 Task: Look for space in Aurād, India from 2nd August, 2023 to 12th August, 2023 for 2 adults in price range Rs.5000 to Rs.10000. Place can be private room with 1  bedroom having 1 bed and 1 bathroom. Property type can be house, flat, guest house, hotel. Booking option can be shelf check-in. Required host language is English.
Action: Mouse moved to (564, 131)
Screenshot: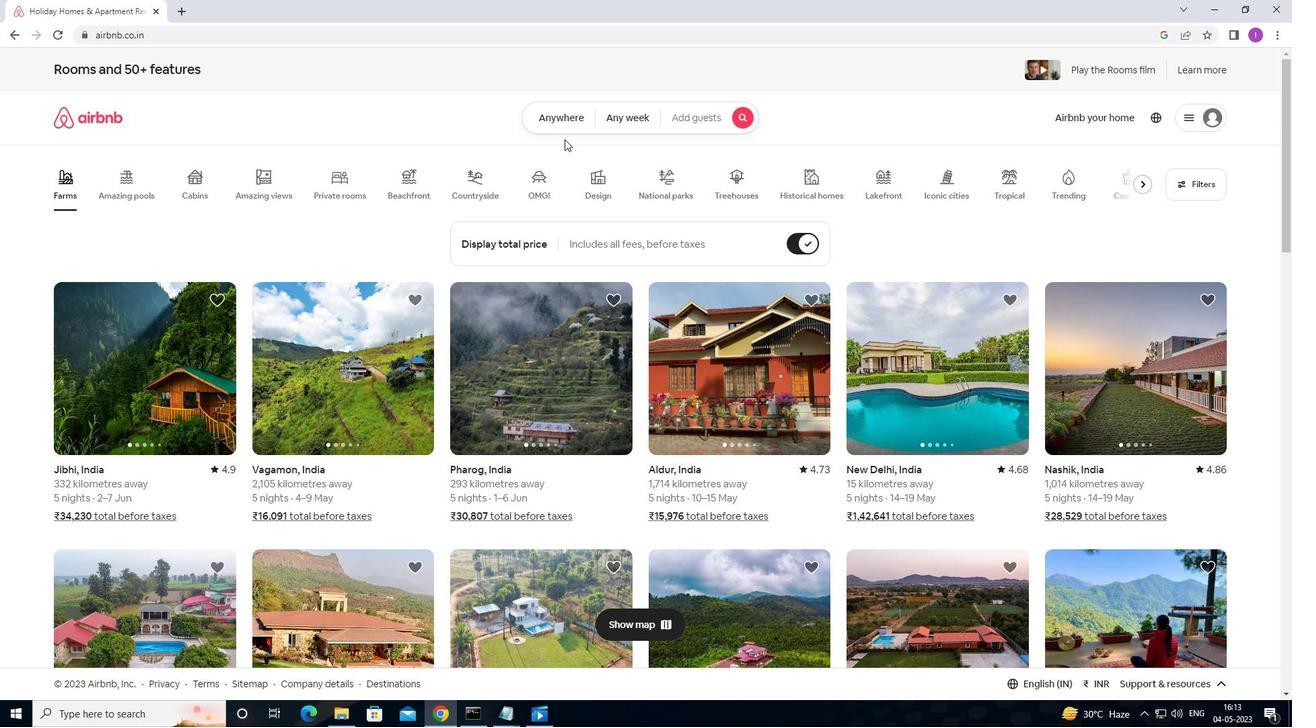 
Action: Mouse pressed left at (564, 131)
Screenshot: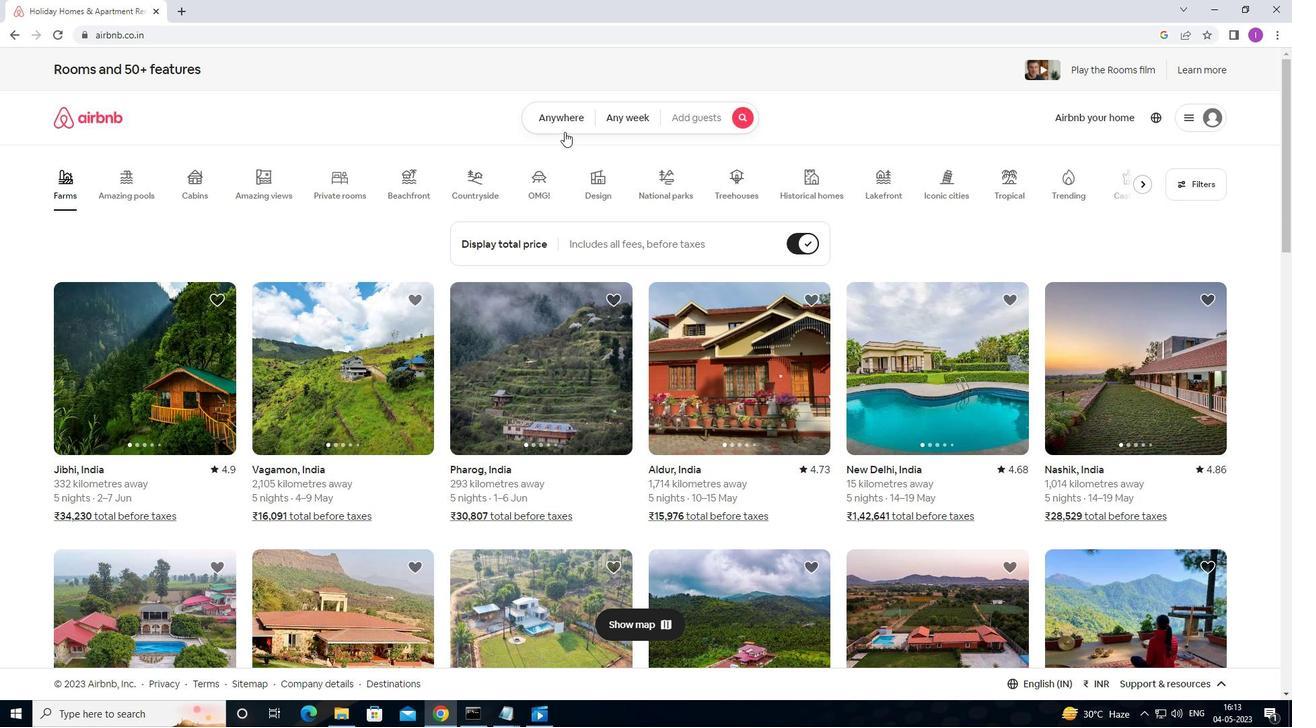 
Action: Mouse moved to (440, 172)
Screenshot: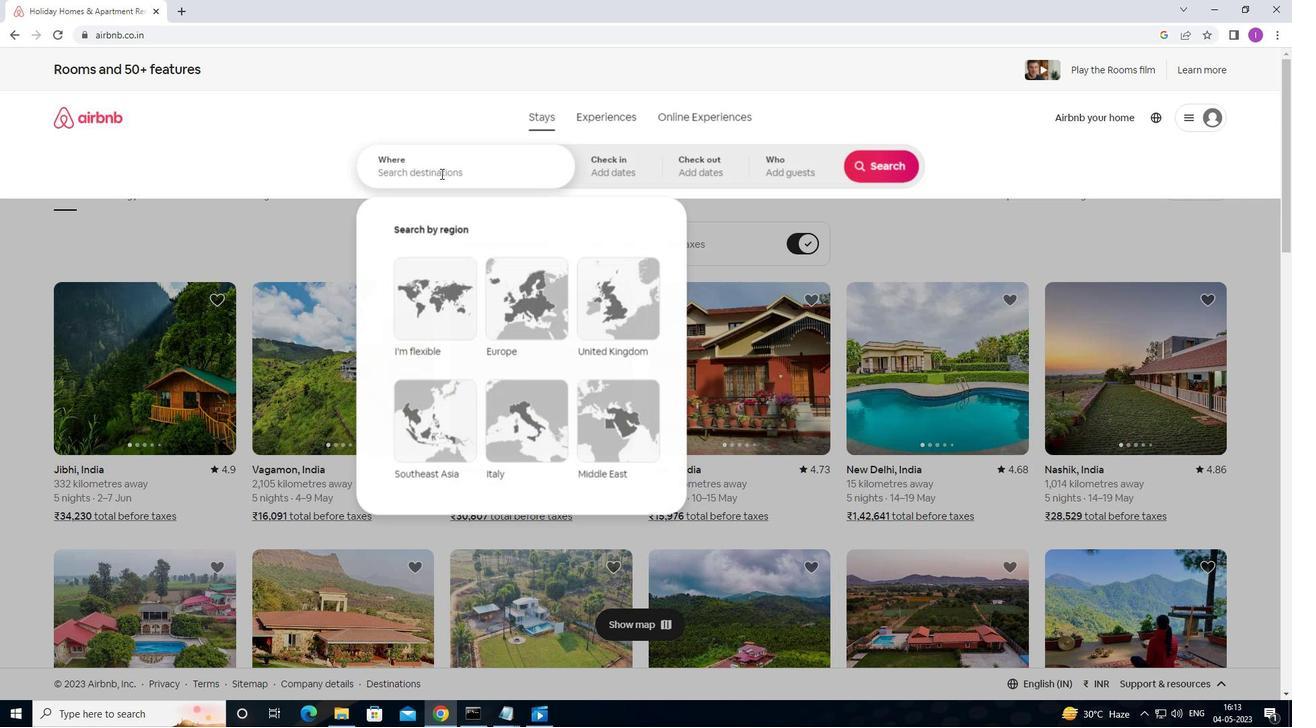 
Action: Mouse pressed left at (440, 172)
Screenshot: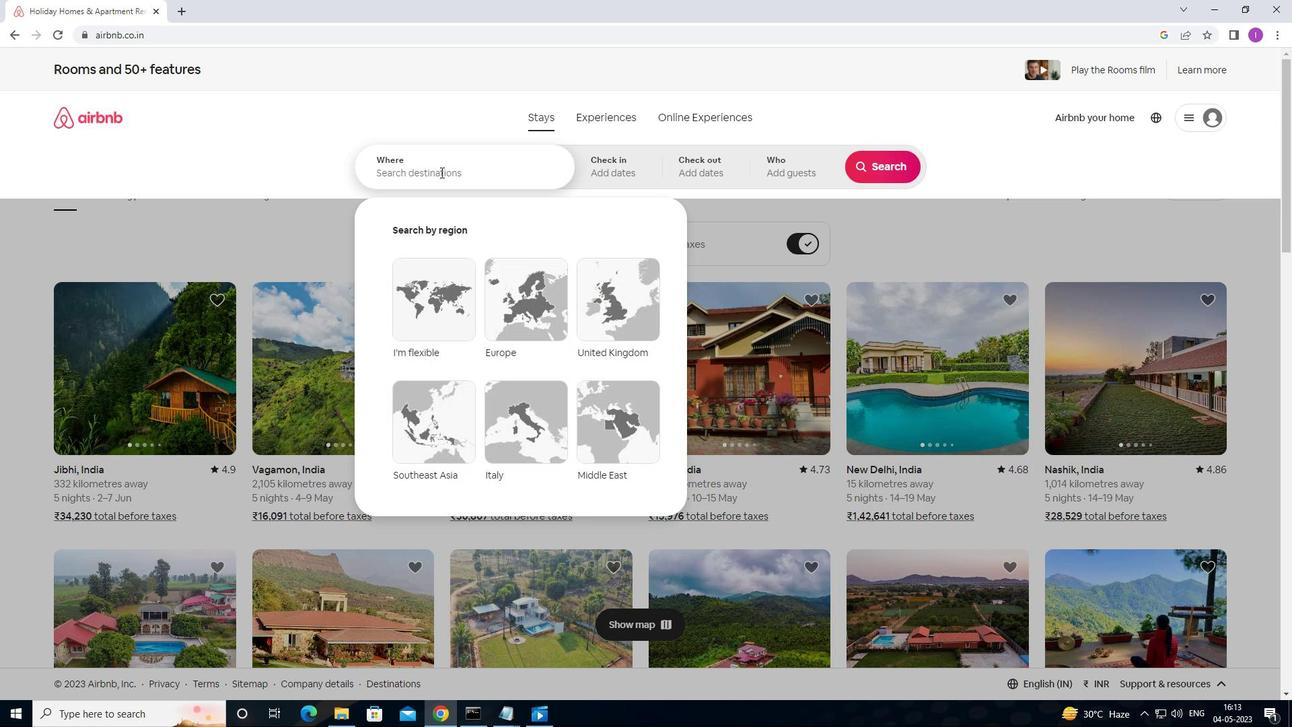 
Action: Key pressed <Key.shift>AURAD,<Key.shift>INDIA
Screenshot: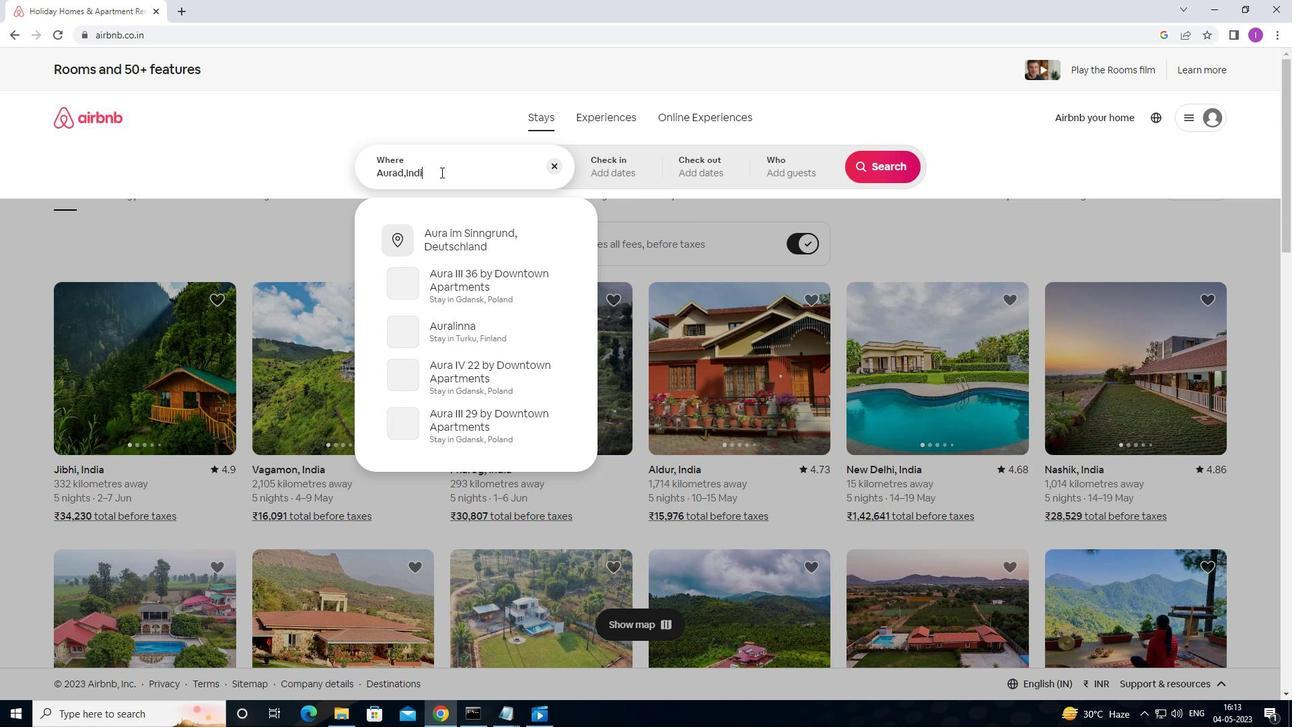 
Action: Mouse moved to (618, 178)
Screenshot: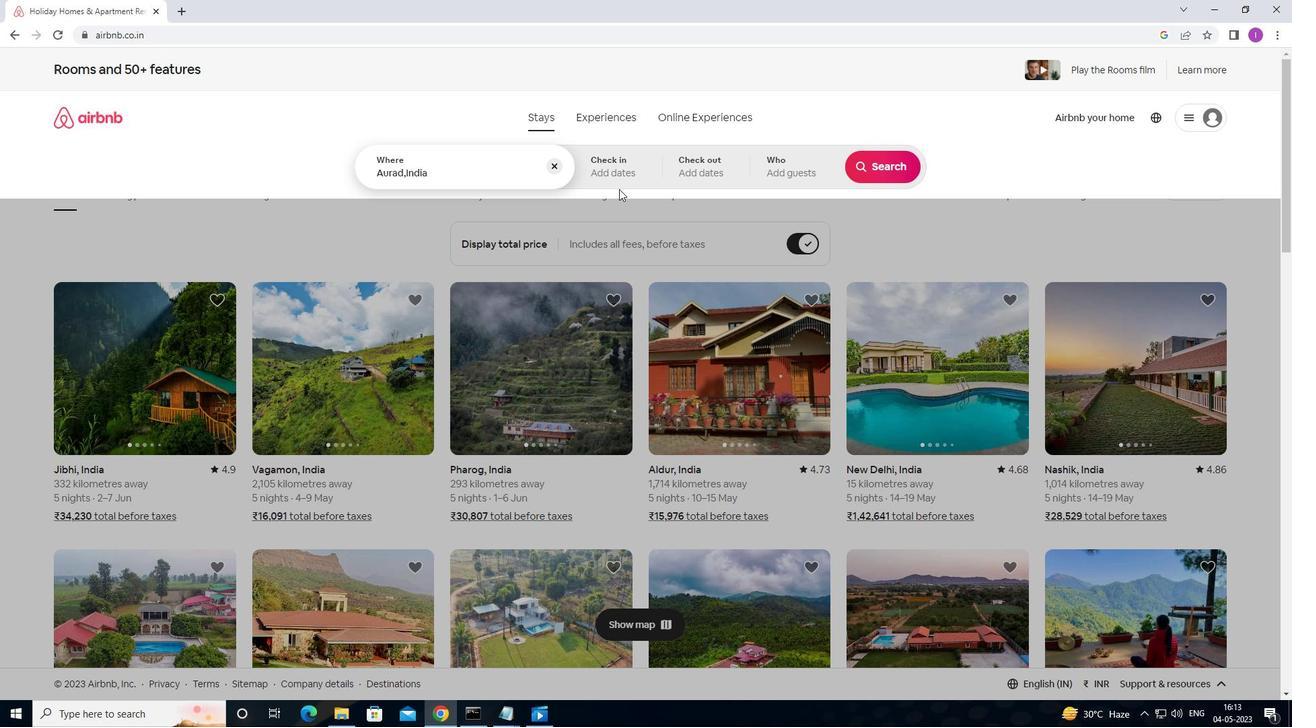 
Action: Mouse pressed left at (618, 178)
Screenshot: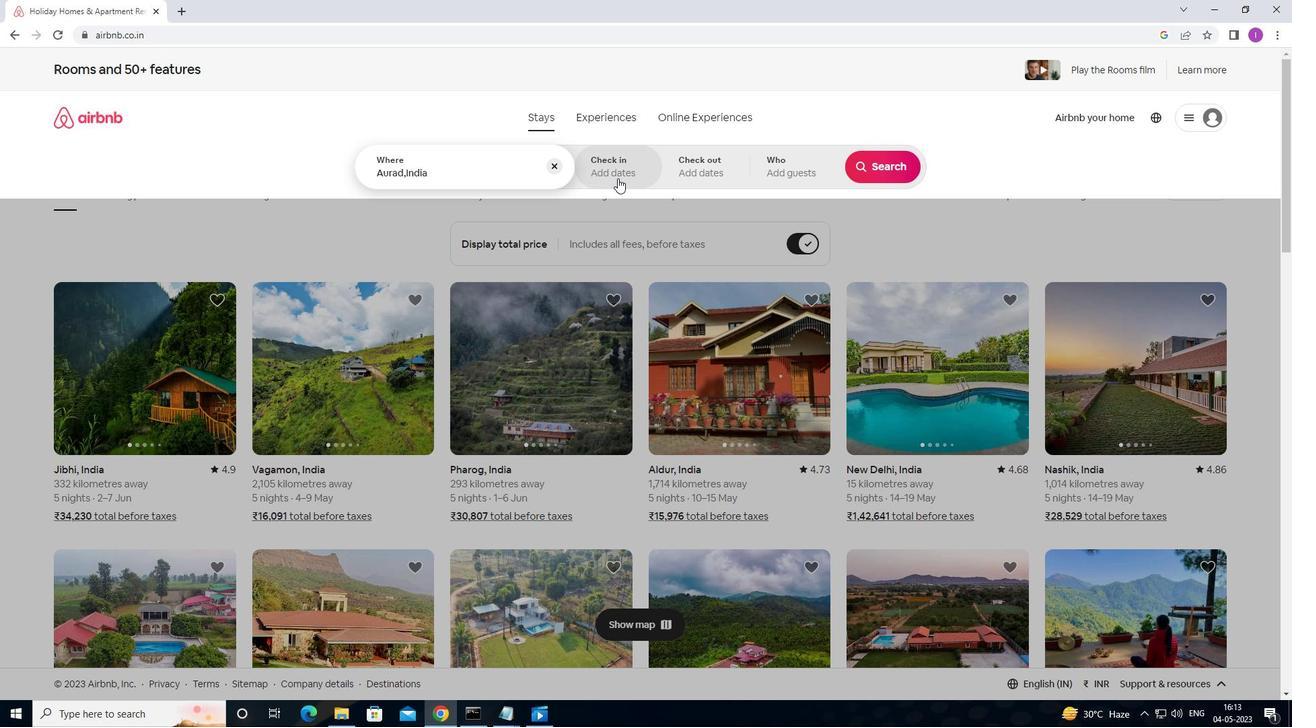 
Action: Mouse moved to (877, 273)
Screenshot: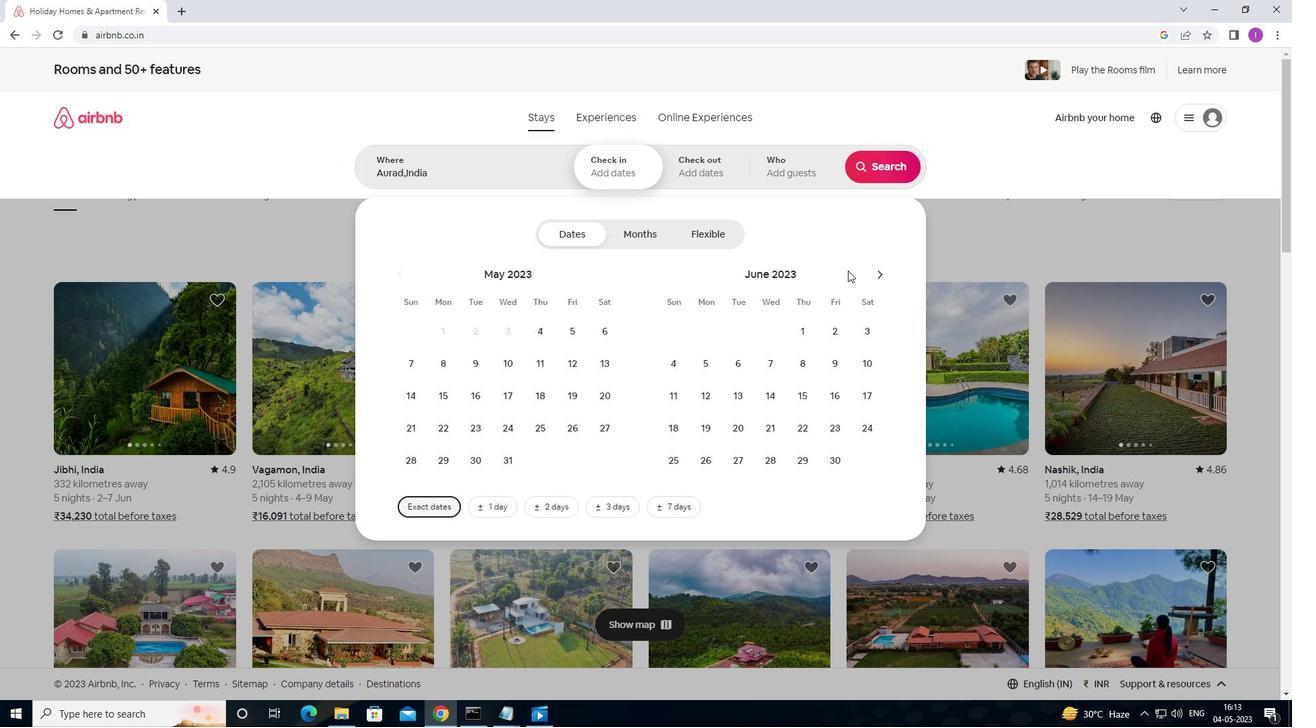 
Action: Mouse pressed left at (877, 273)
Screenshot: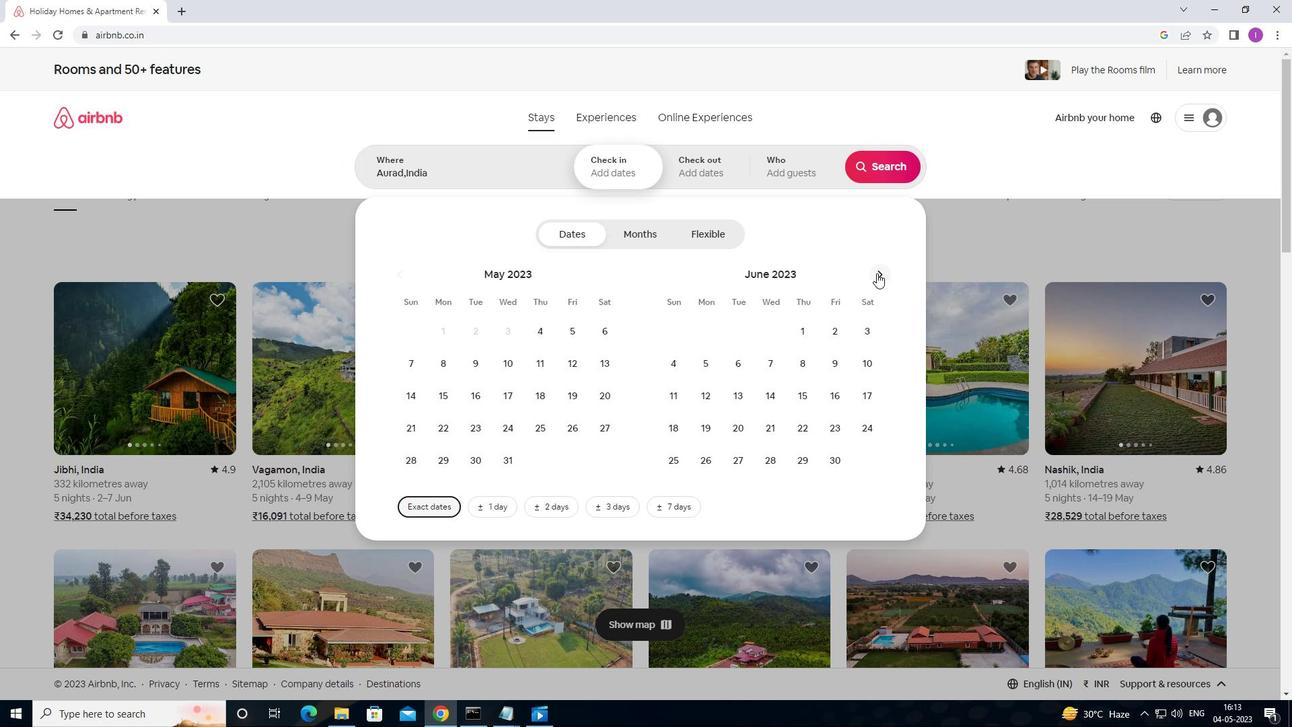 
Action: Mouse pressed left at (877, 273)
Screenshot: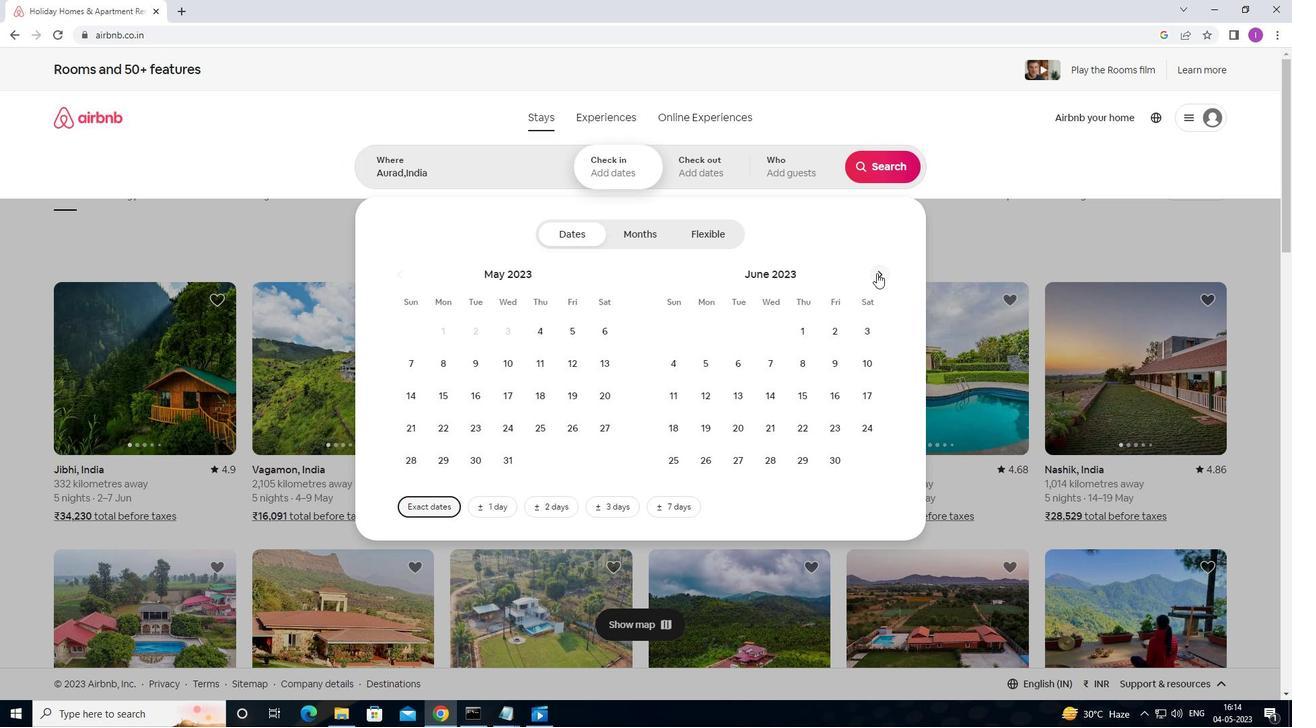 
Action: Mouse moved to (782, 333)
Screenshot: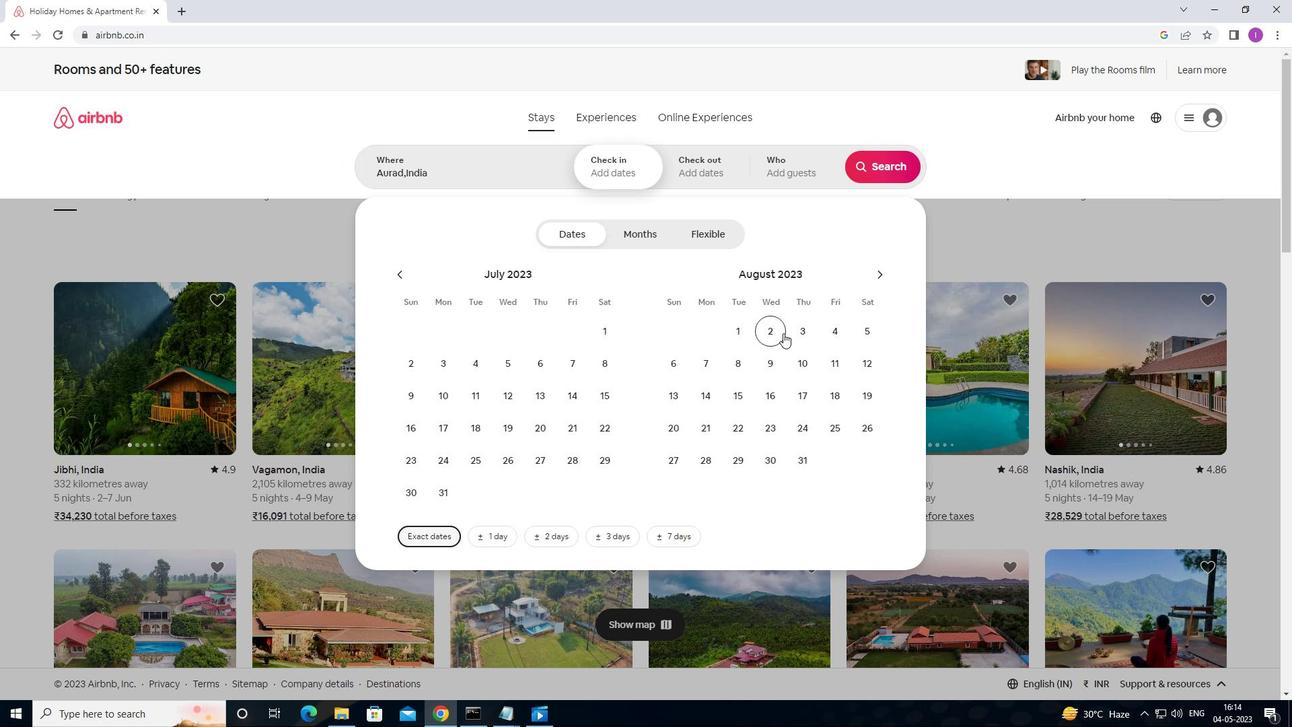 
Action: Mouse pressed left at (782, 333)
Screenshot: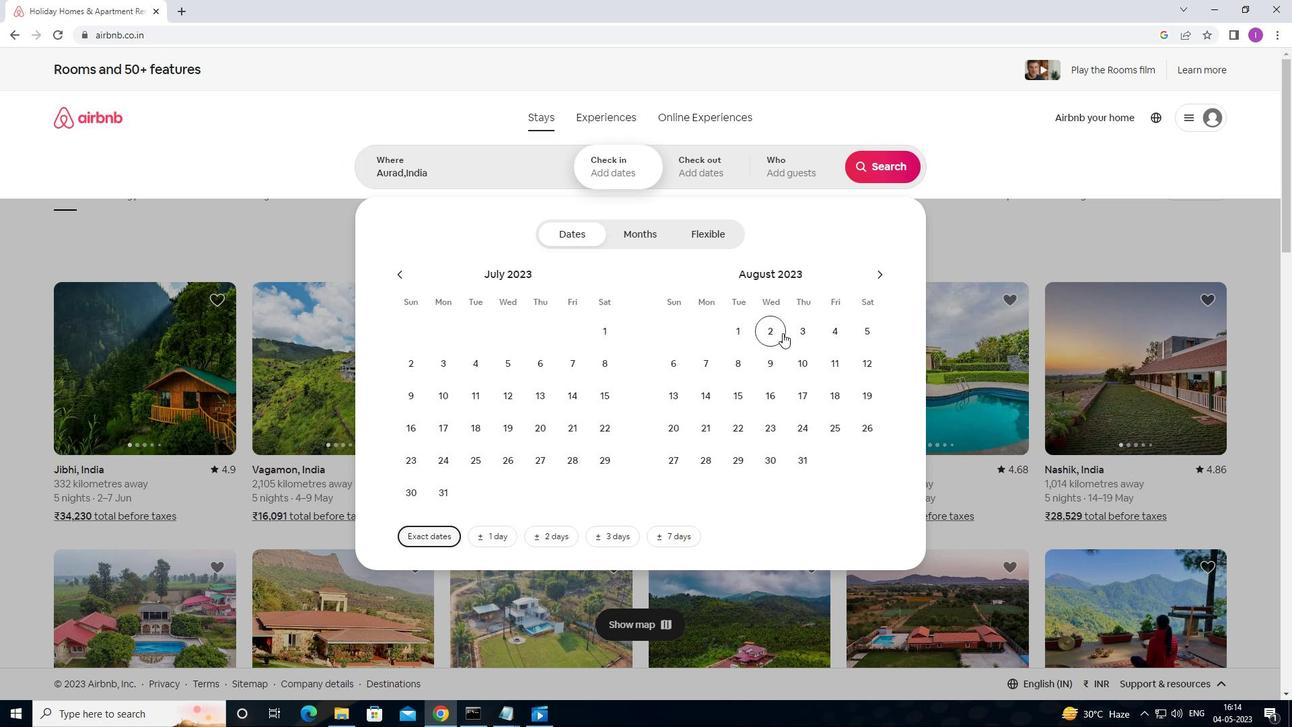 
Action: Mouse moved to (865, 364)
Screenshot: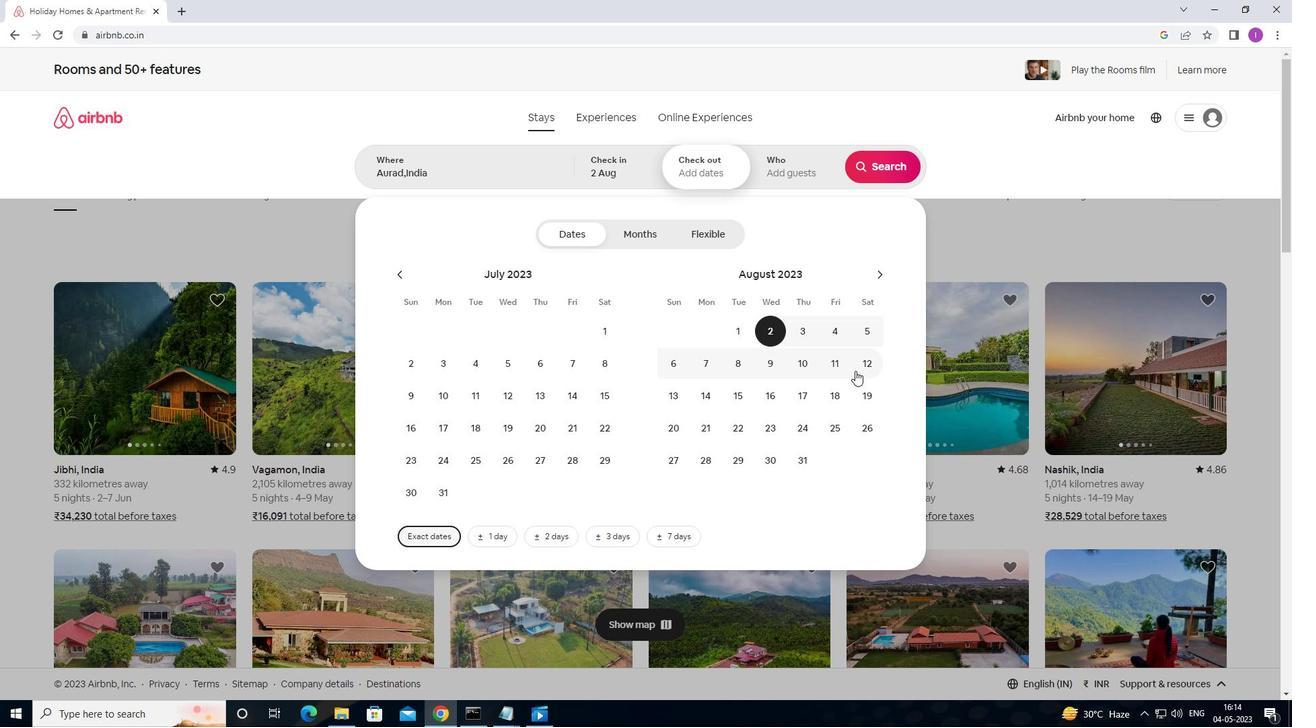 
Action: Mouse pressed left at (865, 364)
Screenshot: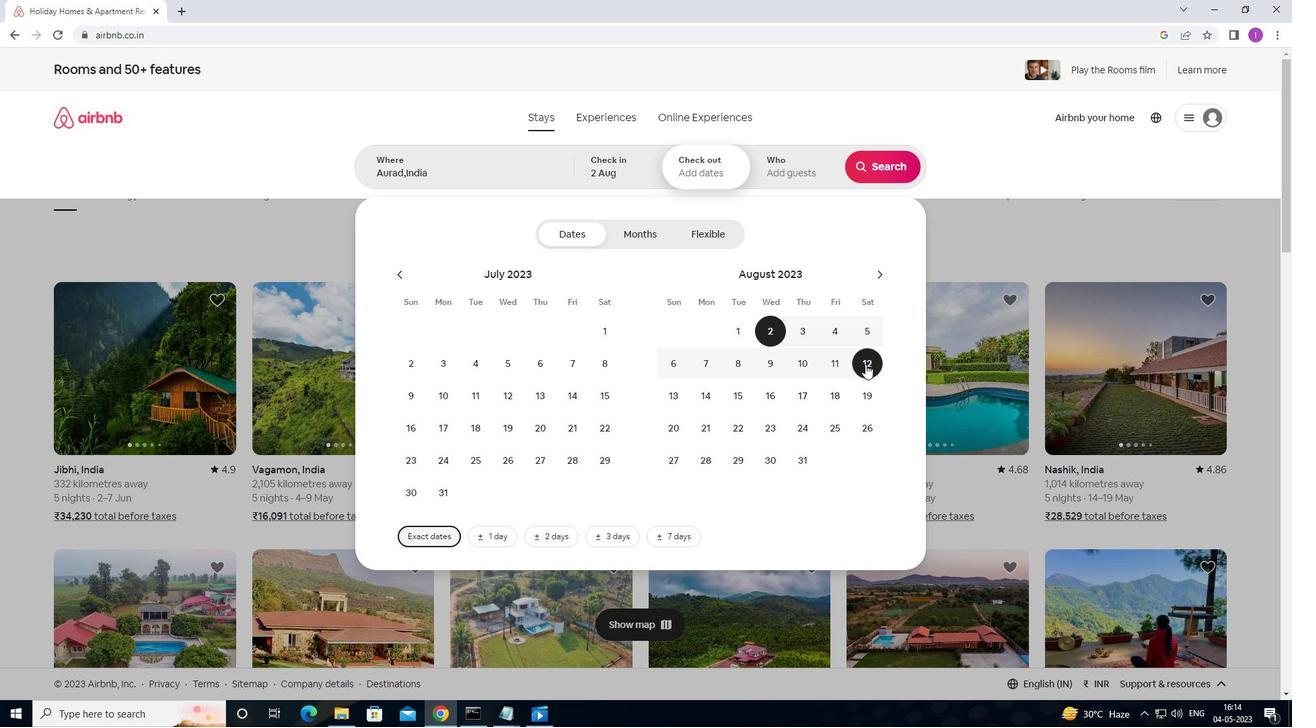 
Action: Mouse moved to (791, 178)
Screenshot: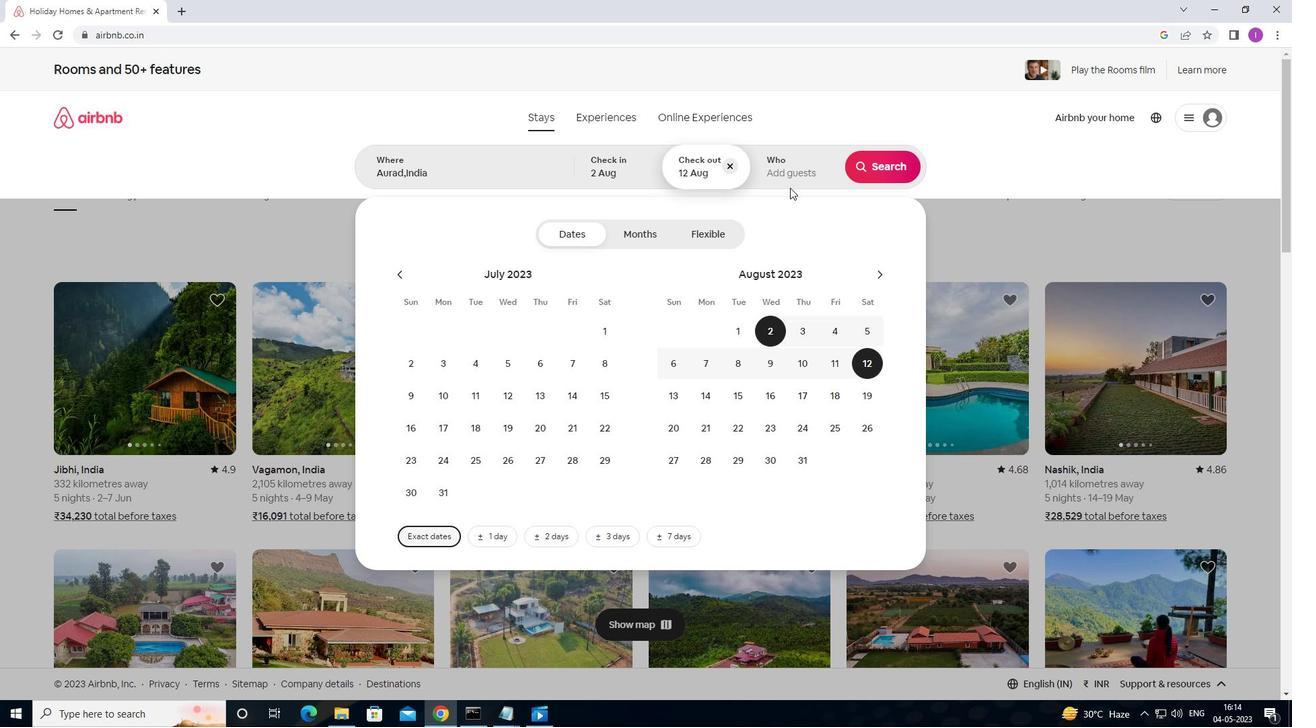 
Action: Mouse pressed left at (791, 178)
Screenshot: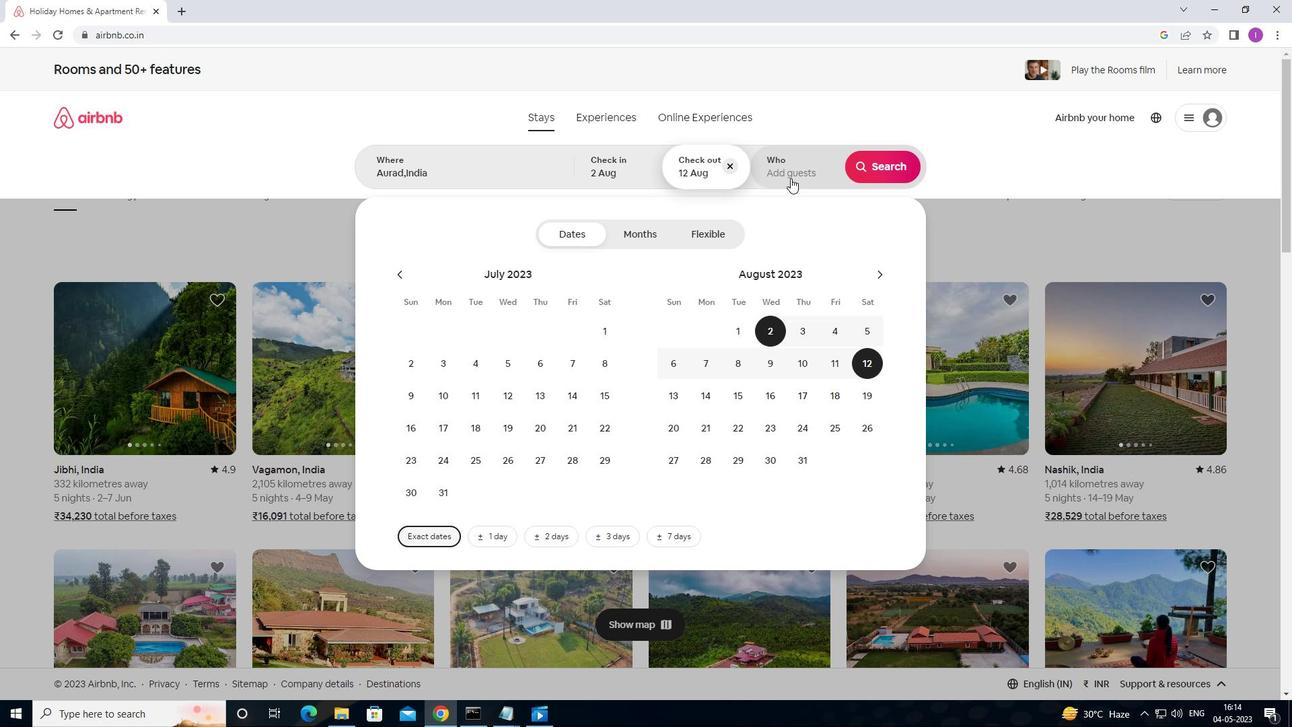 
Action: Mouse moved to (887, 243)
Screenshot: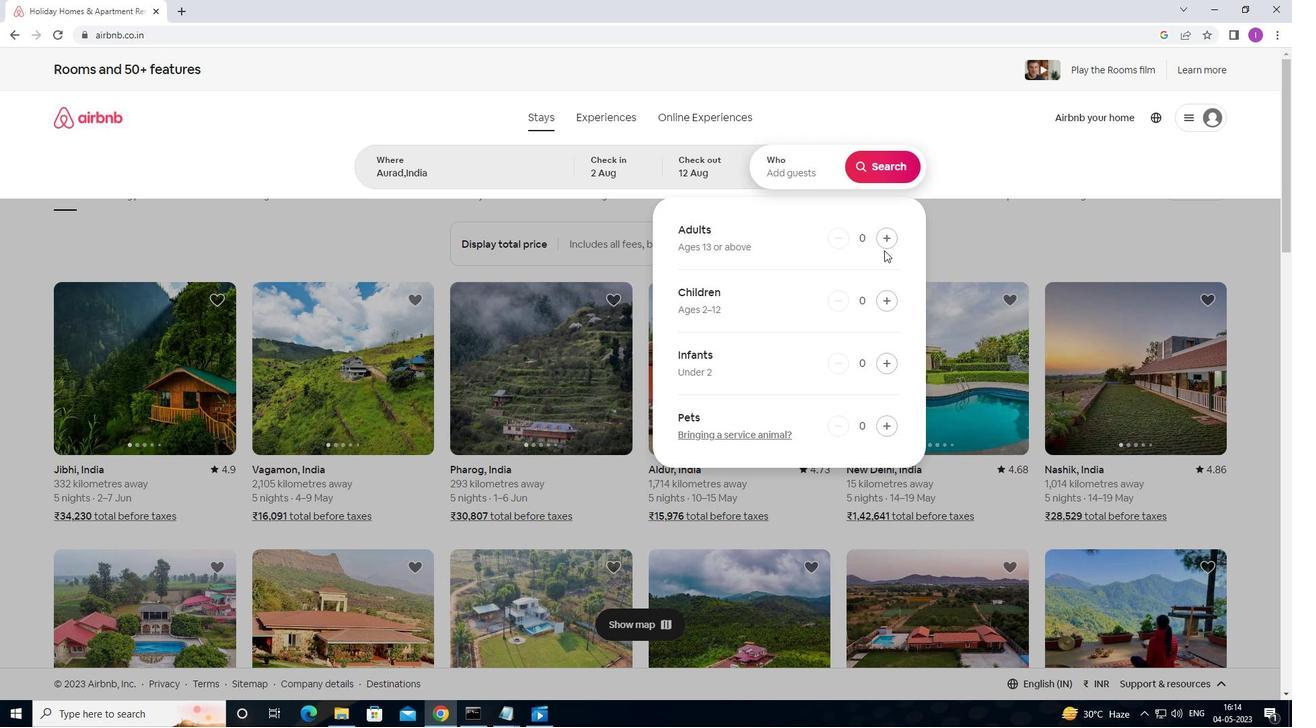 
Action: Mouse pressed left at (887, 243)
Screenshot: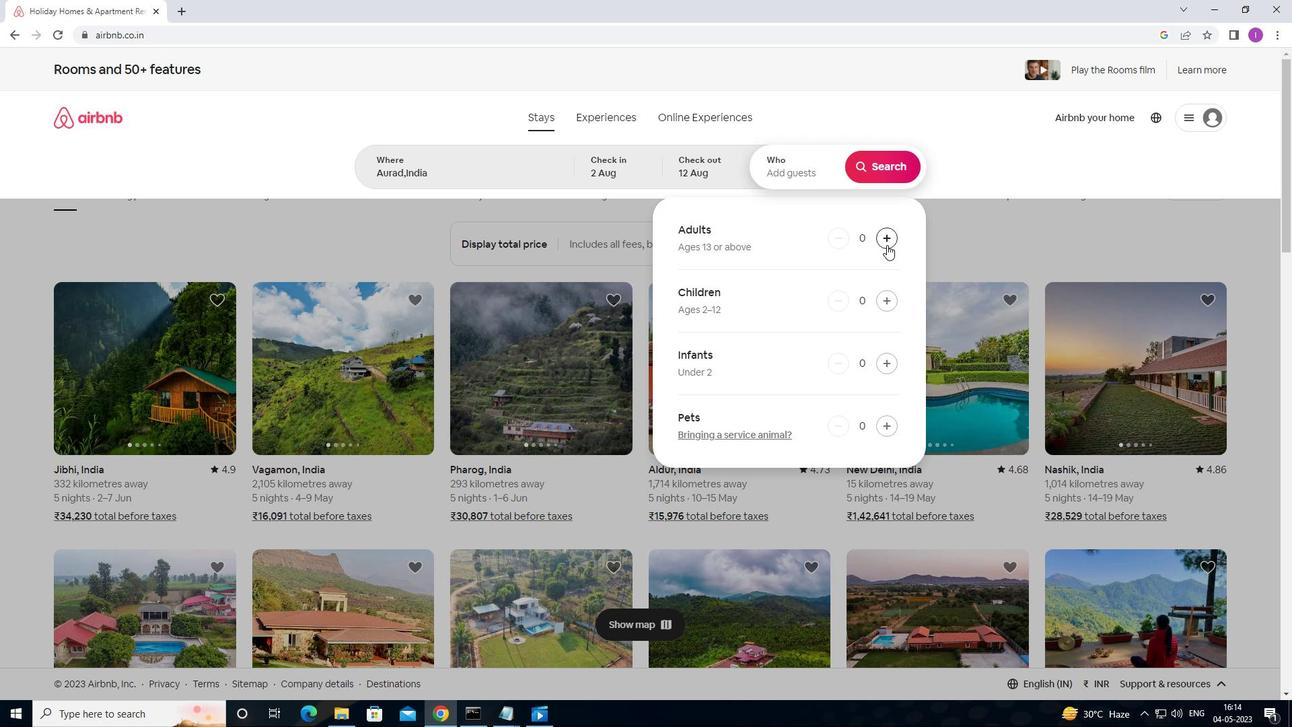 
Action: Mouse pressed left at (887, 243)
Screenshot: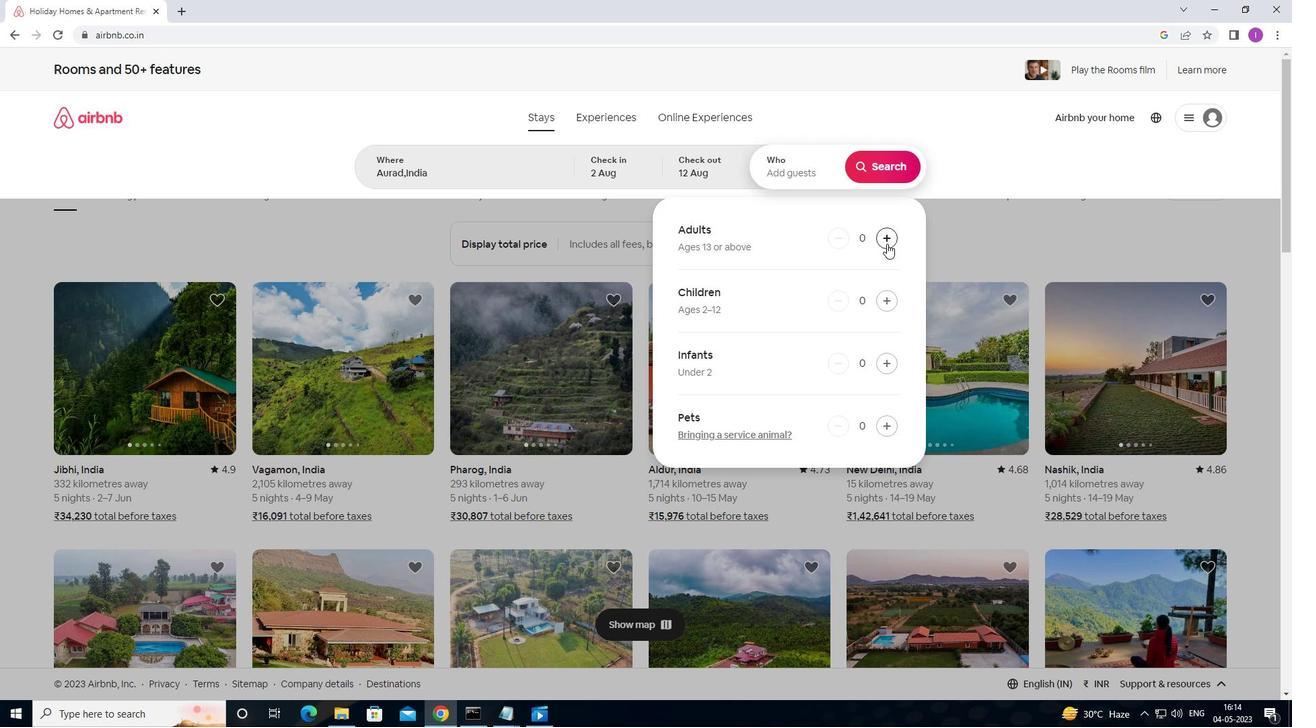 
Action: Mouse moved to (881, 171)
Screenshot: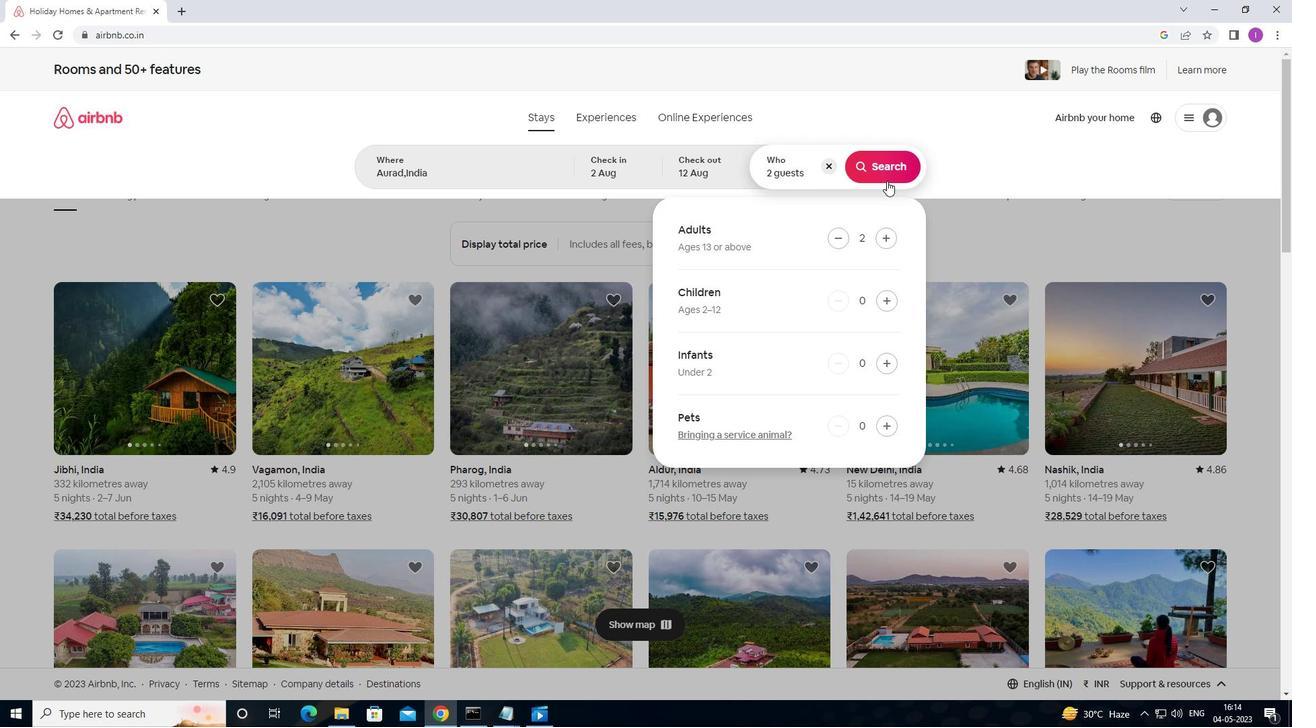 
Action: Mouse pressed left at (881, 171)
Screenshot: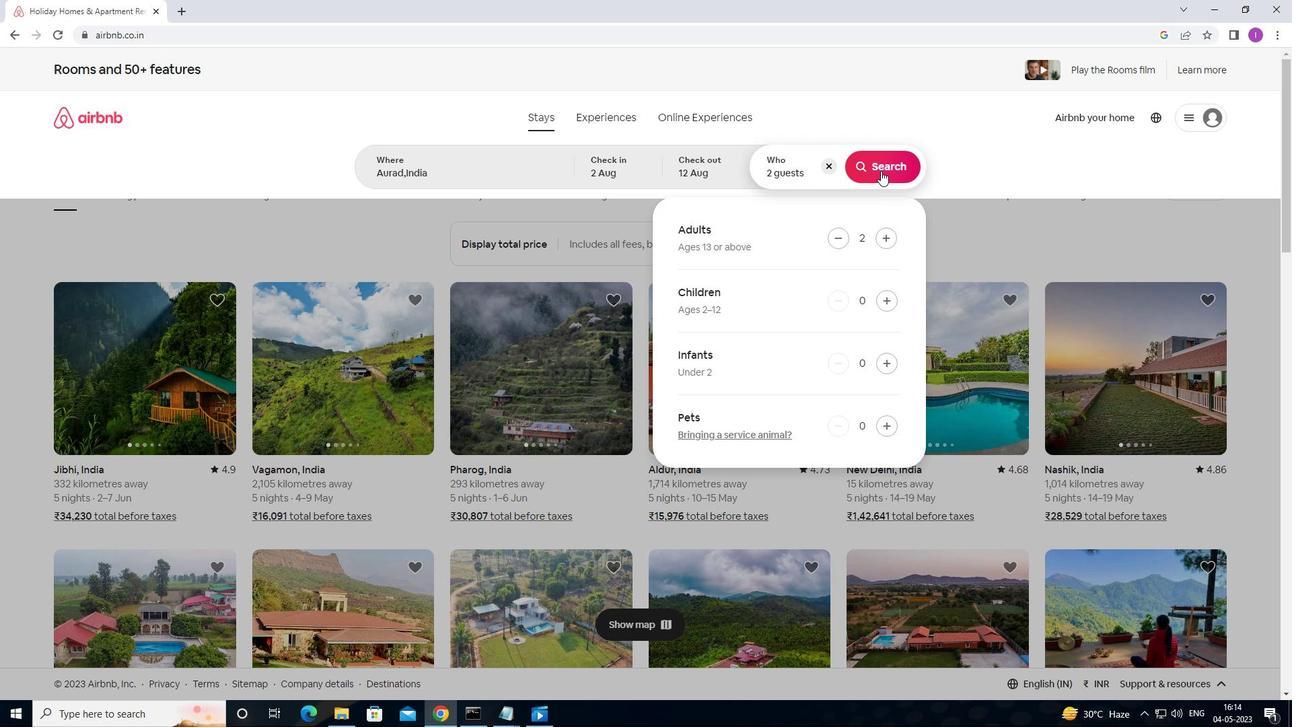 
Action: Mouse moved to (1223, 131)
Screenshot: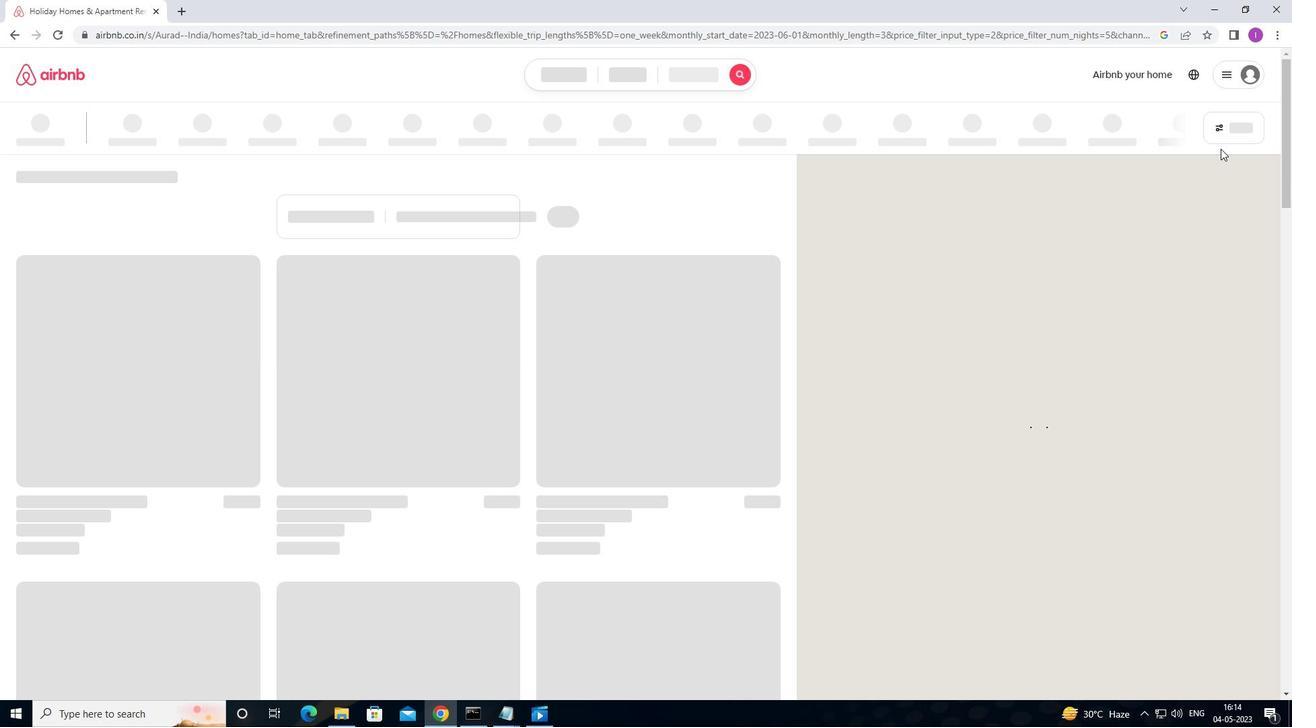 
Action: Mouse pressed left at (1223, 131)
Screenshot: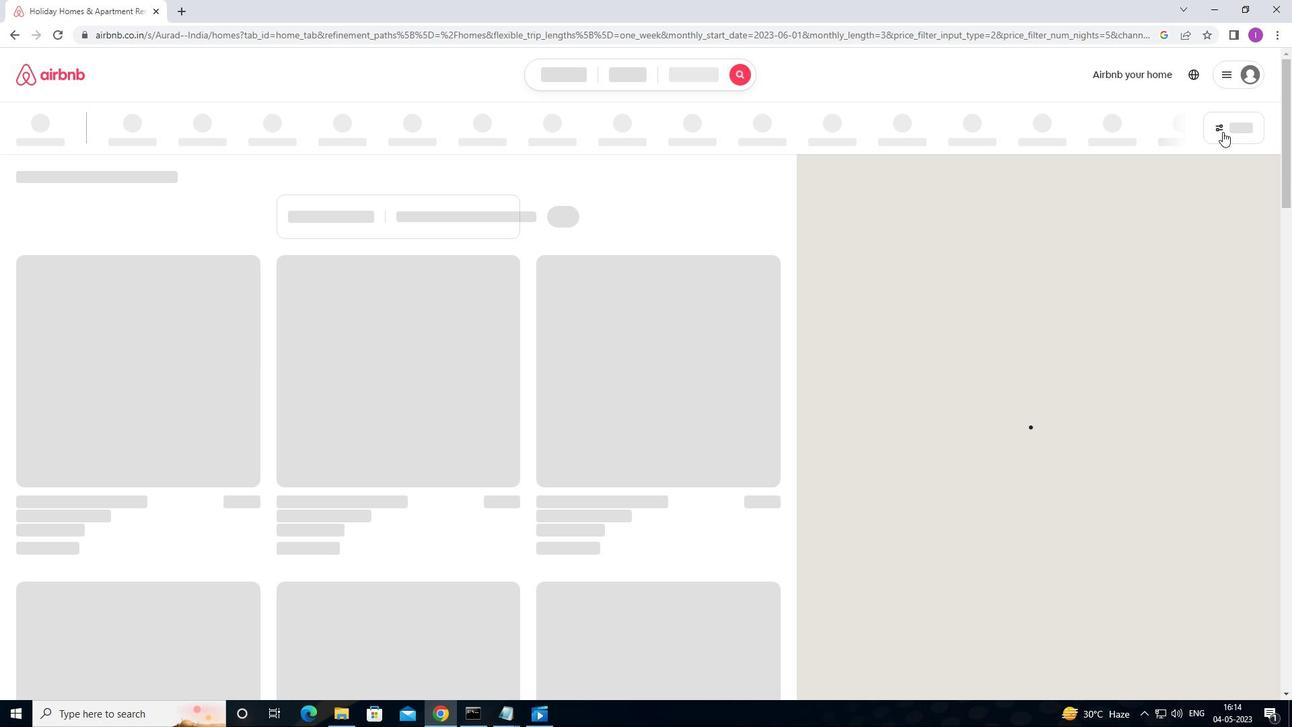 
Action: Mouse moved to (505, 300)
Screenshot: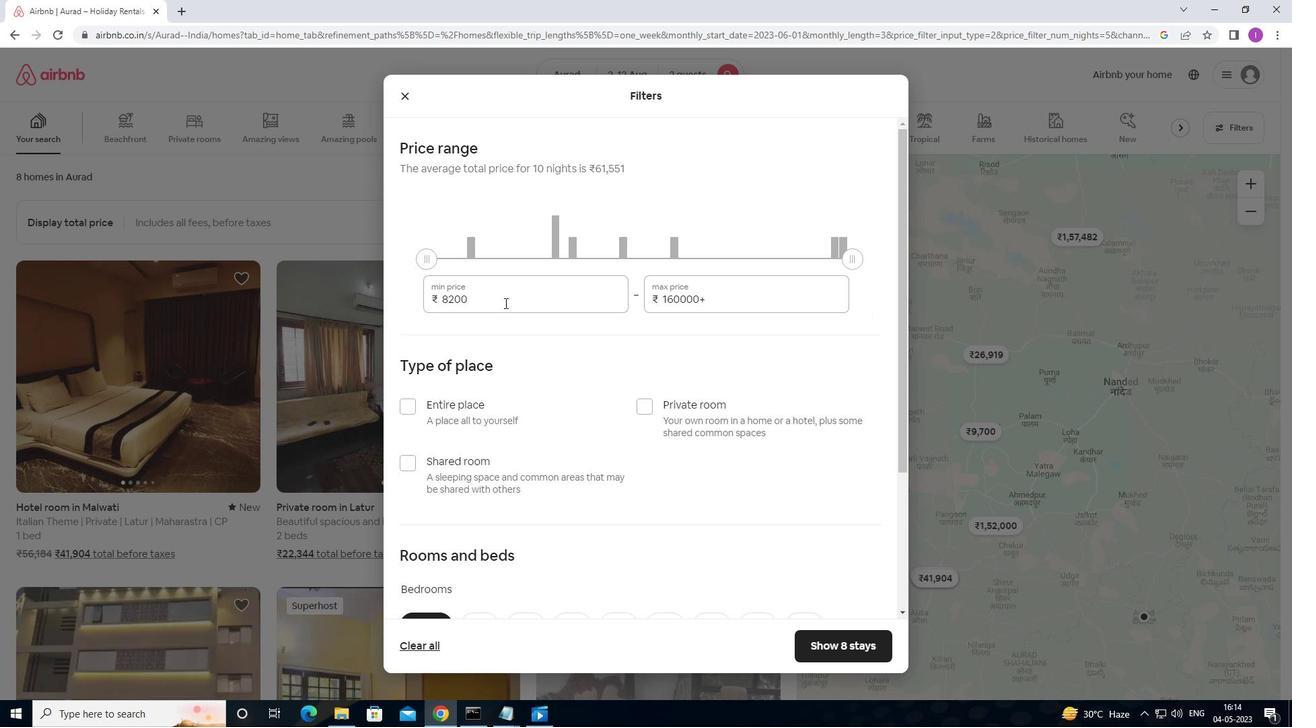 
Action: Mouse pressed left at (505, 300)
Screenshot: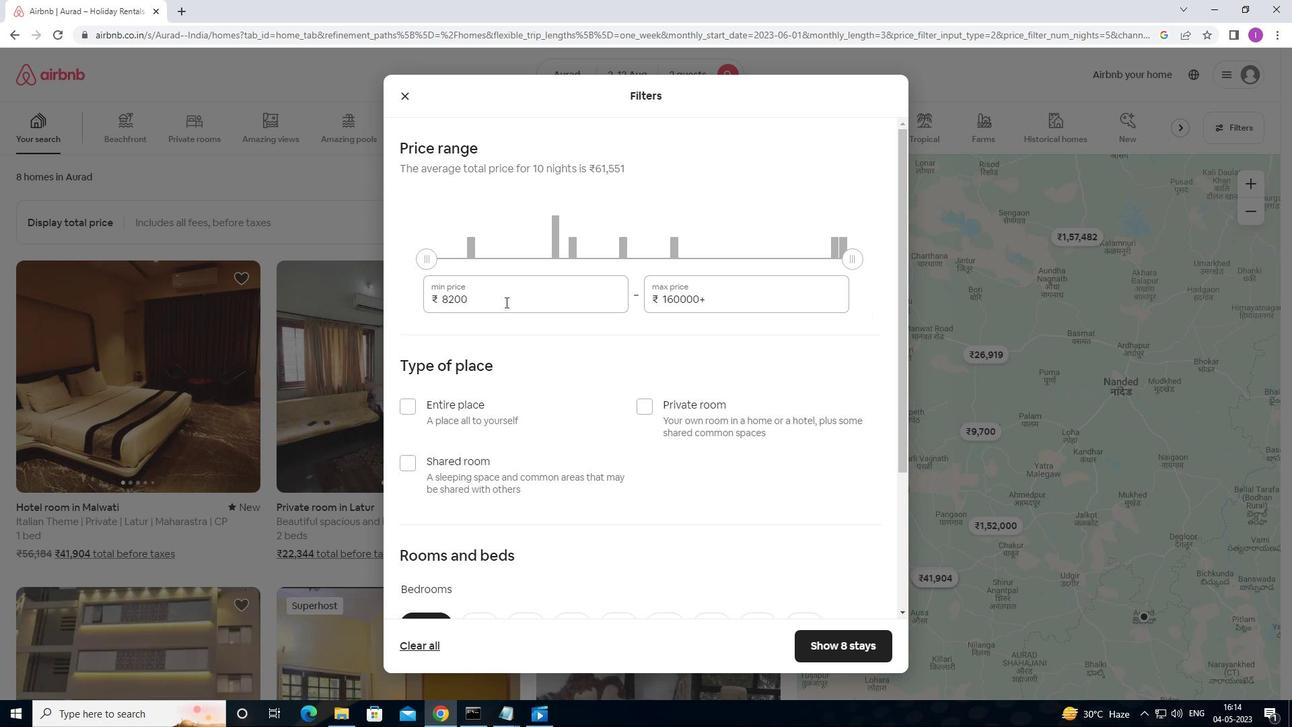 
Action: Mouse moved to (413, 323)
Screenshot: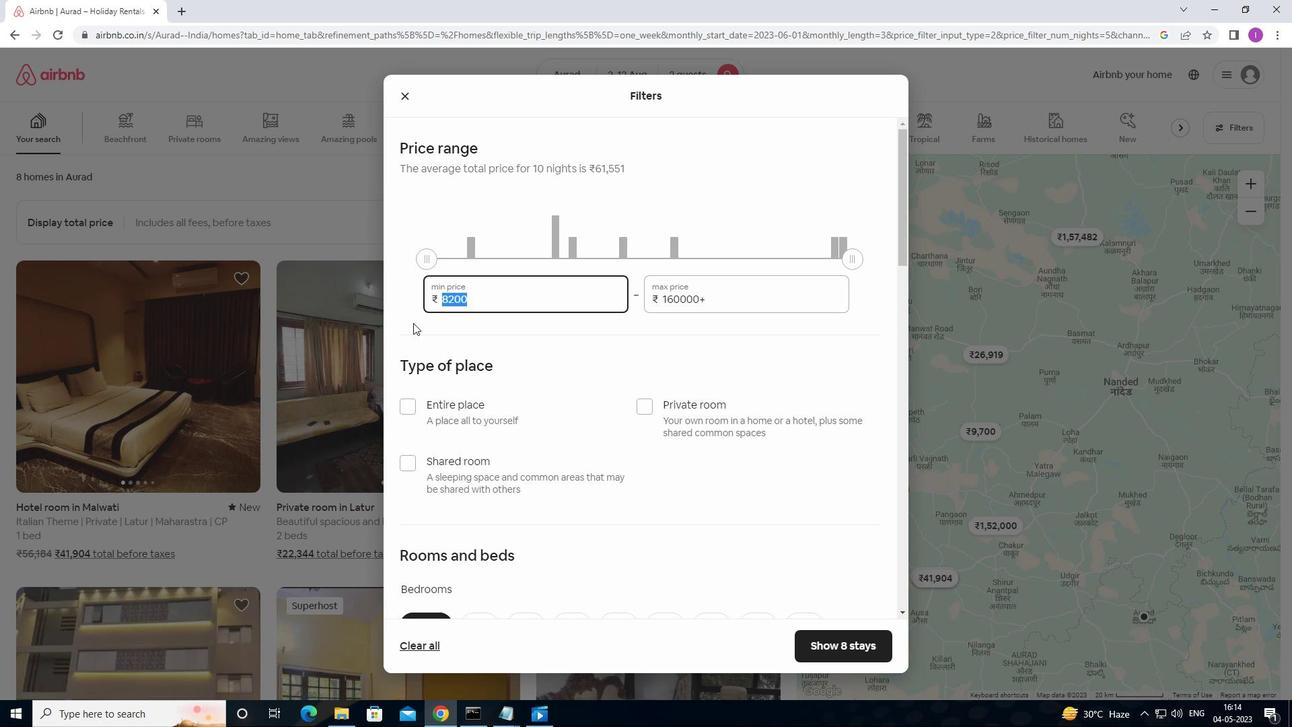 
Action: Key pressed 5000
Screenshot: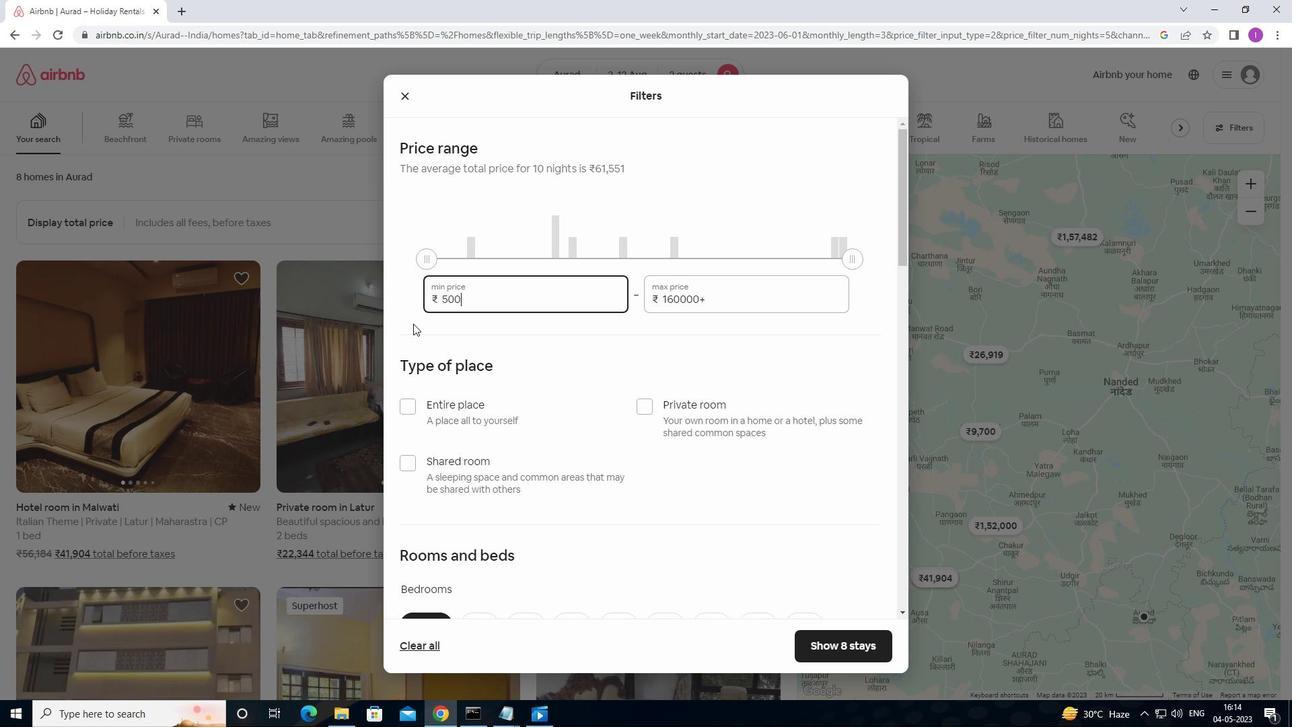 
Action: Mouse moved to (719, 297)
Screenshot: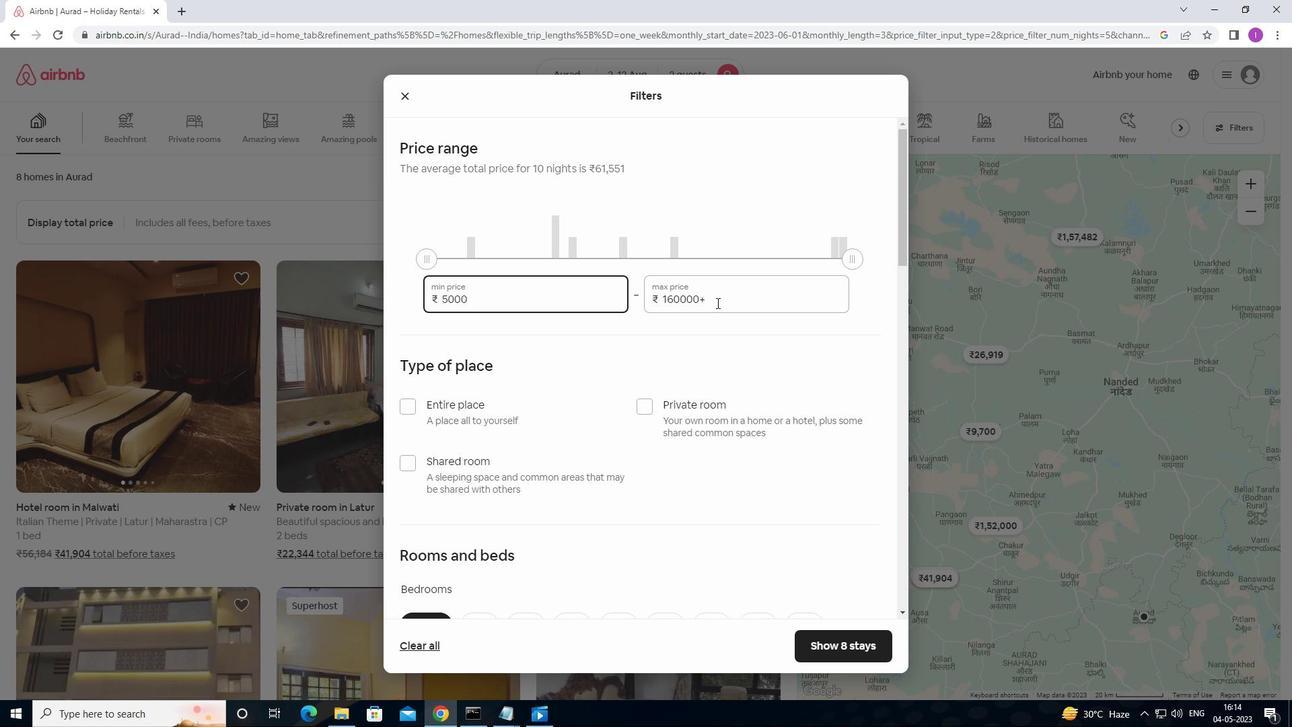 
Action: Mouse pressed left at (719, 297)
Screenshot: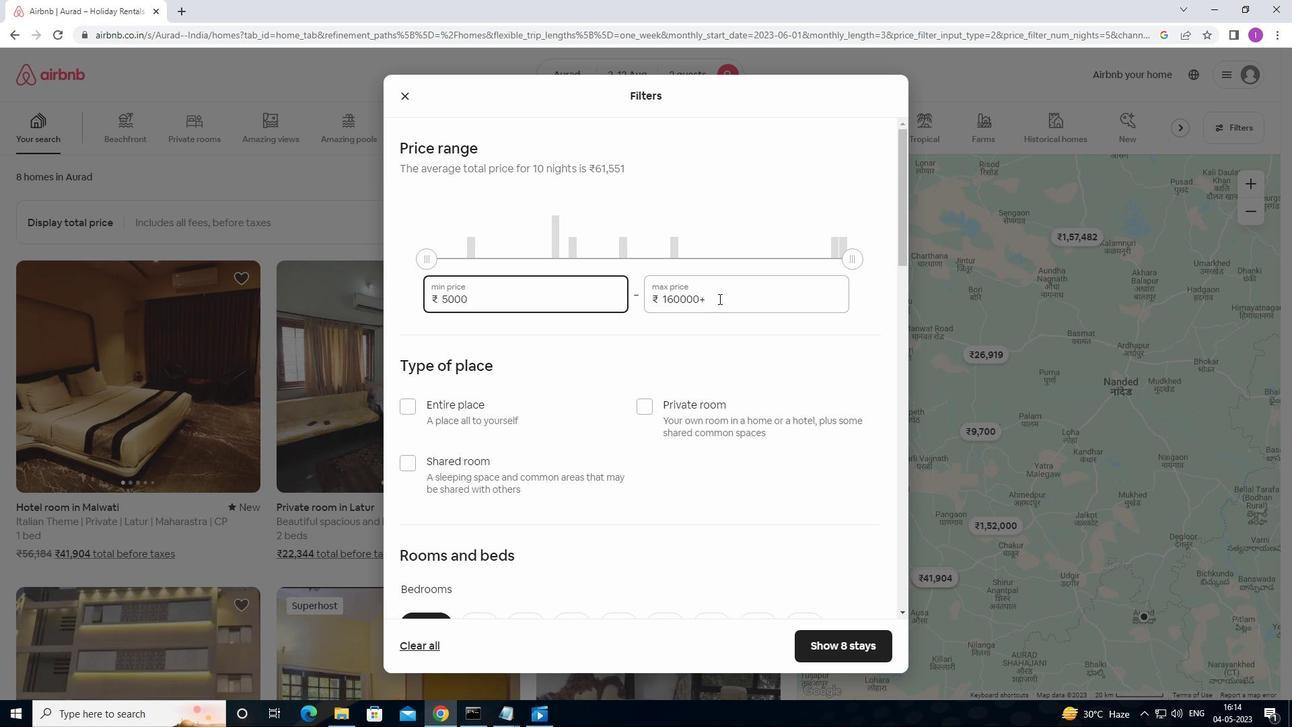 
Action: Mouse moved to (622, 307)
Screenshot: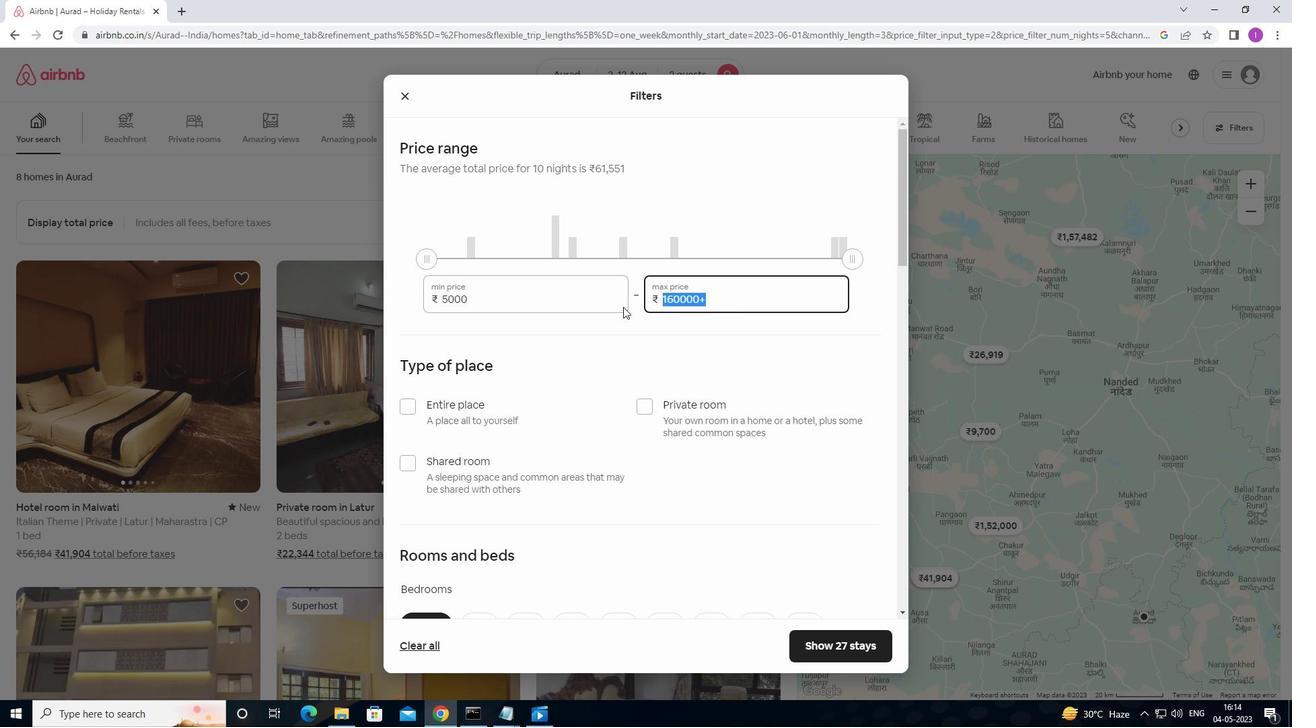 
Action: Key pressed 1
Screenshot: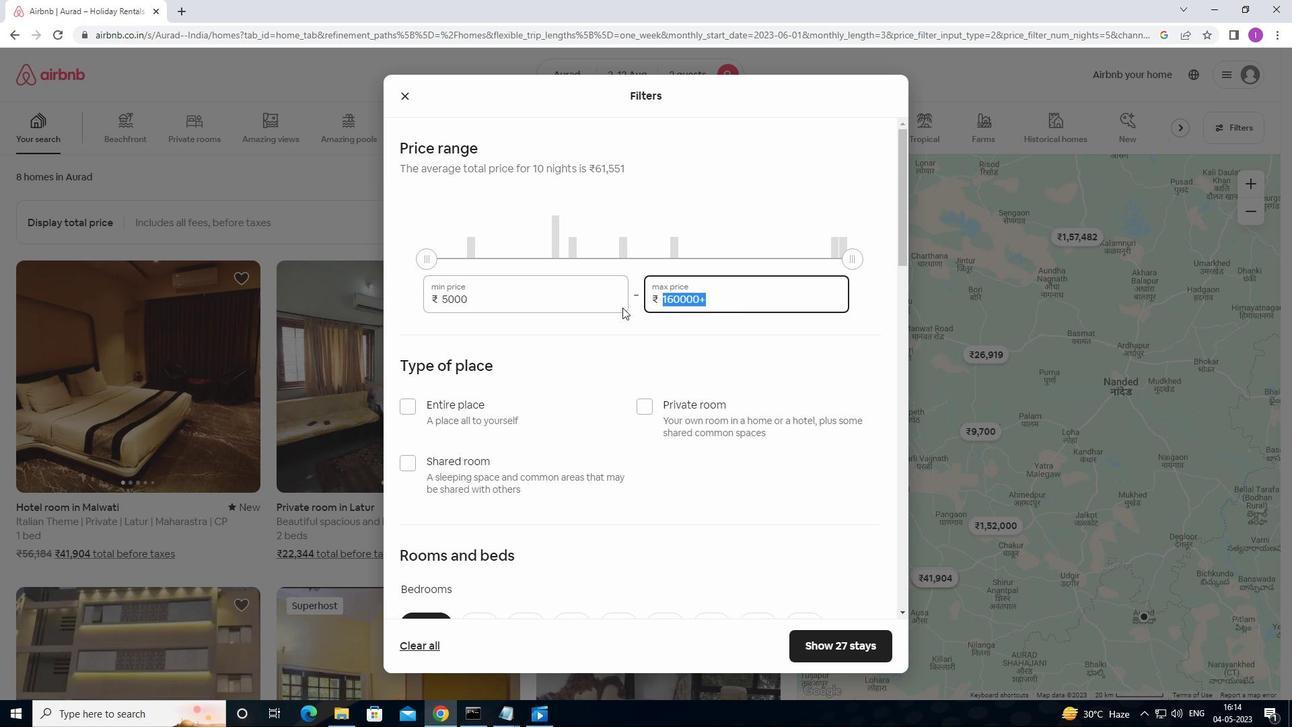 
Action: Mouse moved to (619, 311)
Screenshot: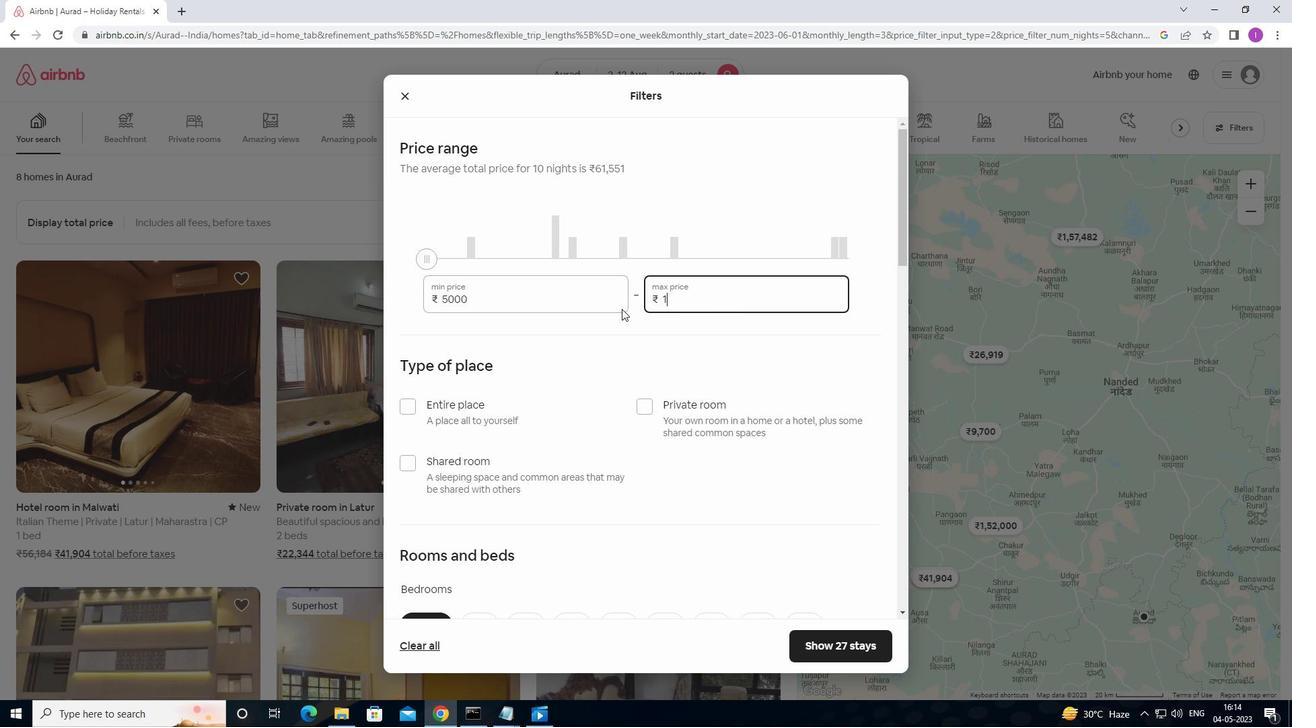
Action: Key pressed 0
Screenshot: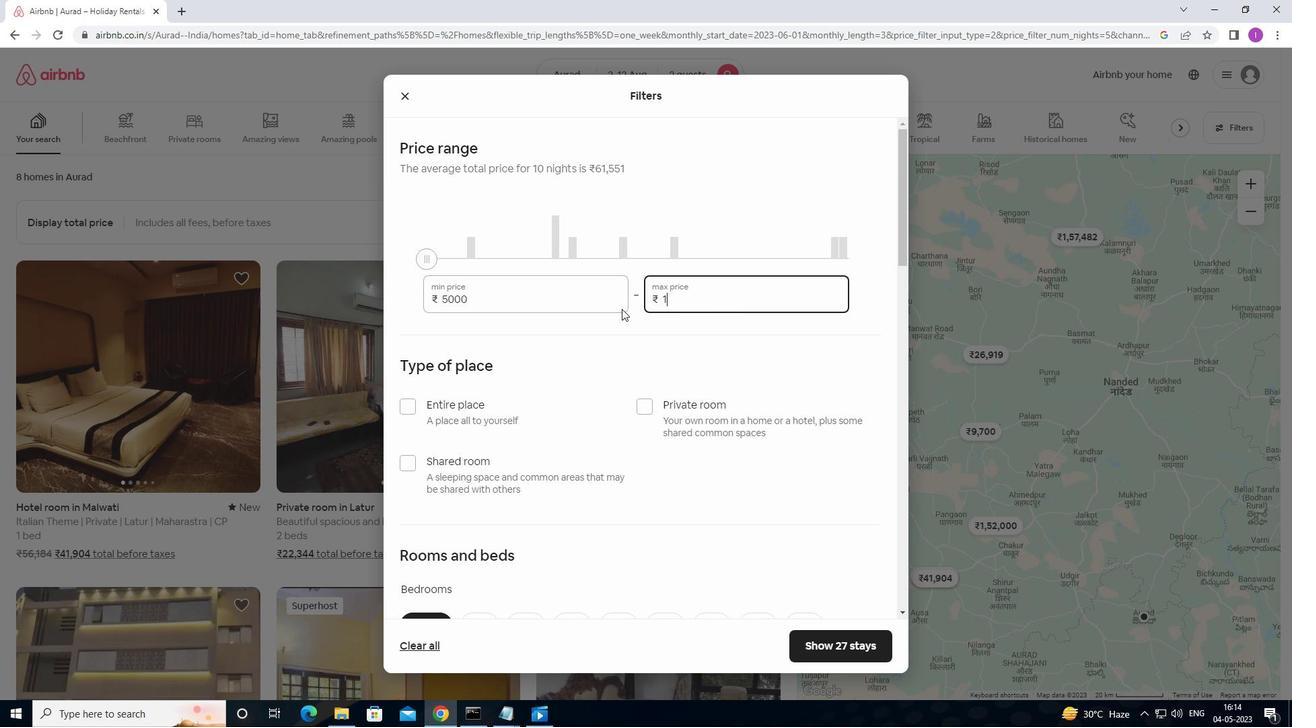 
Action: Mouse moved to (618, 312)
Screenshot: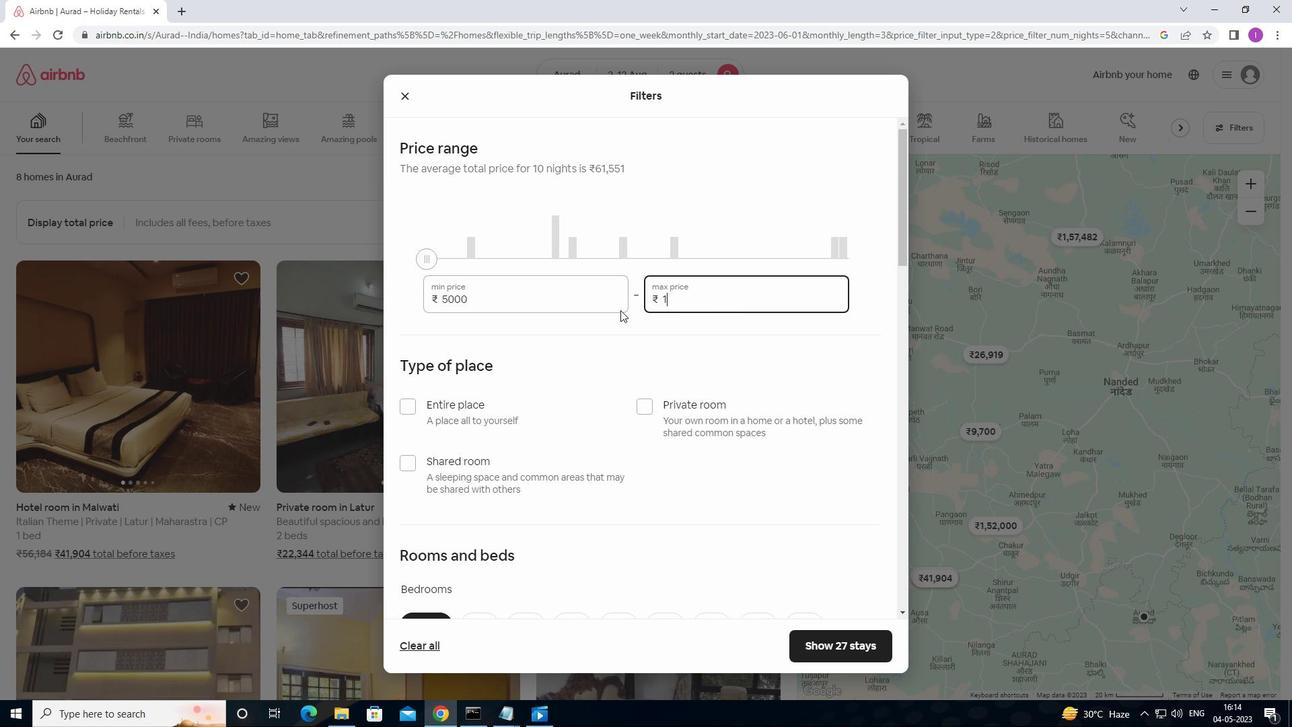 
Action: Key pressed 00
Screenshot: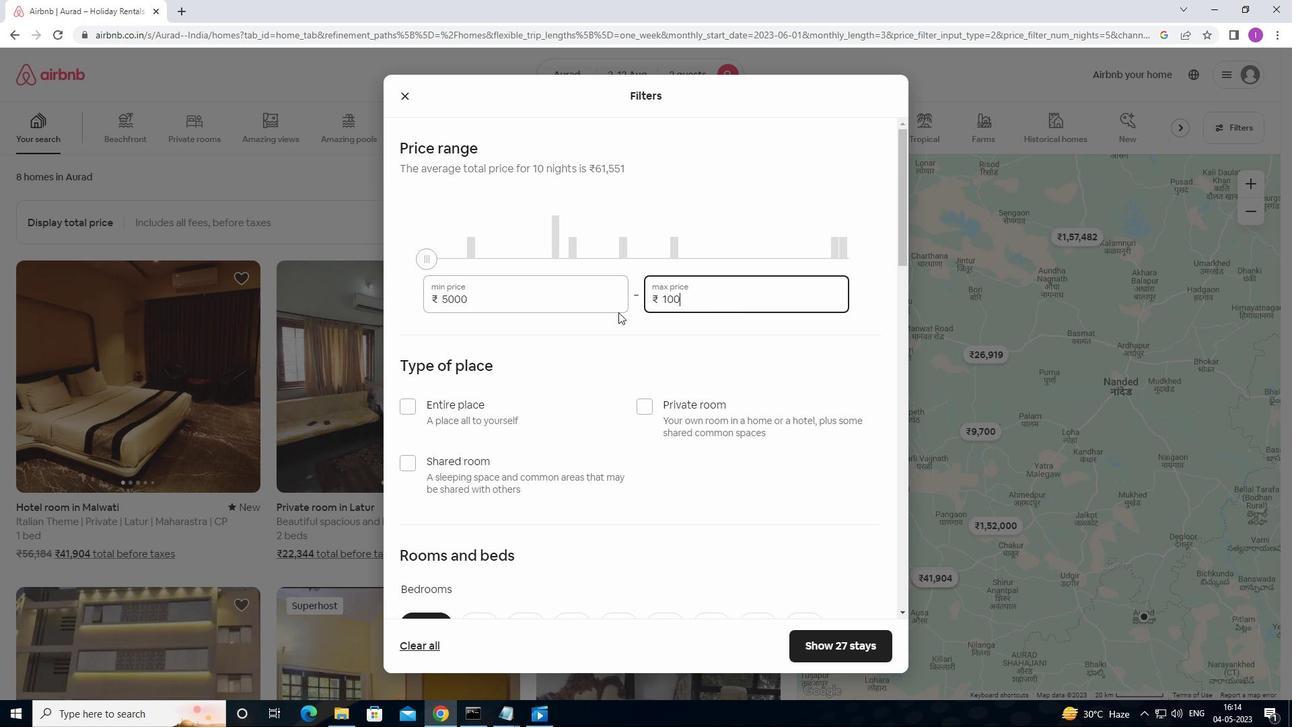 
Action: Mouse moved to (618, 313)
Screenshot: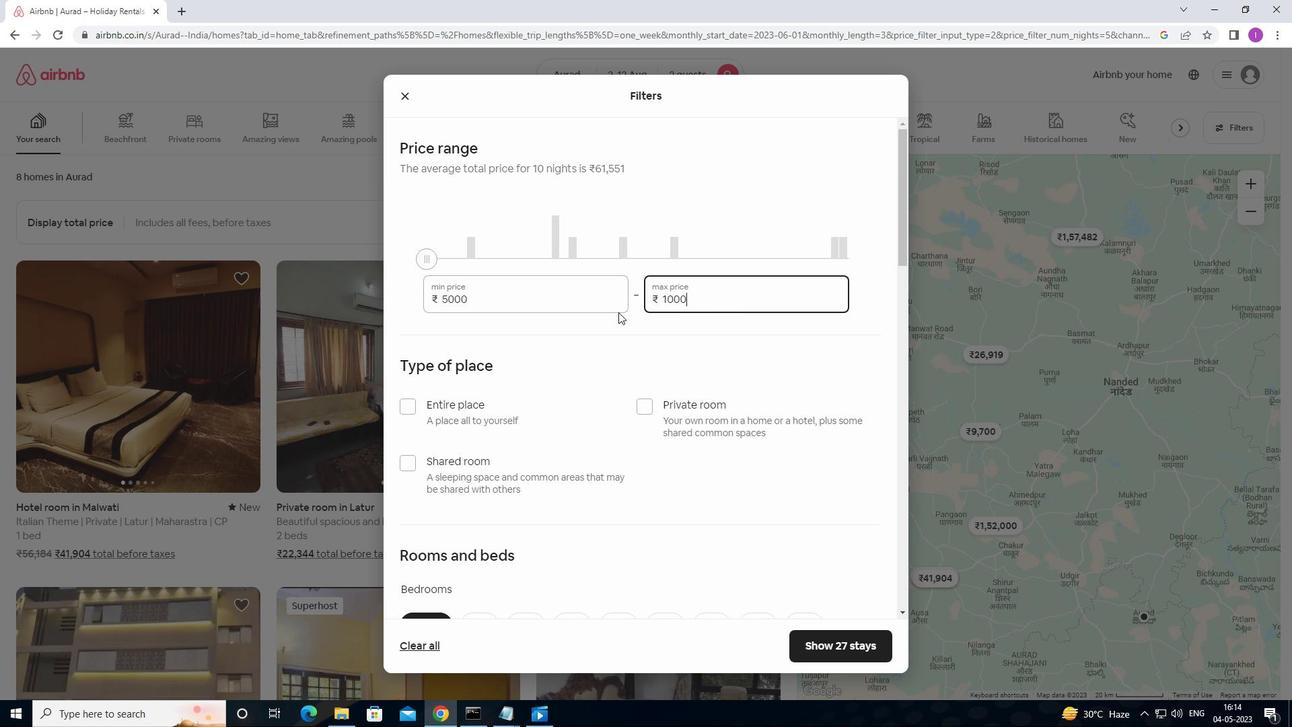 
Action: Key pressed 0
Screenshot: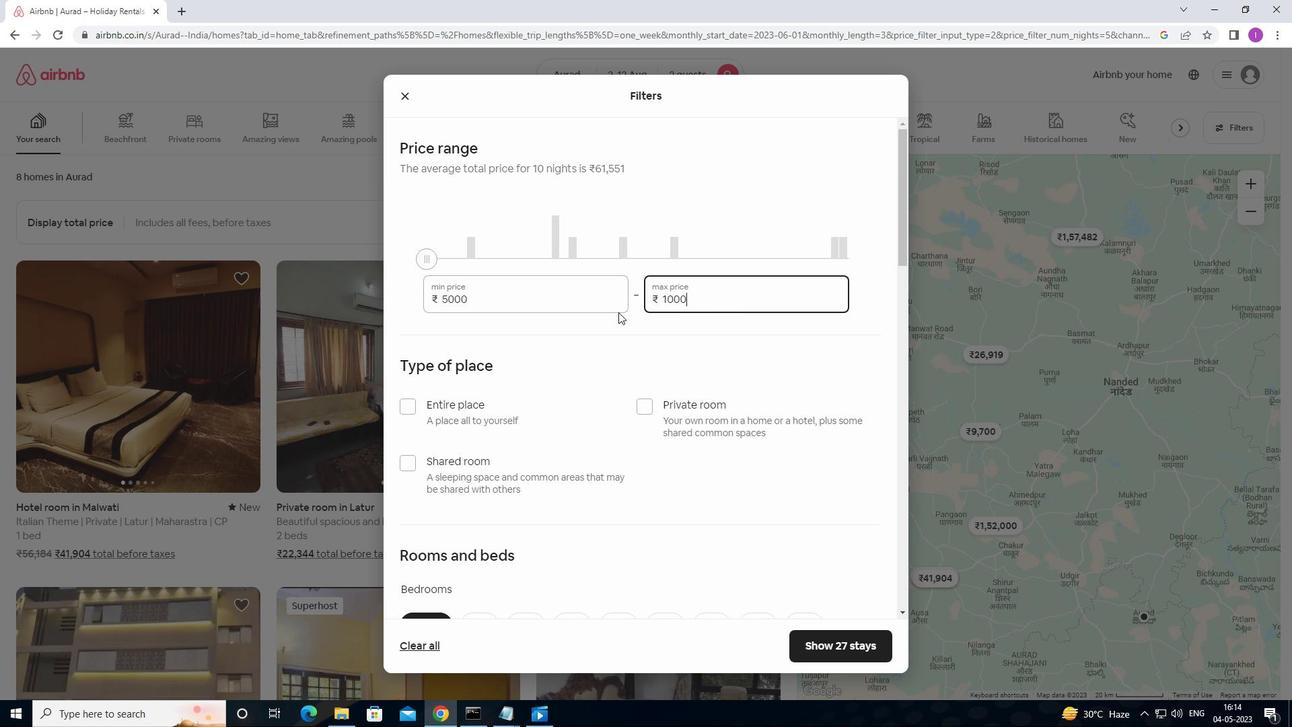 
Action: Mouse moved to (607, 328)
Screenshot: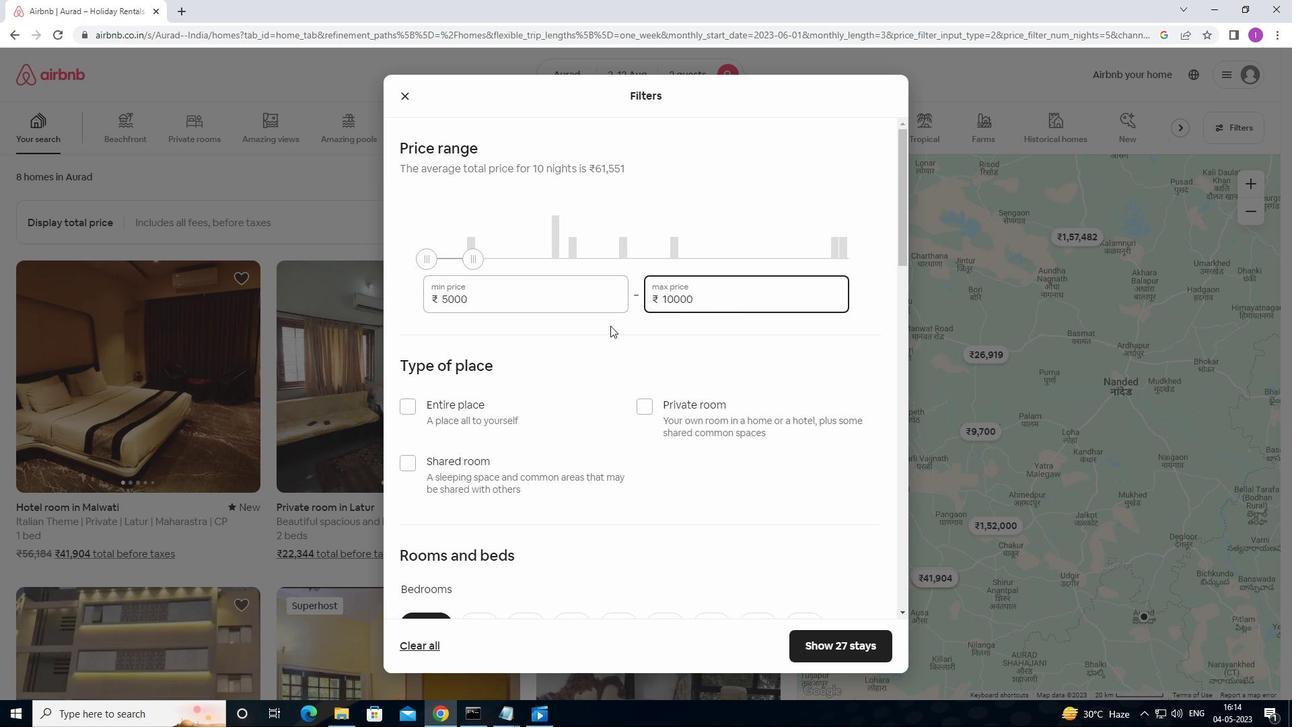 
Action: Mouse scrolled (607, 327) with delta (0, 0)
Screenshot: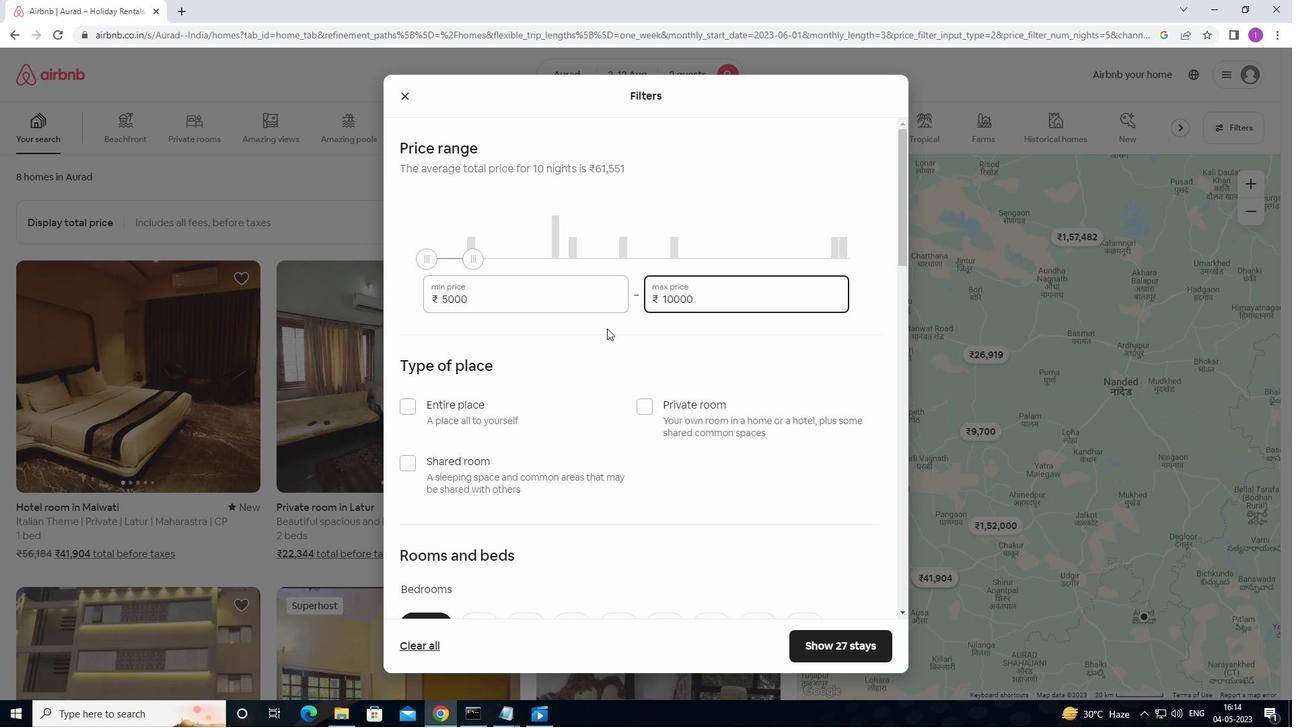 
Action: Mouse scrolled (607, 327) with delta (0, 0)
Screenshot: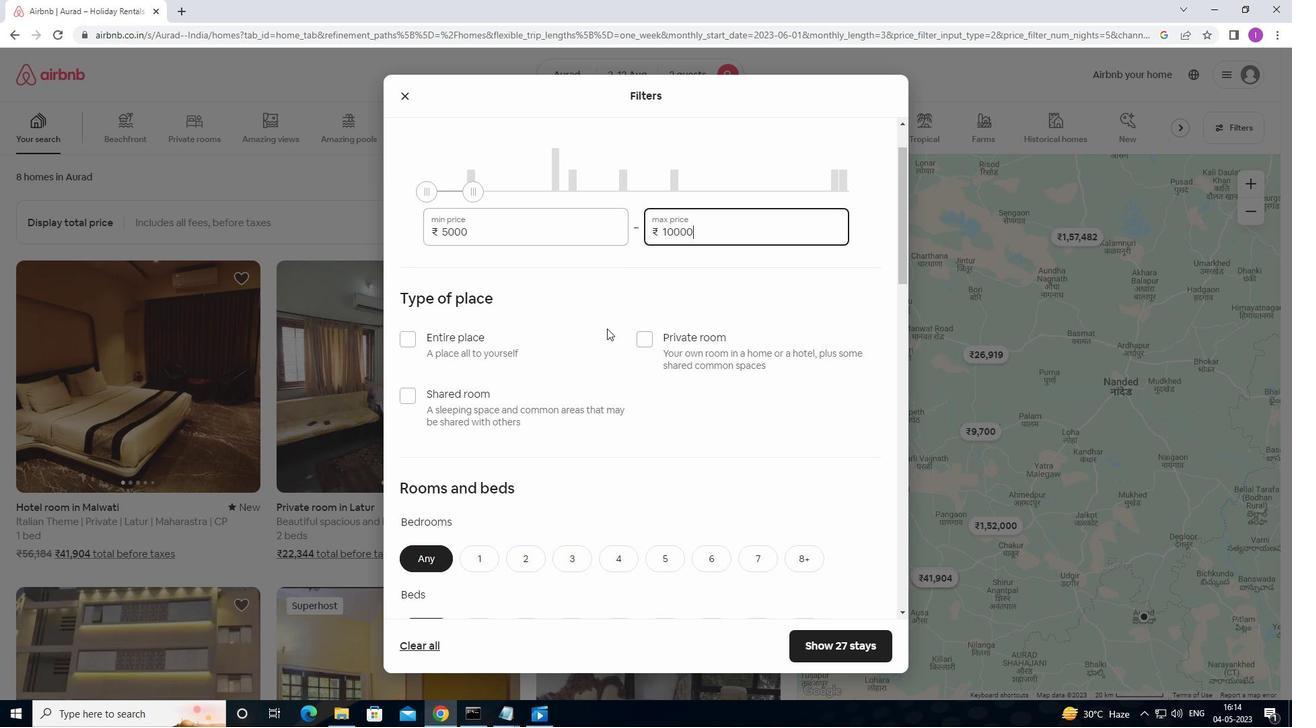 
Action: Mouse moved to (647, 275)
Screenshot: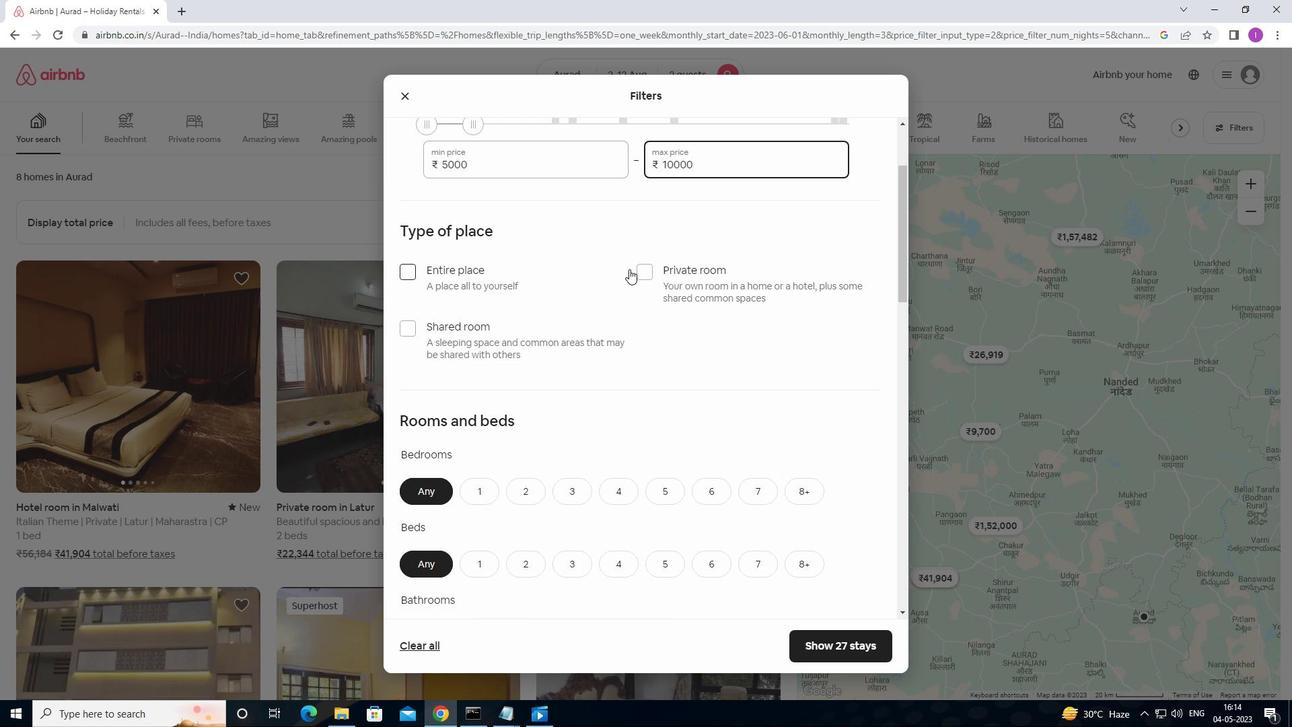 
Action: Mouse pressed left at (647, 275)
Screenshot: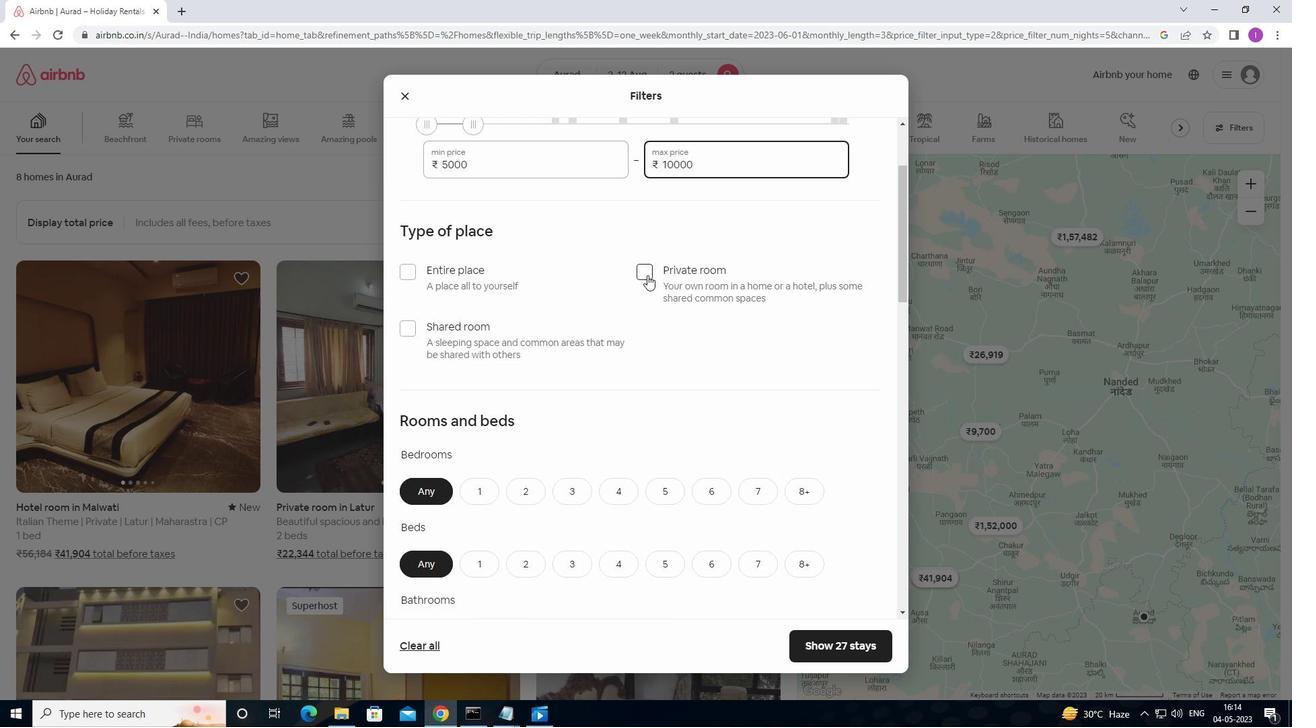 
Action: Mouse moved to (627, 311)
Screenshot: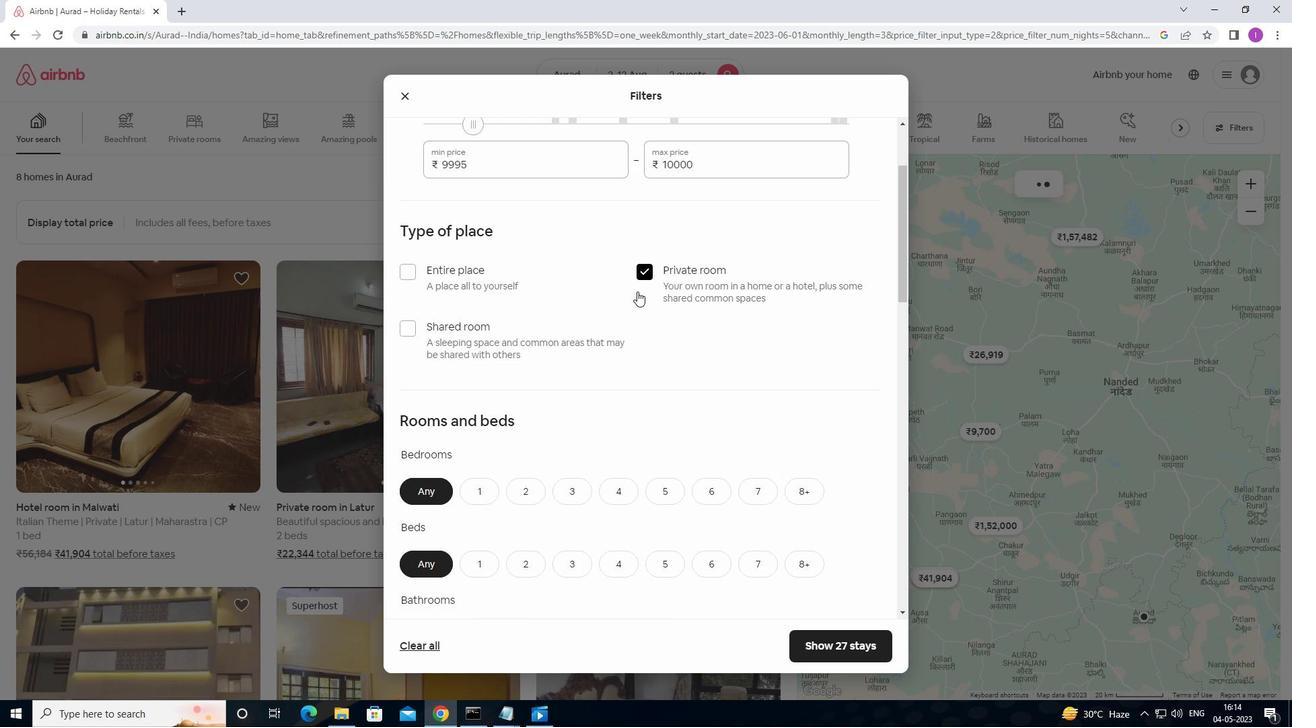 
Action: Mouse scrolled (627, 311) with delta (0, 0)
Screenshot: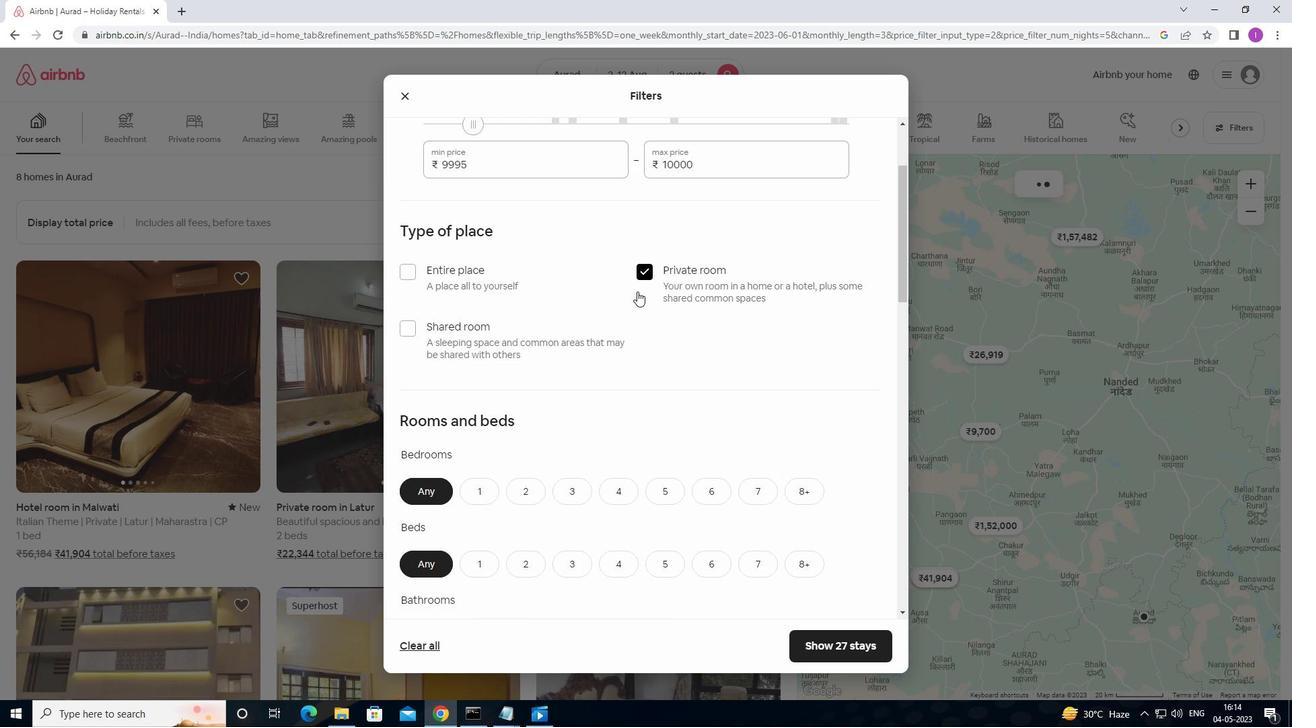
Action: Mouse moved to (626, 314)
Screenshot: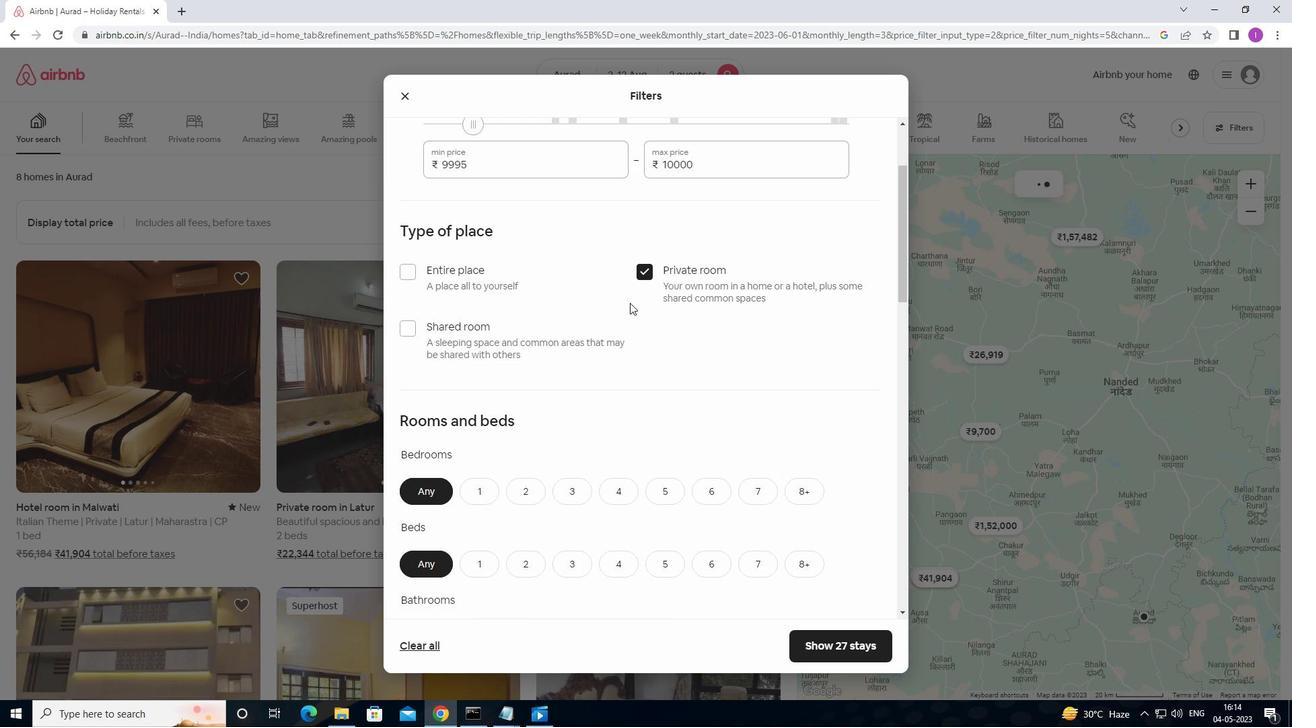 
Action: Mouse scrolled (626, 313) with delta (0, 0)
Screenshot: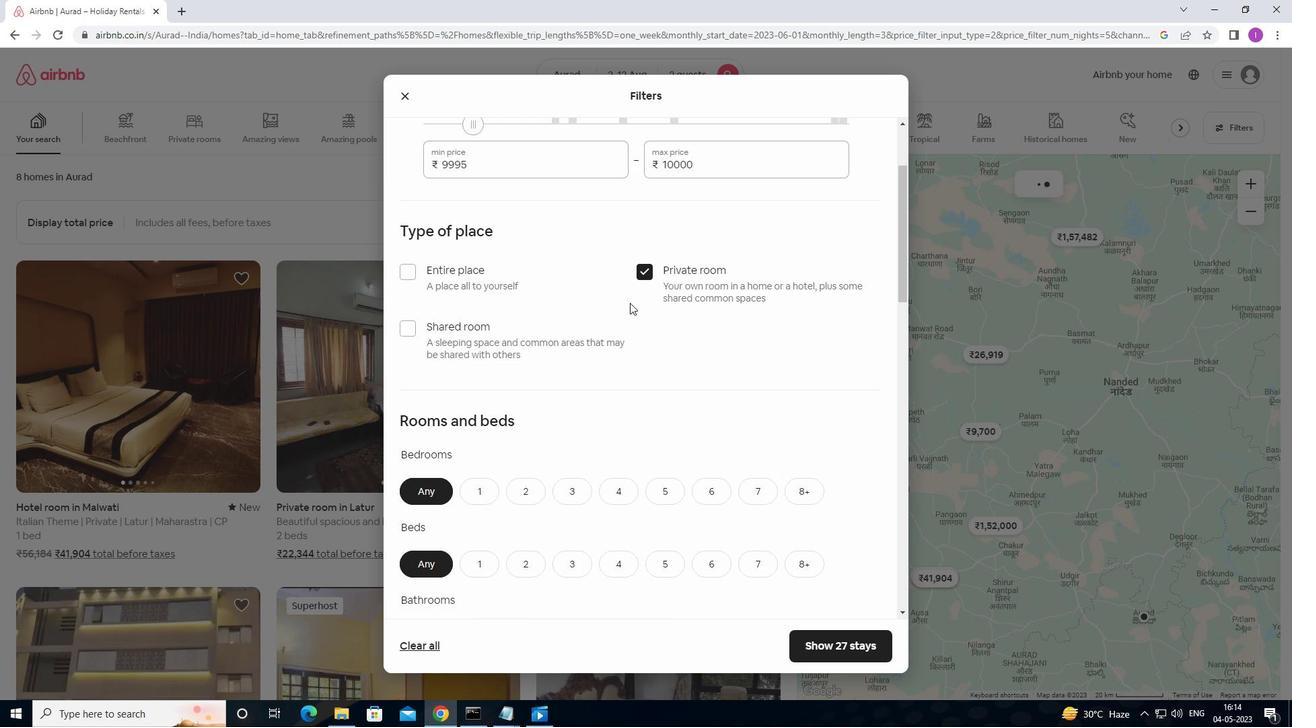 
Action: Mouse moved to (624, 315)
Screenshot: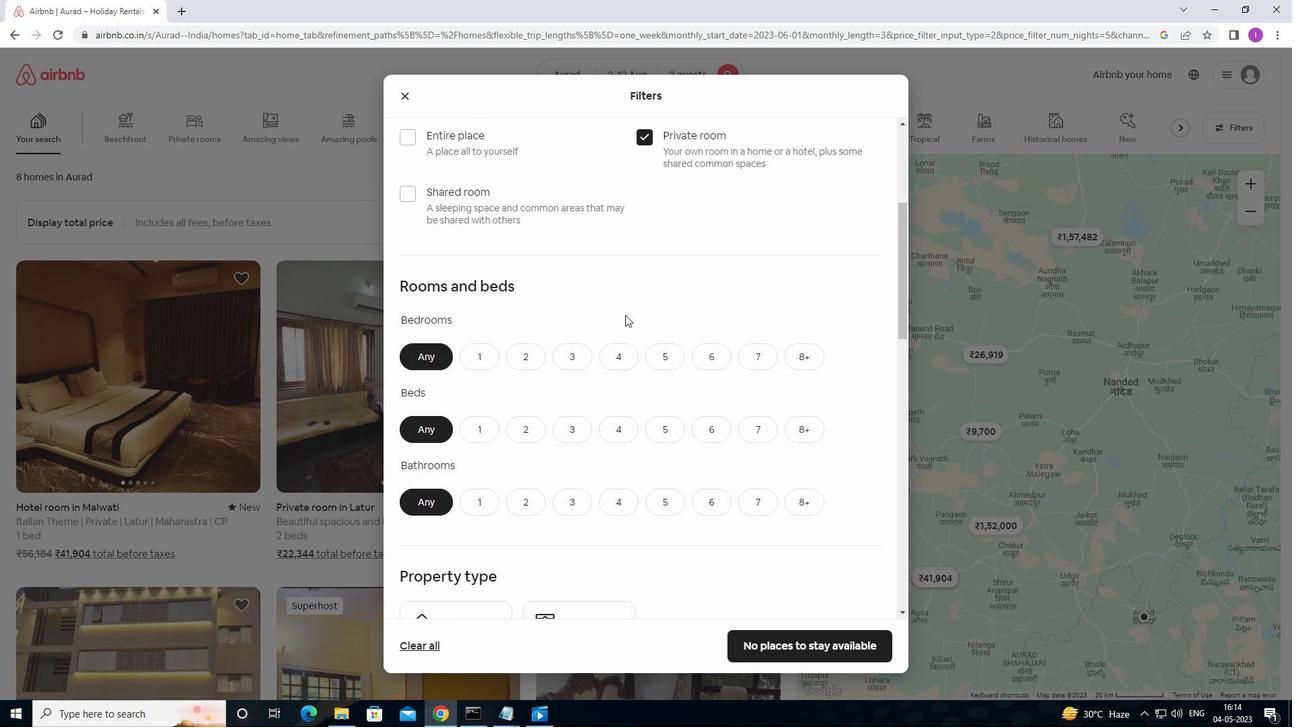 
Action: Mouse scrolled (624, 314) with delta (0, 0)
Screenshot: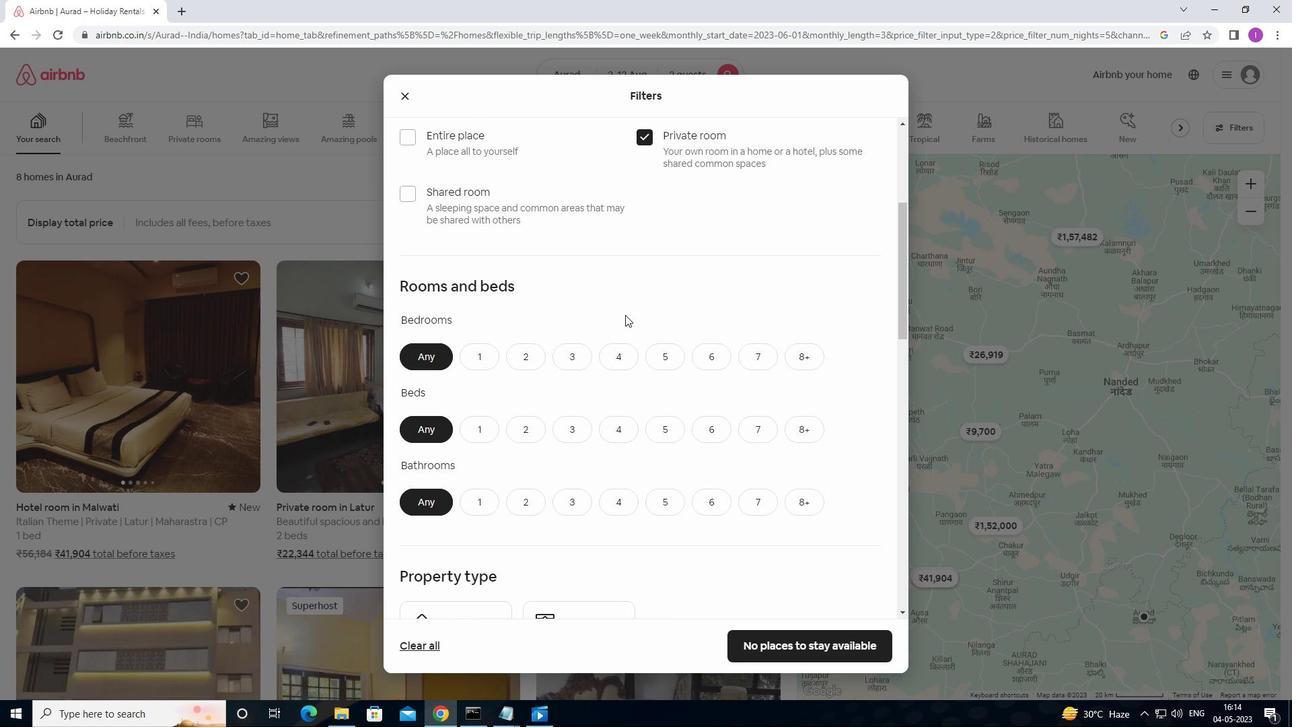 
Action: Mouse moved to (473, 291)
Screenshot: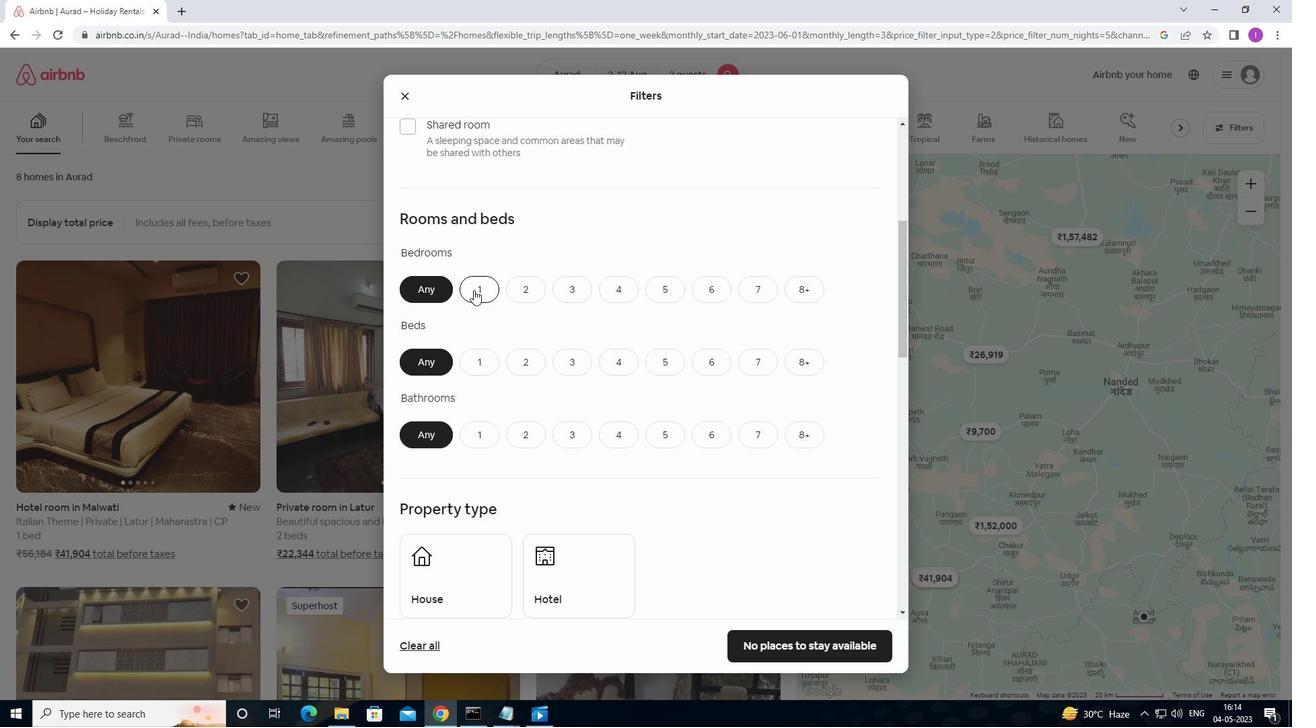 
Action: Mouse pressed left at (473, 291)
Screenshot: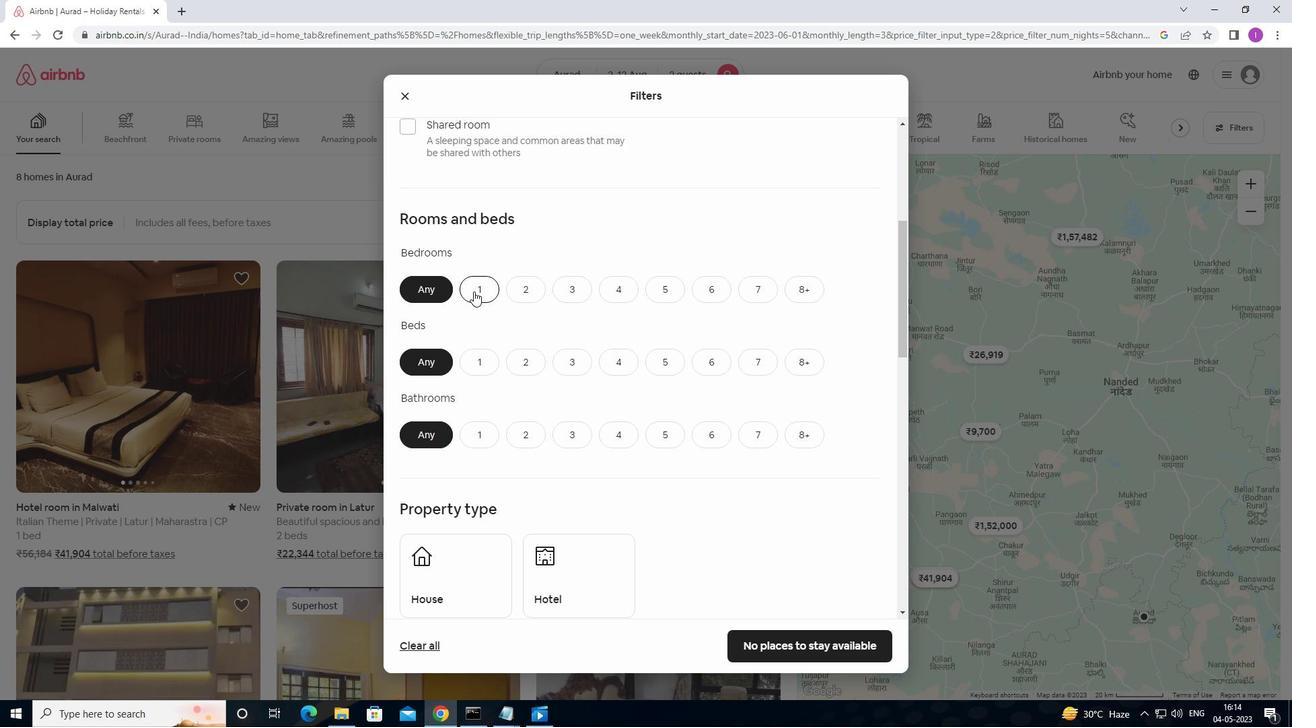 
Action: Mouse moved to (477, 367)
Screenshot: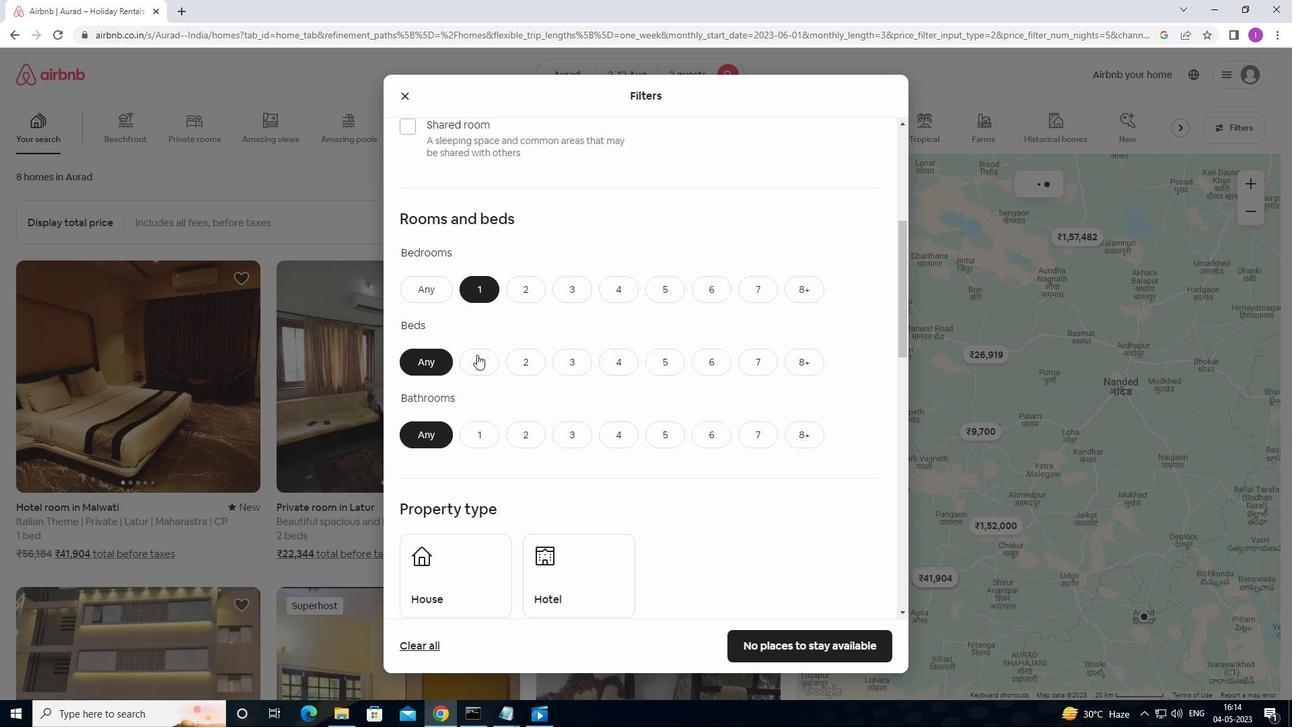 
Action: Mouse pressed left at (477, 367)
Screenshot: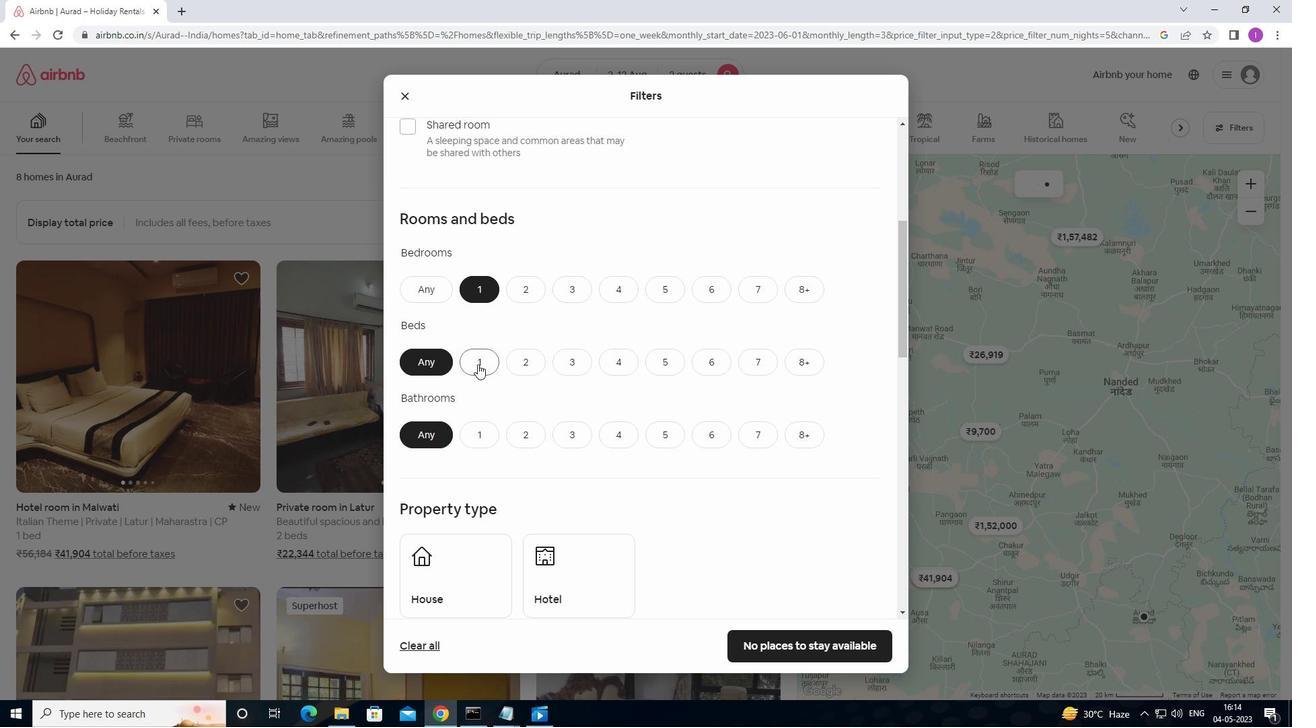 
Action: Mouse moved to (478, 432)
Screenshot: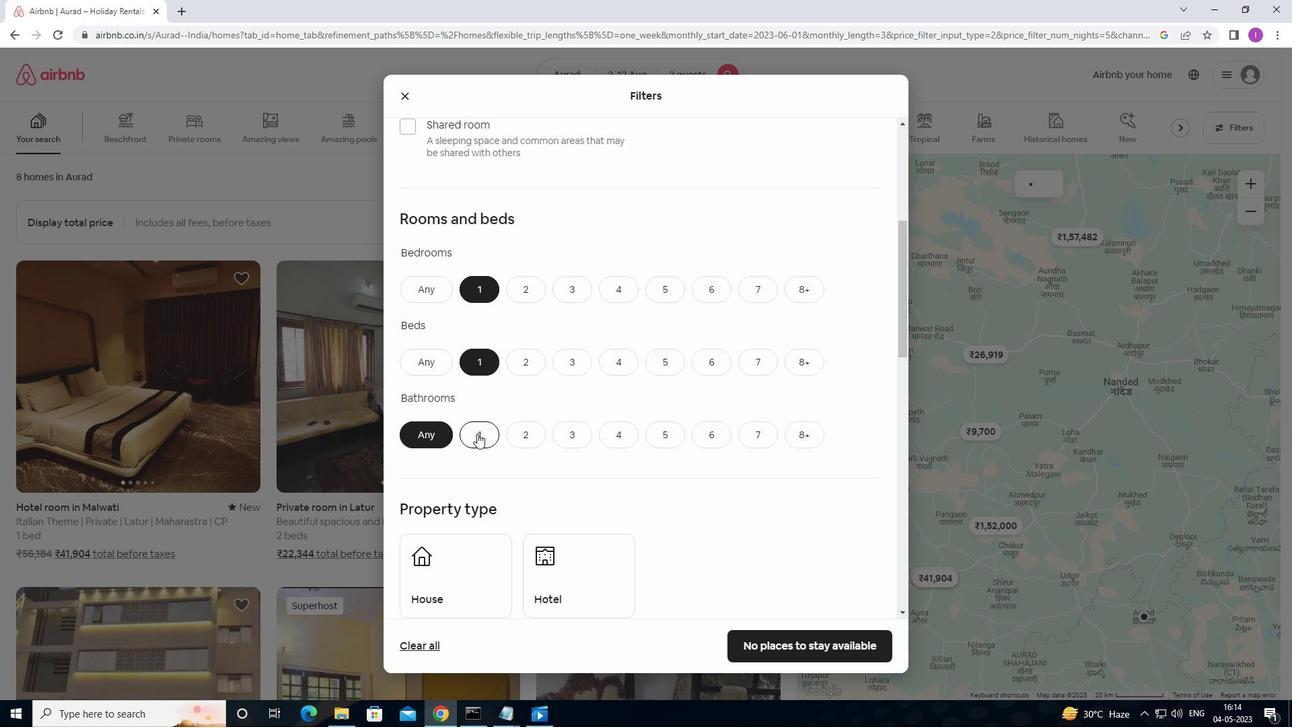 
Action: Mouse pressed left at (478, 432)
Screenshot: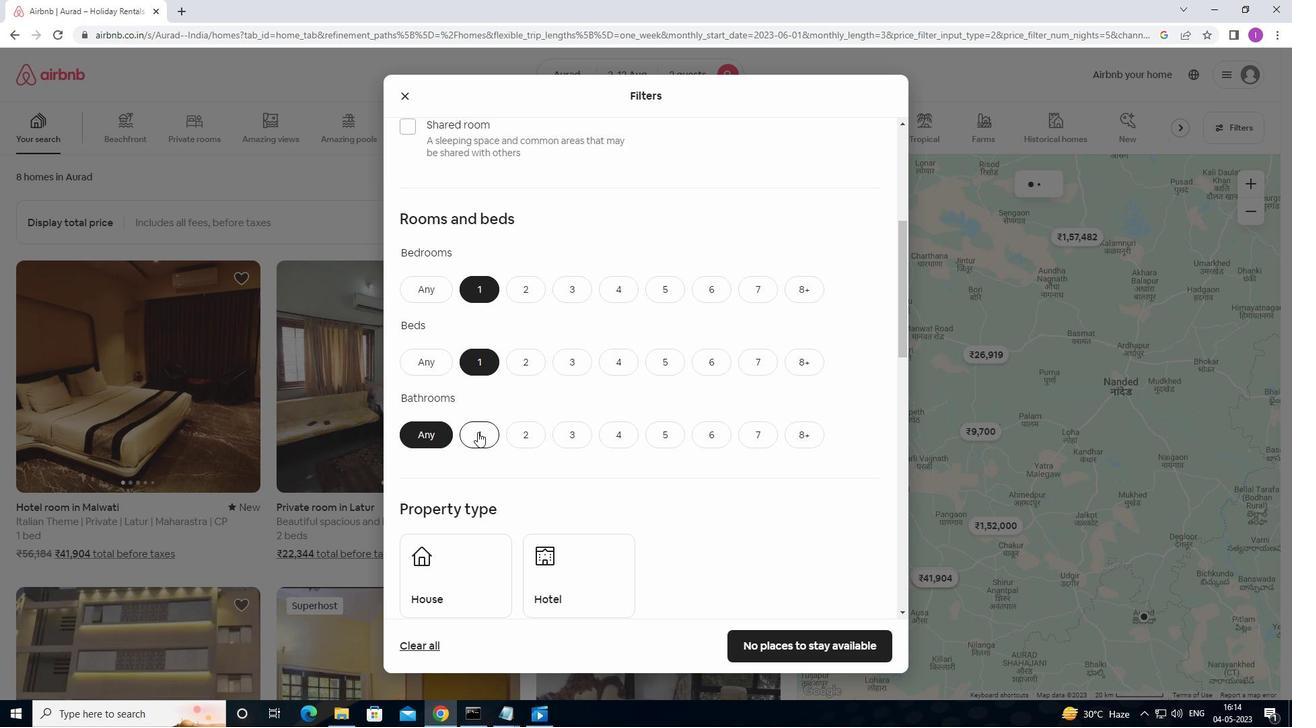 
Action: Mouse moved to (487, 424)
Screenshot: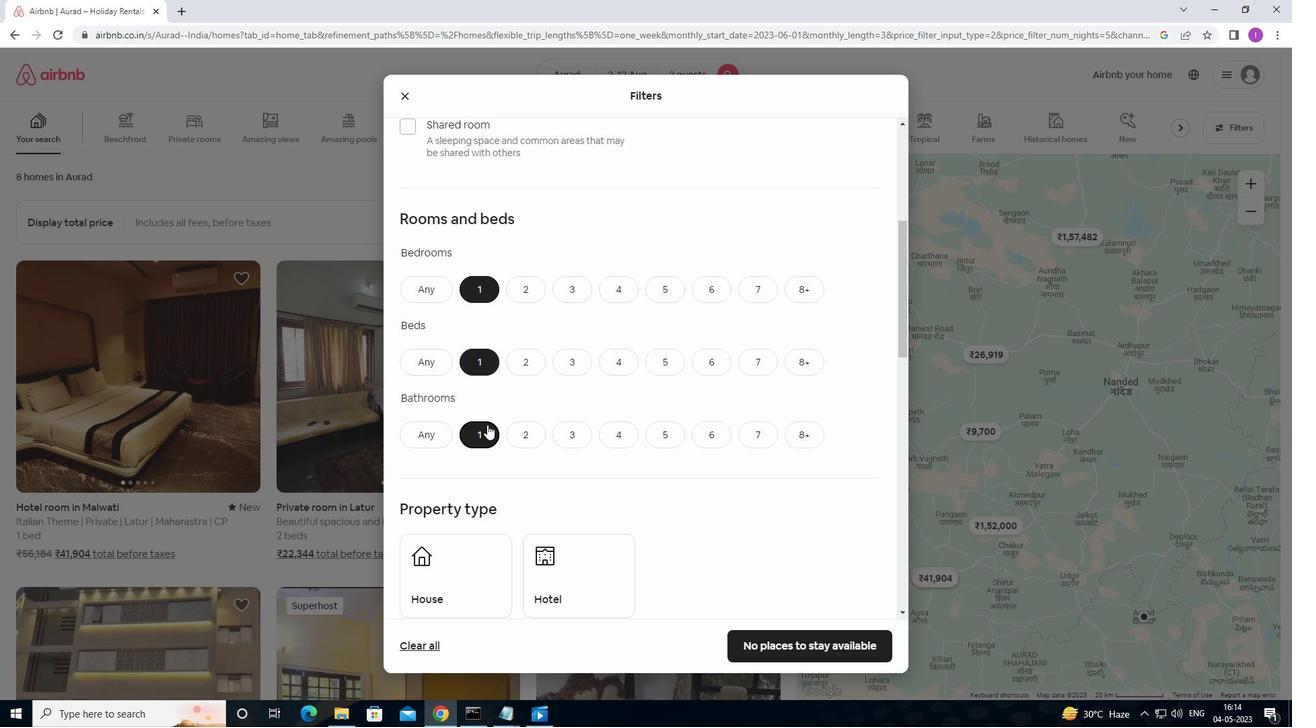 
Action: Mouse scrolled (487, 423) with delta (0, 0)
Screenshot: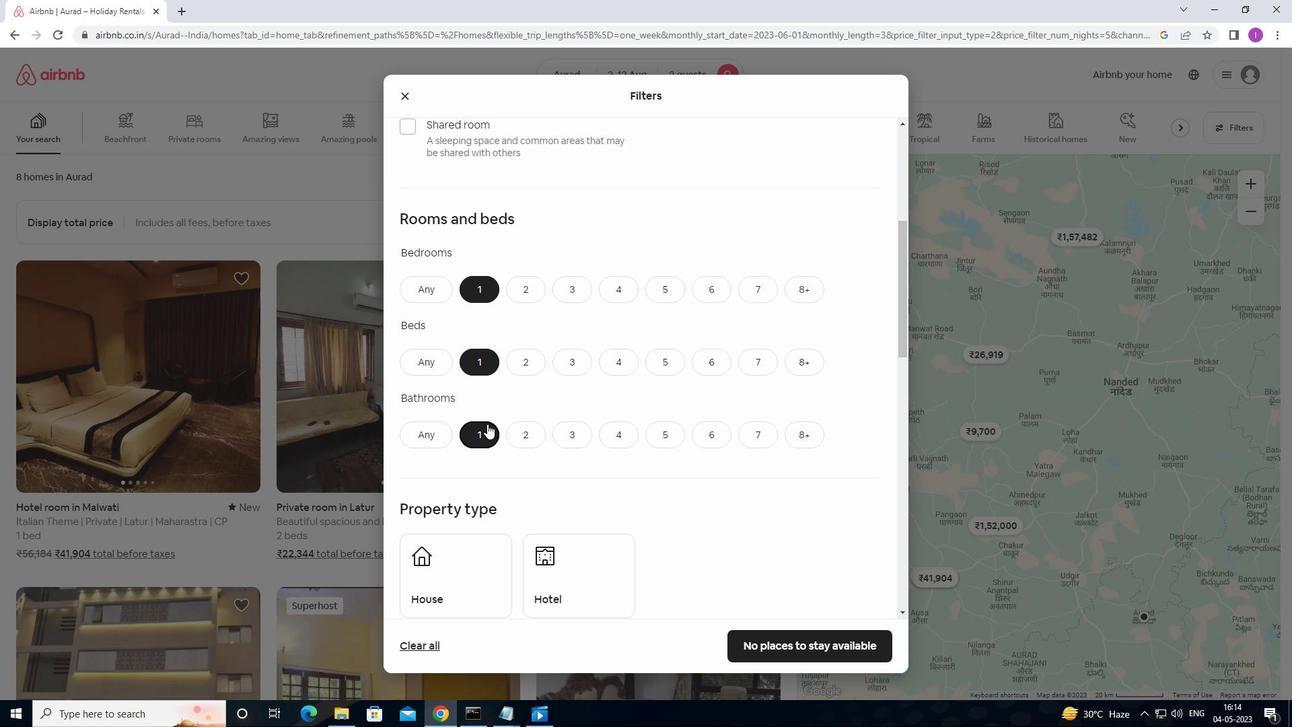 
Action: Mouse moved to (487, 422)
Screenshot: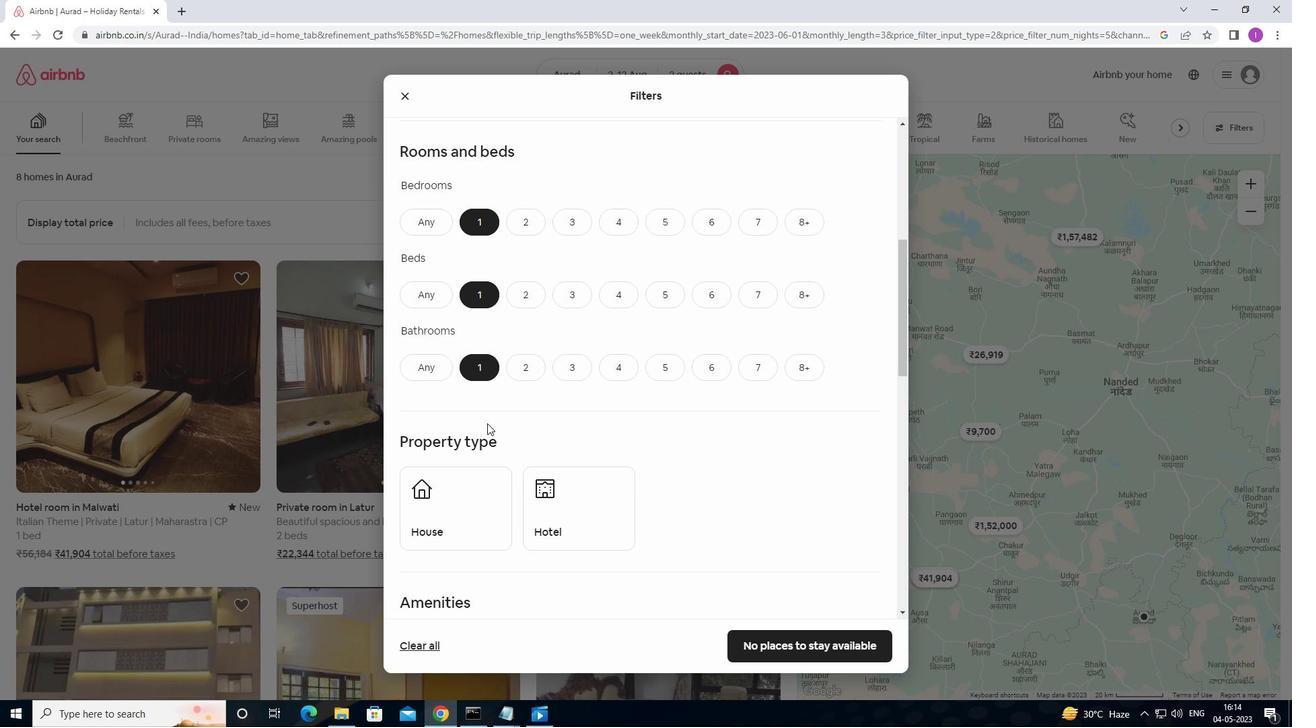
Action: Mouse scrolled (487, 422) with delta (0, 0)
Screenshot: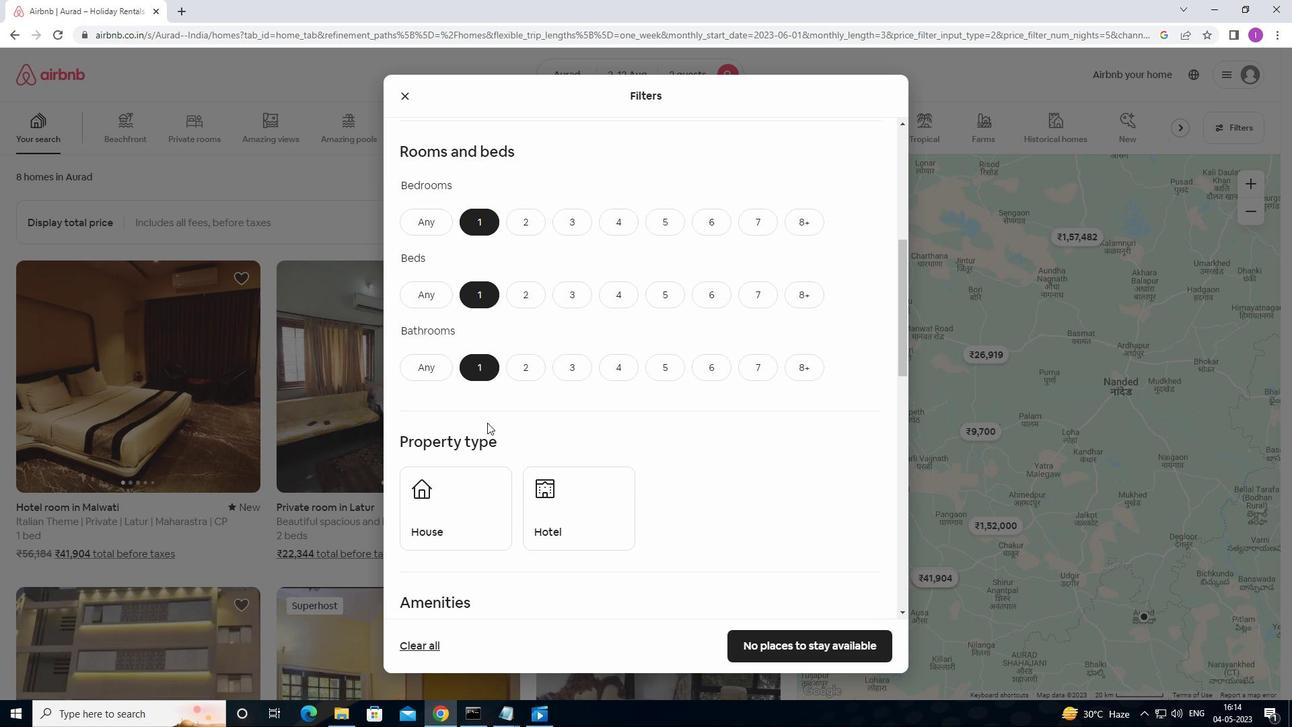 
Action: Mouse moved to (457, 430)
Screenshot: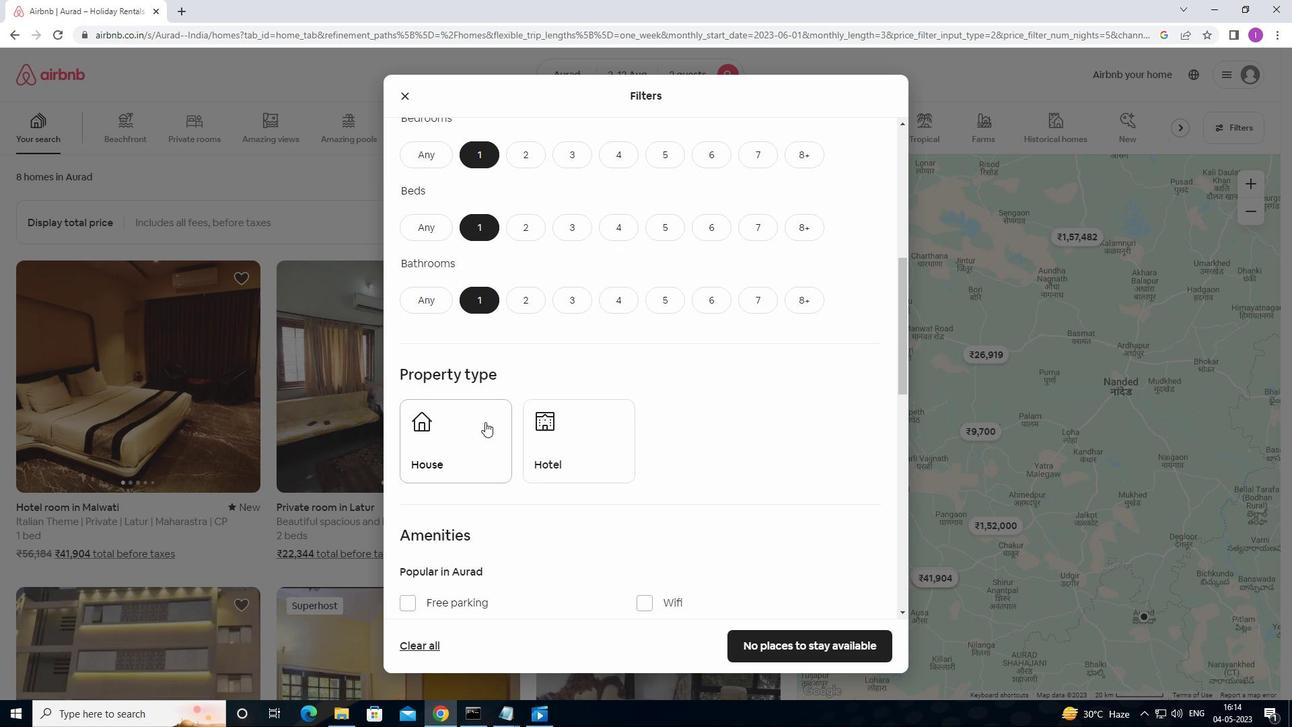 
Action: Mouse pressed left at (457, 430)
Screenshot: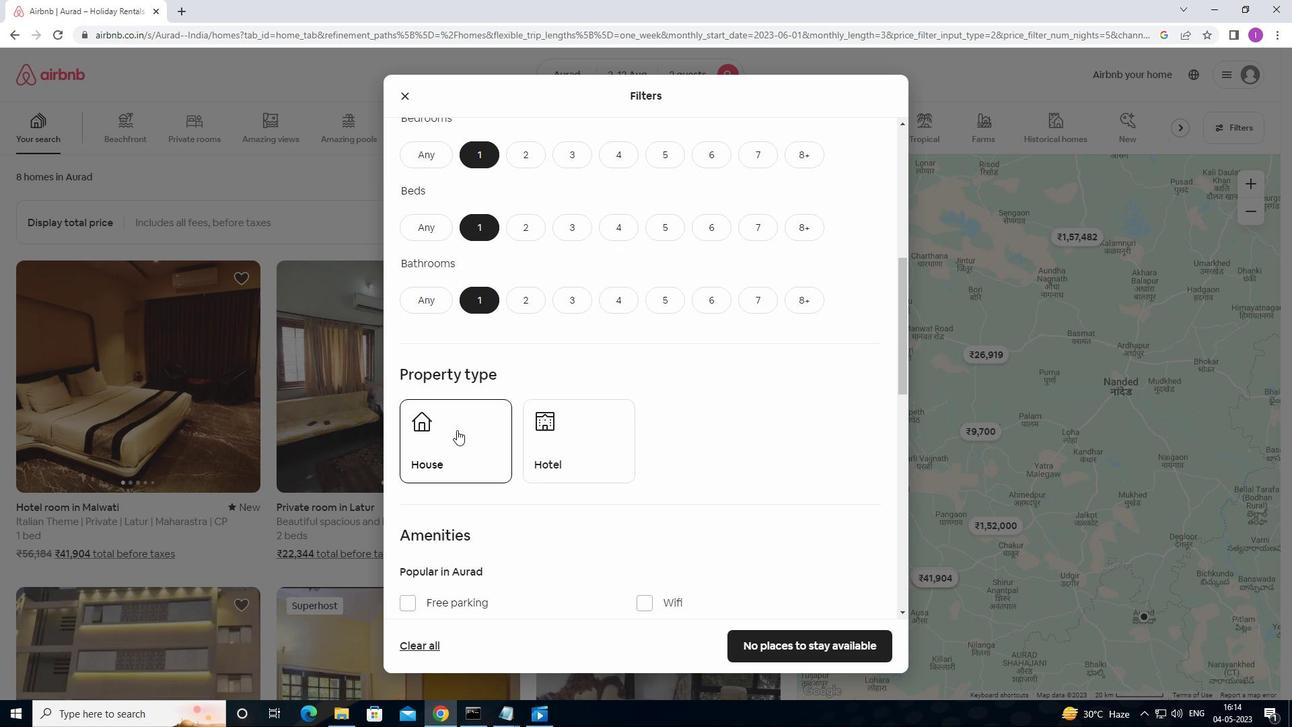 
Action: Mouse moved to (558, 440)
Screenshot: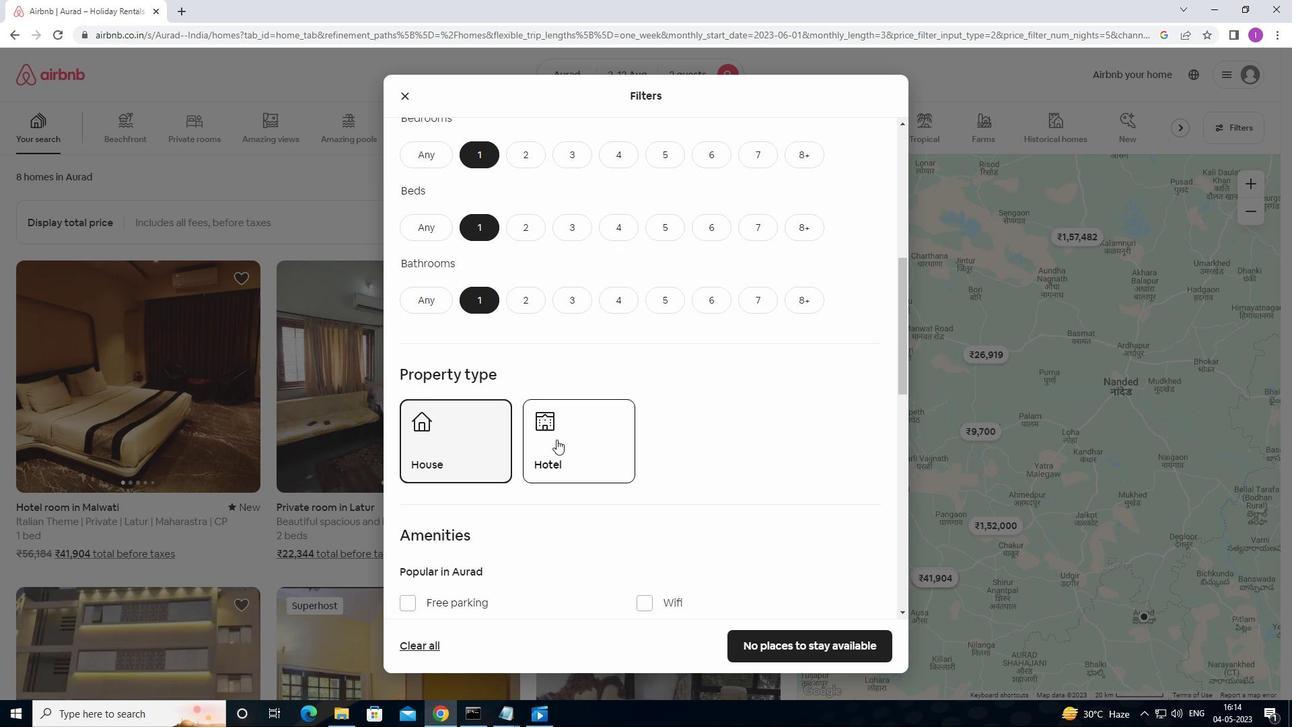 
Action: Mouse pressed left at (558, 440)
Screenshot: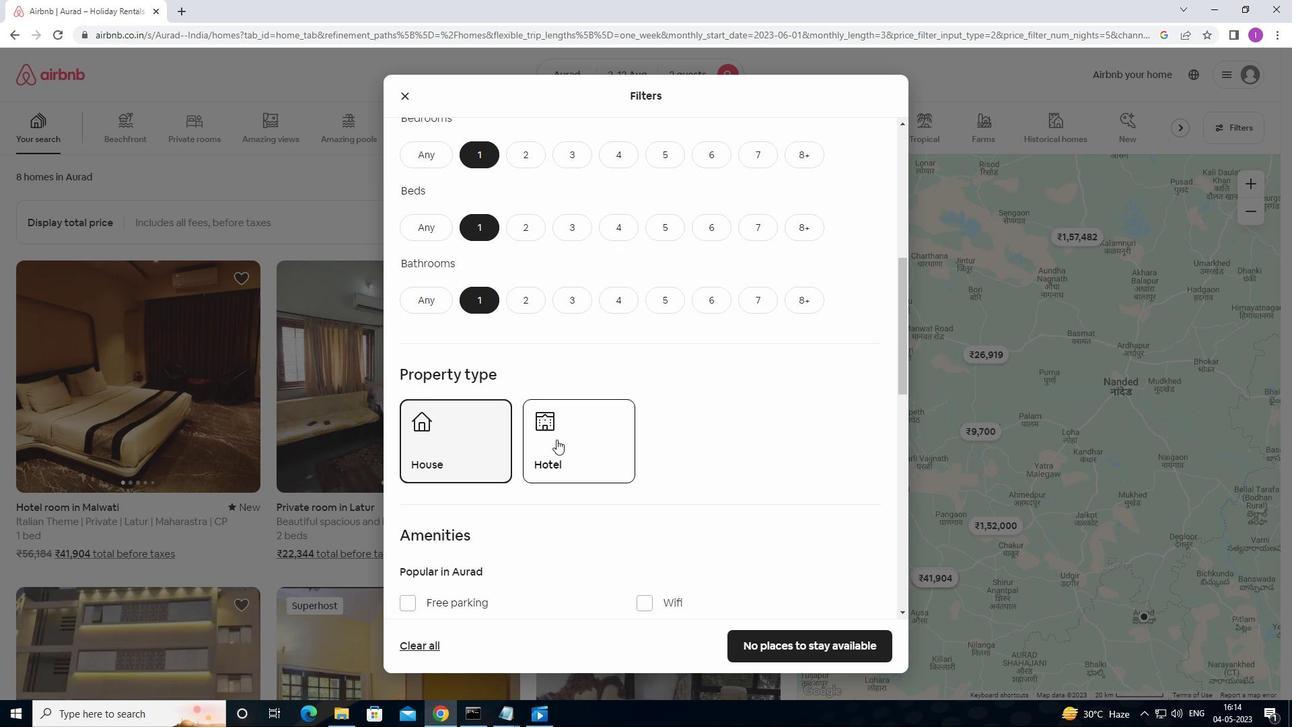 
Action: Mouse moved to (559, 453)
Screenshot: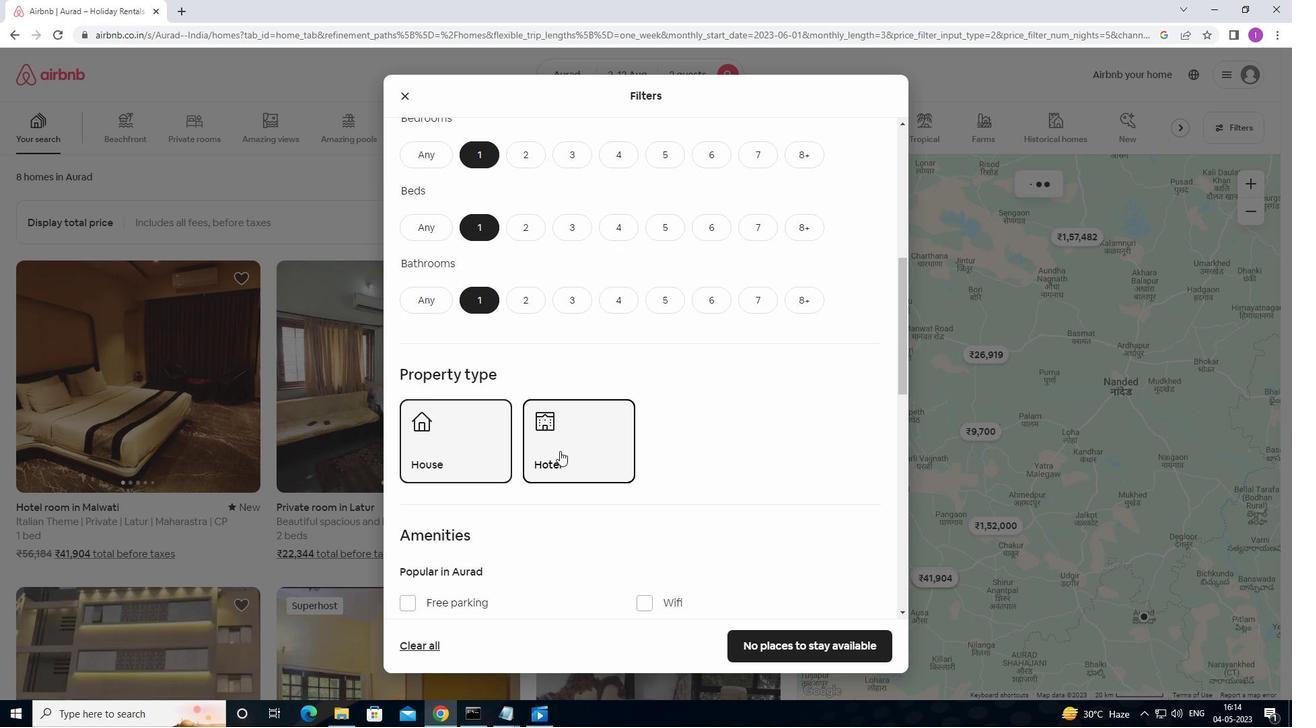
Action: Mouse scrolled (559, 453) with delta (0, 0)
Screenshot: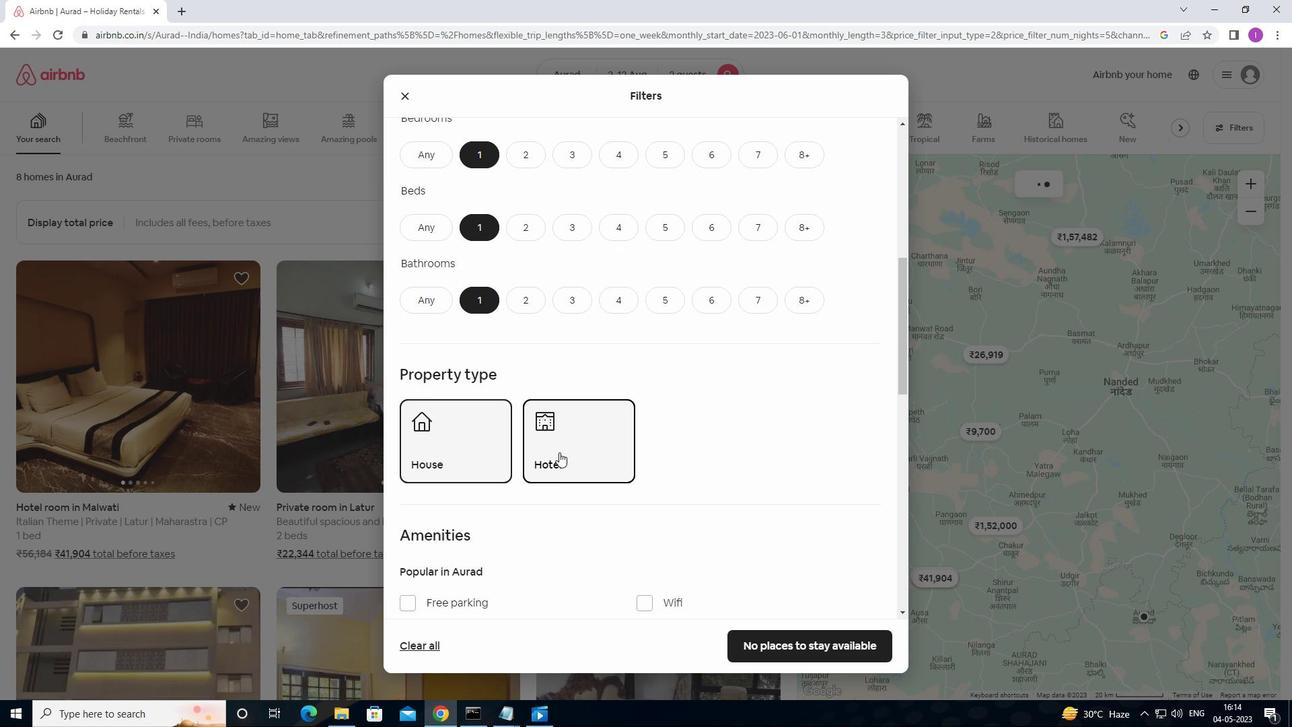 
Action: Mouse scrolled (559, 453) with delta (0, 0)
Screenshot: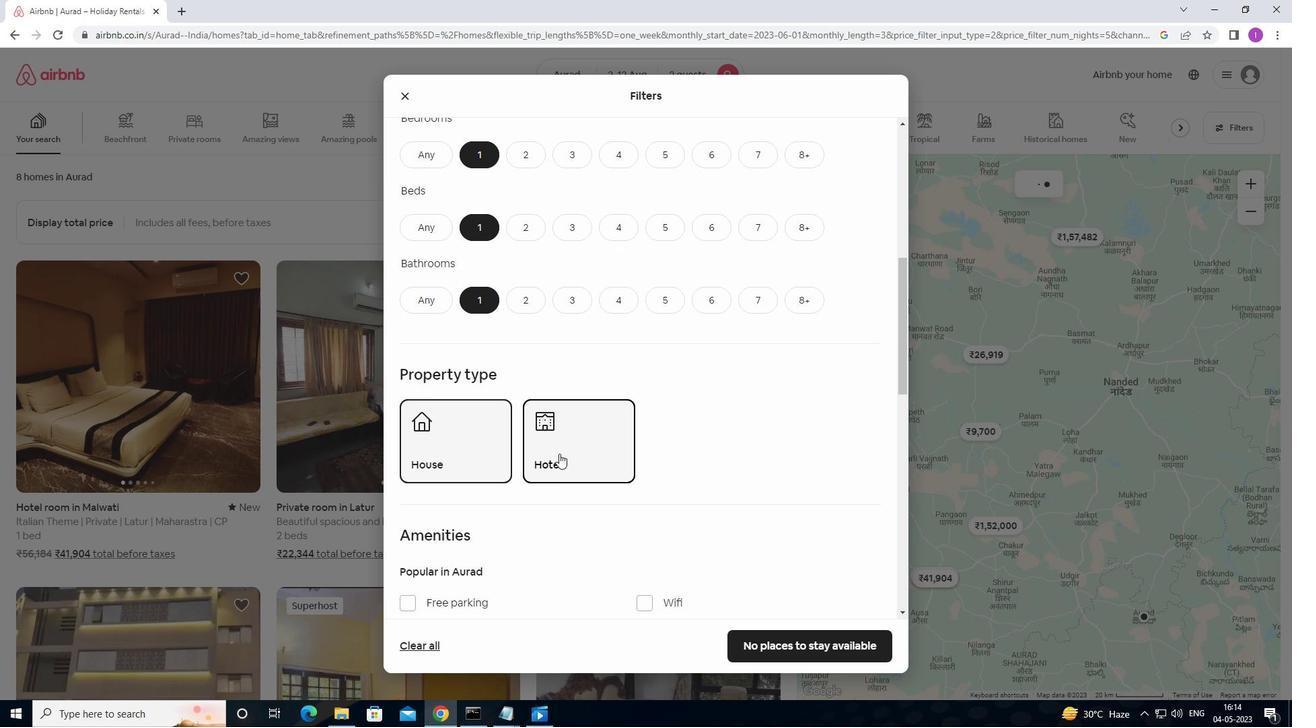 
Action: Mouse moved to (584, 457)
Screenshot: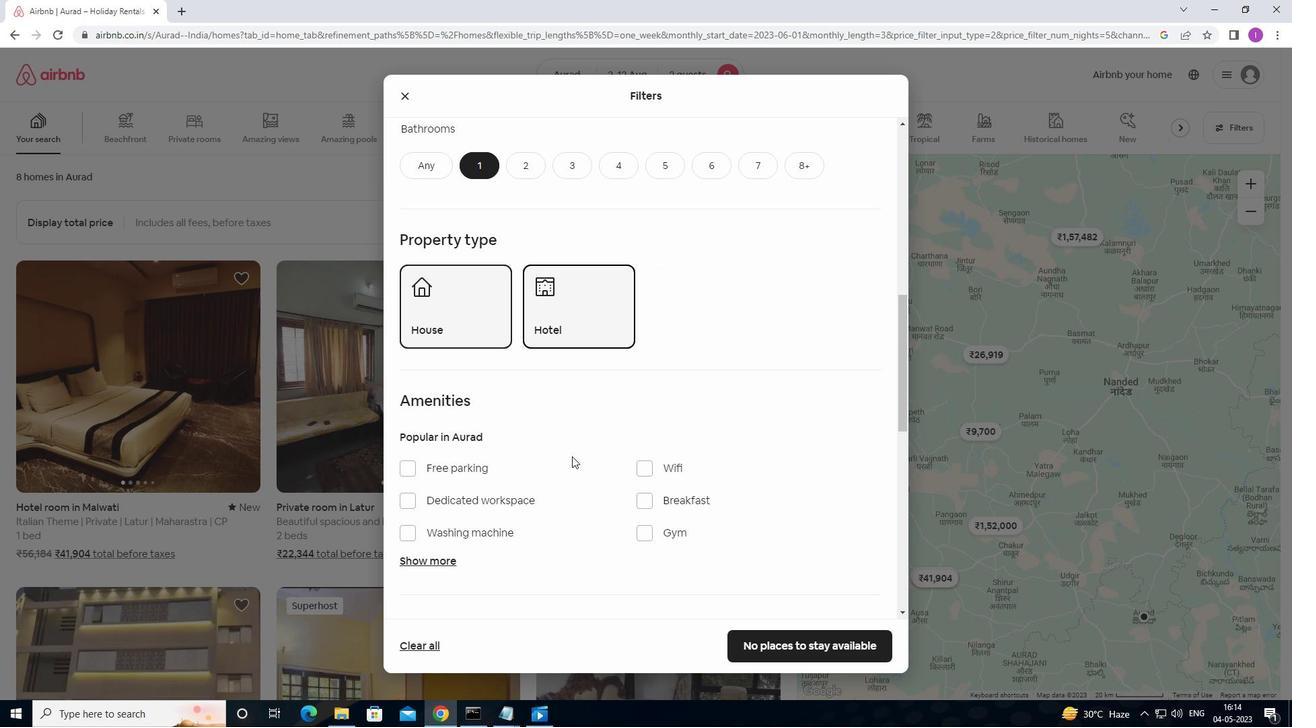 
Action: Mouse scrolled (584, 457) with delta (0, 0)
Screenshot: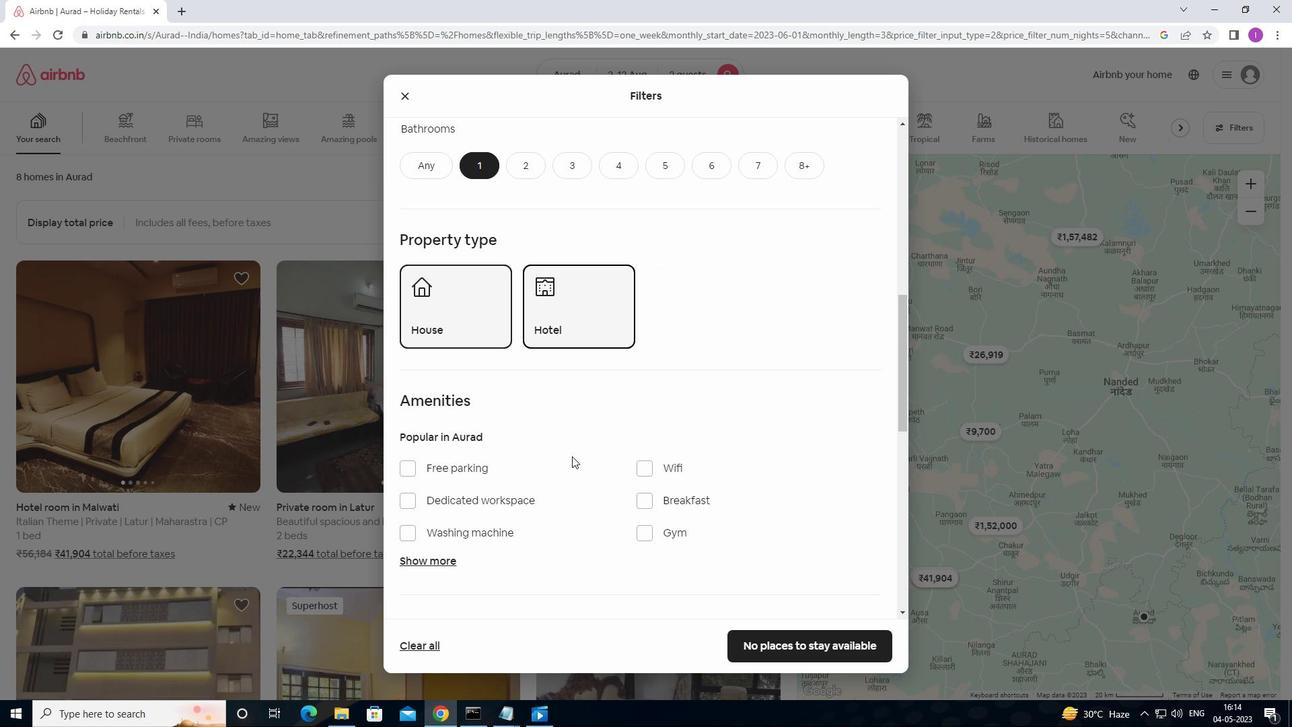 
Action: Mouse scrolled (584, 457) with delta (0, 0)
Screenshot: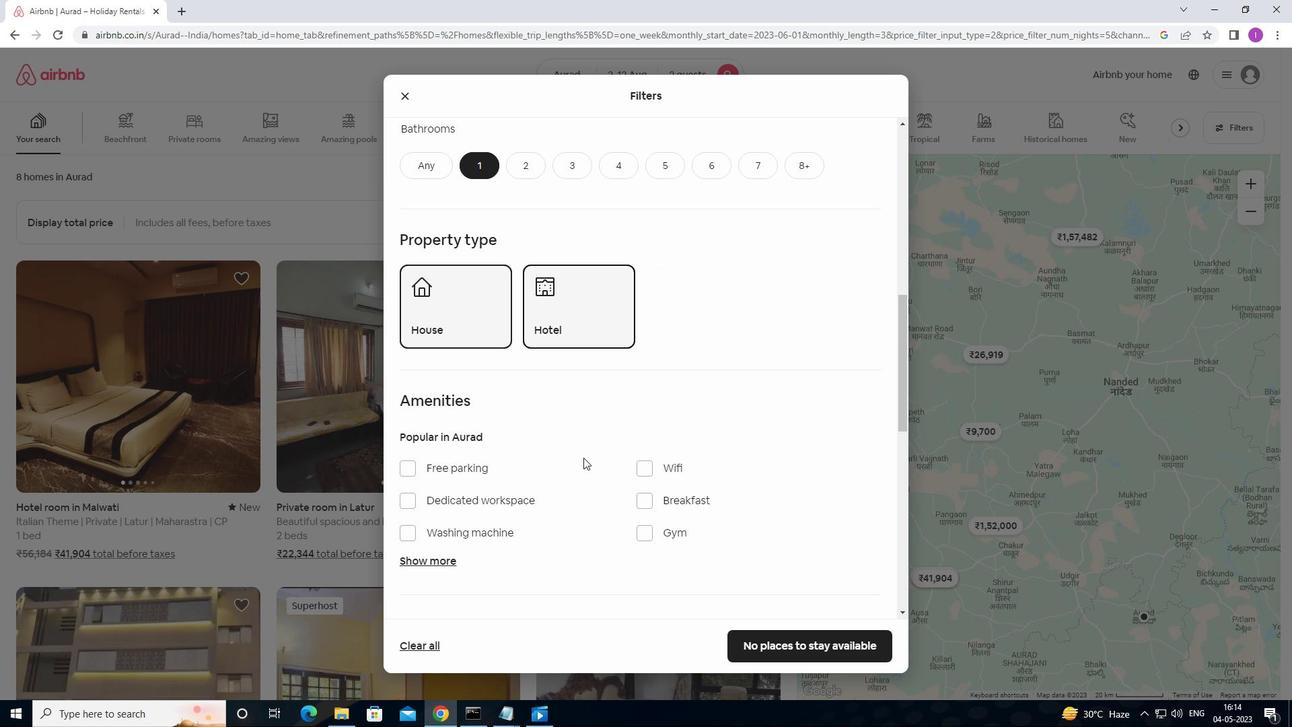 
Action: Mouse moved to (585, 458)
Screenshot: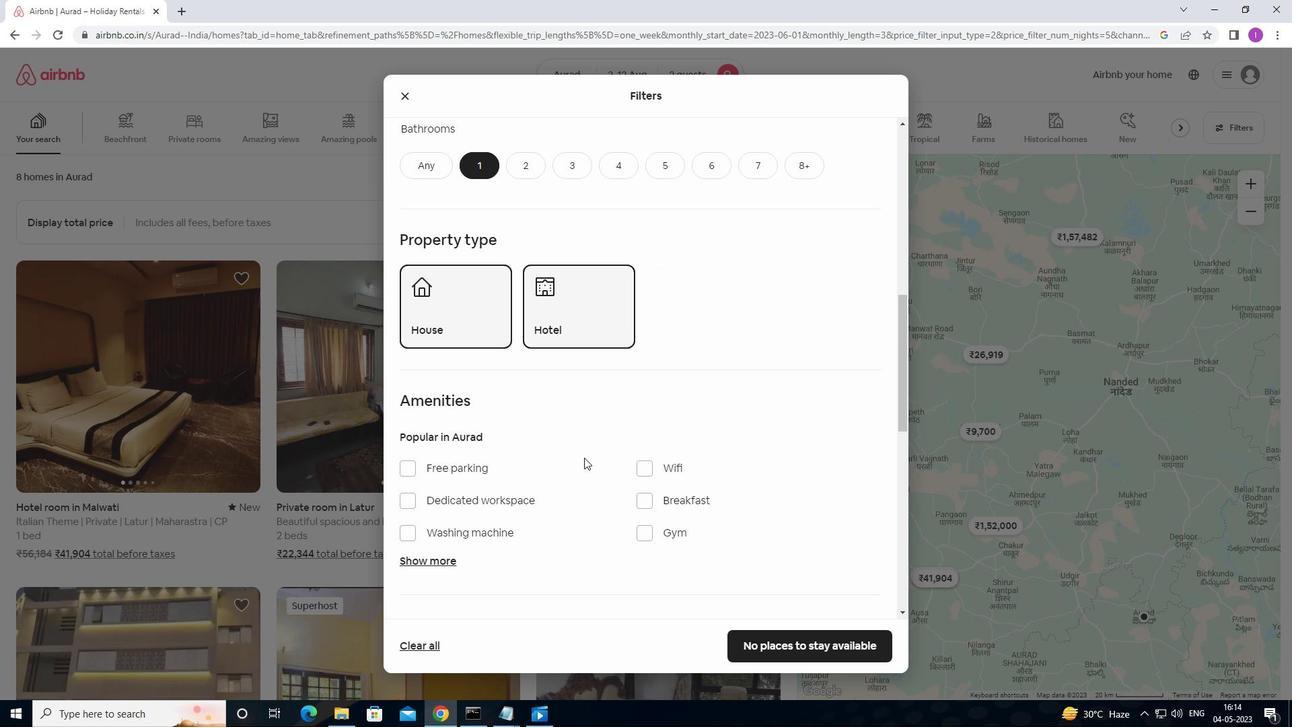 
Action: Mouse scrolled (585, 457) with delta (0, 0)
Screenshot: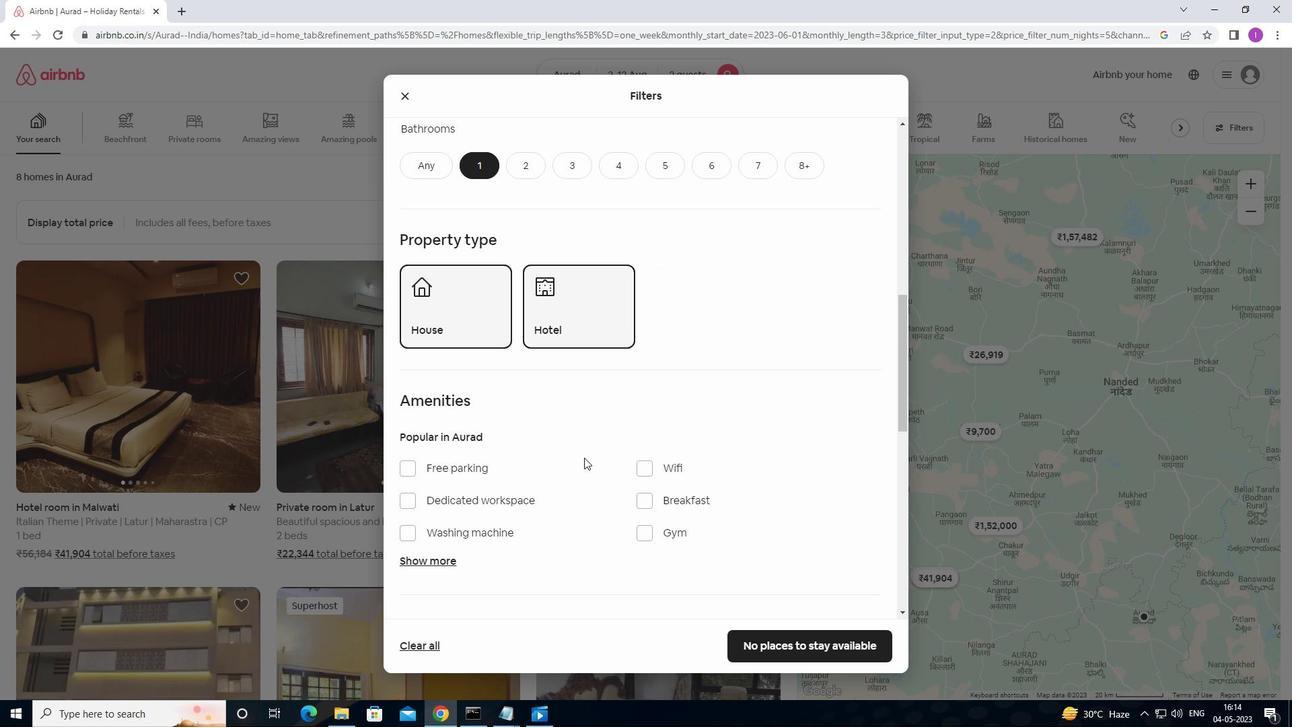 
Action: Mouse moved to (731, 517)
Screenshot: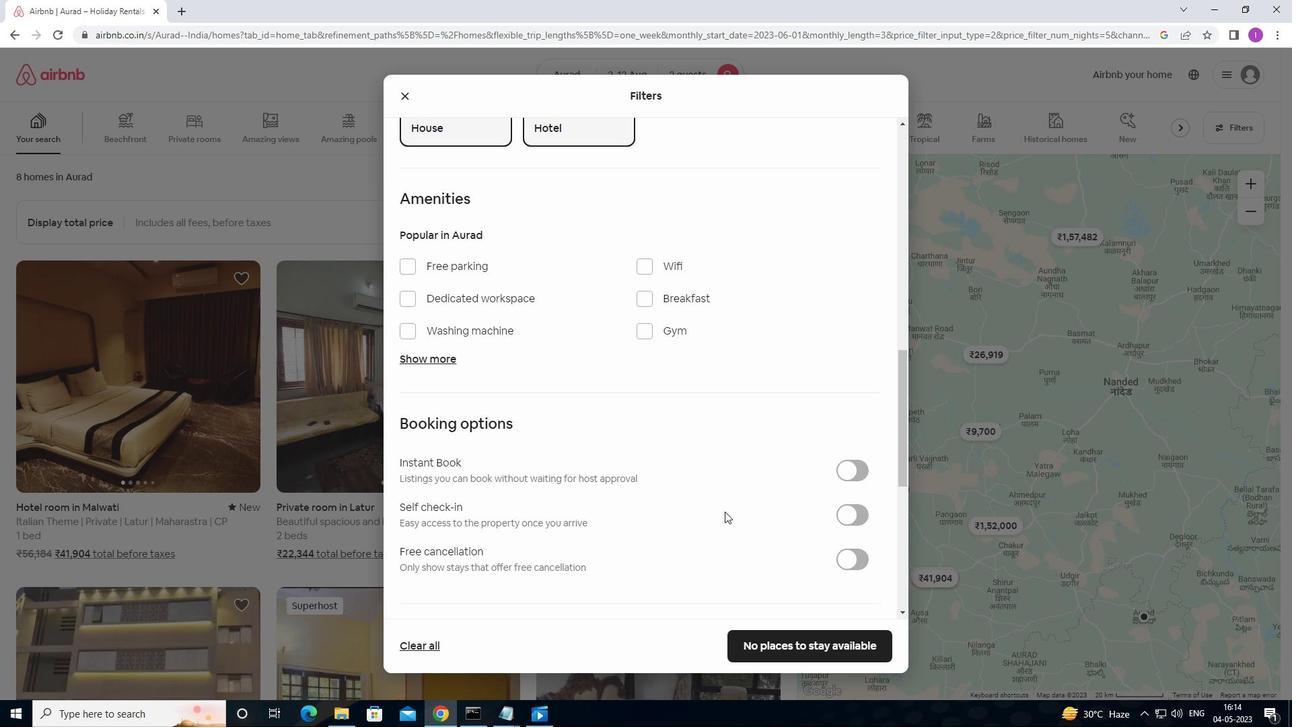 
Action: Mouse scrolled (731, 517) with delta (0, 0)
Screenshot: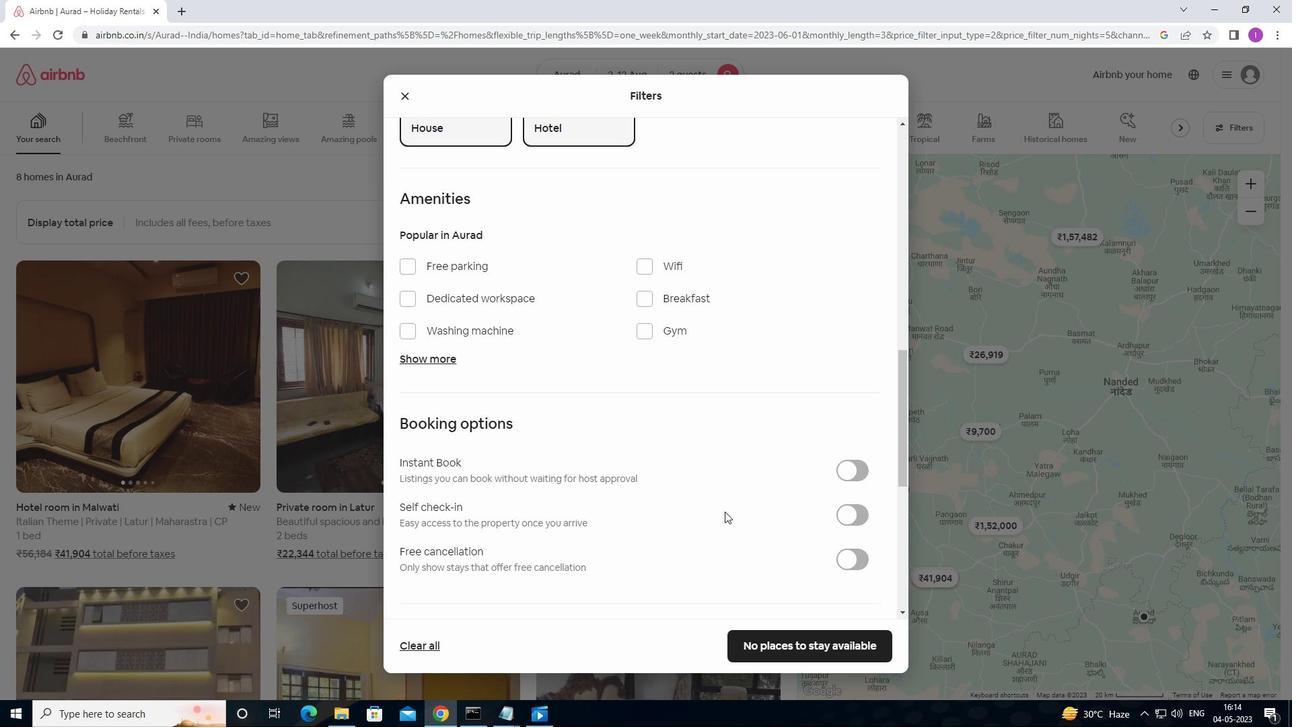 
Action: Mouse moved to (850, 449)
Screenshot: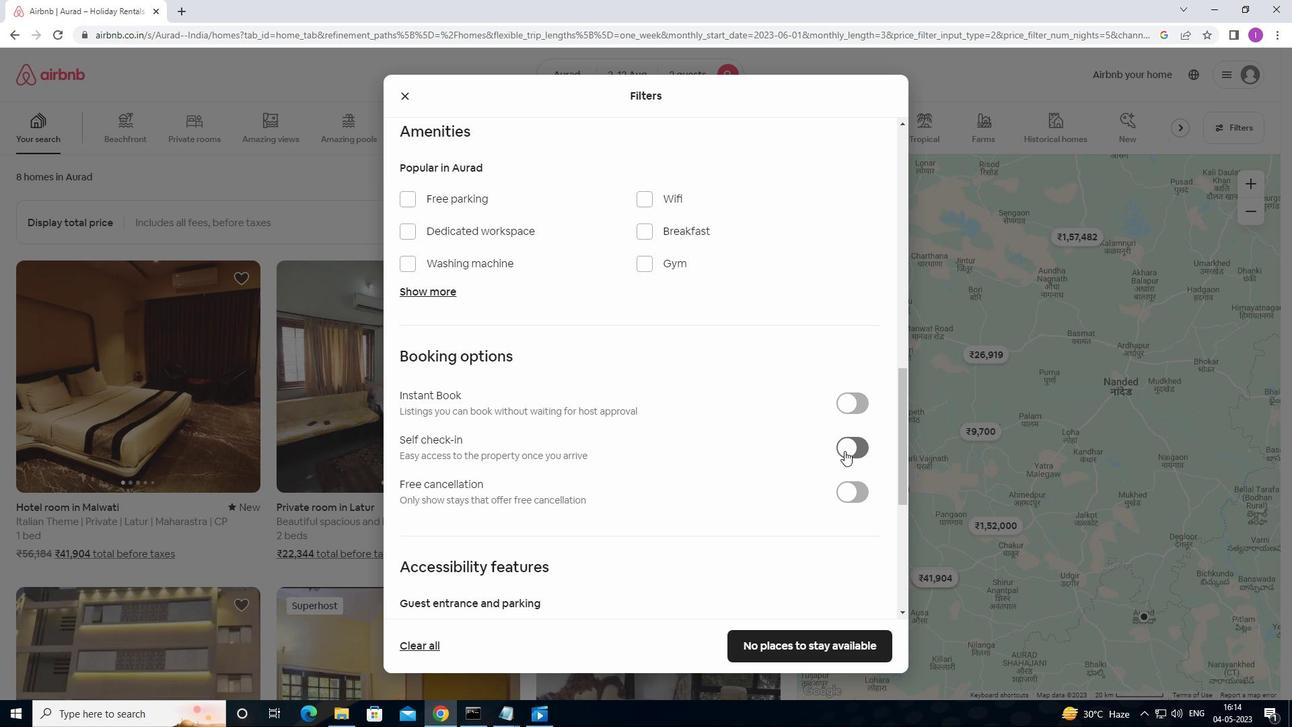 
Action: Mouse pressed left at (850, 449)
Screenshot: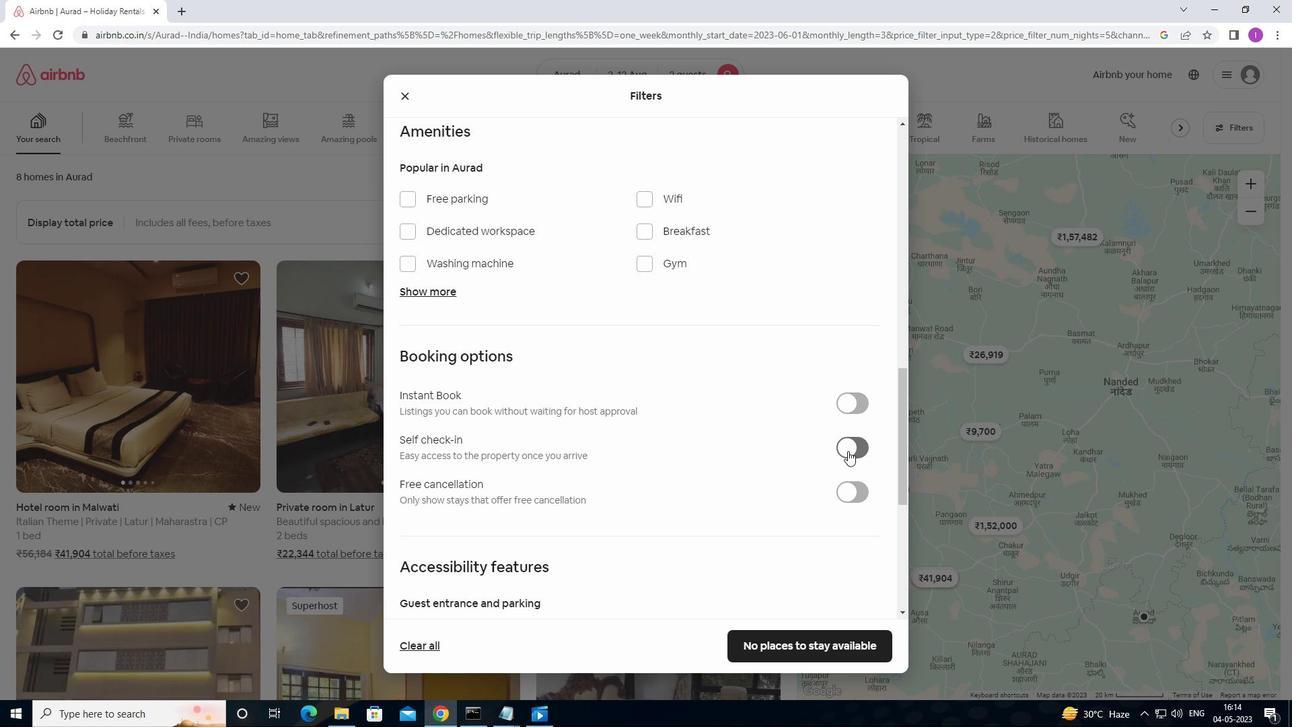 
Action: Mouse moved to (589, 591)
Screenshot: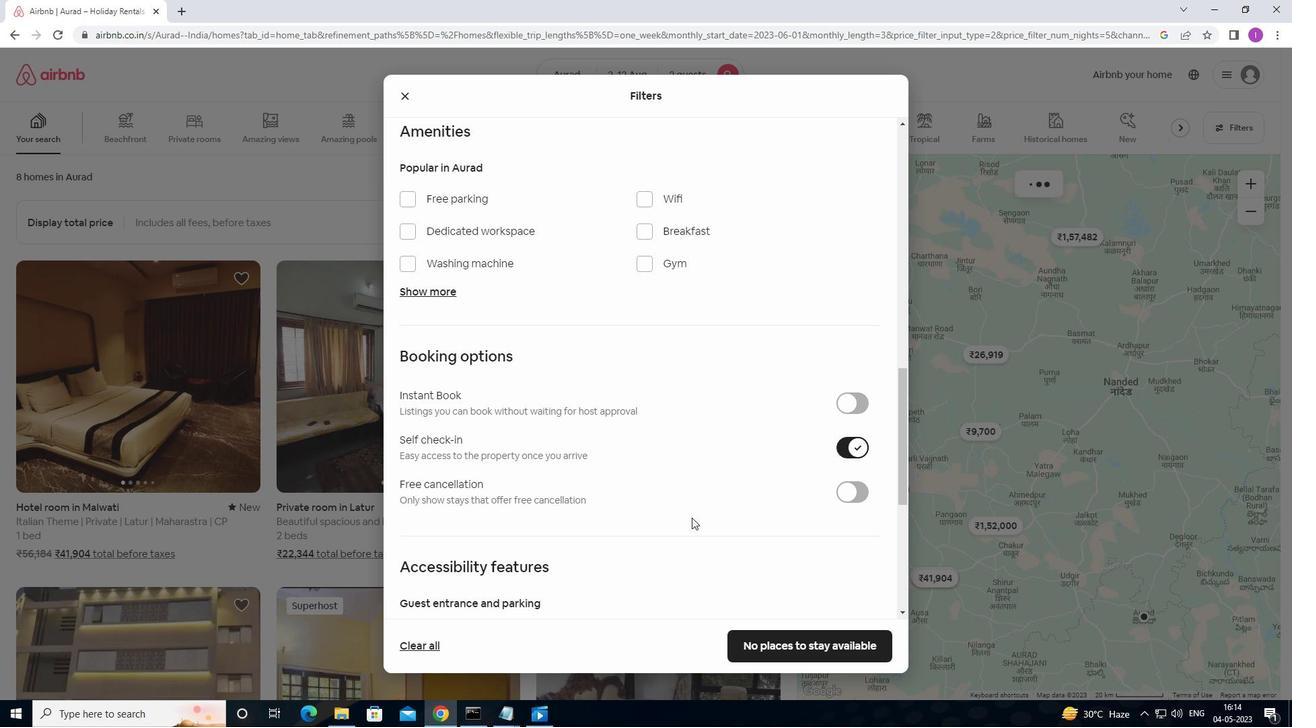 
Action: Mouse scrolled (589, 591) with delta (0, 0)
Screenshot: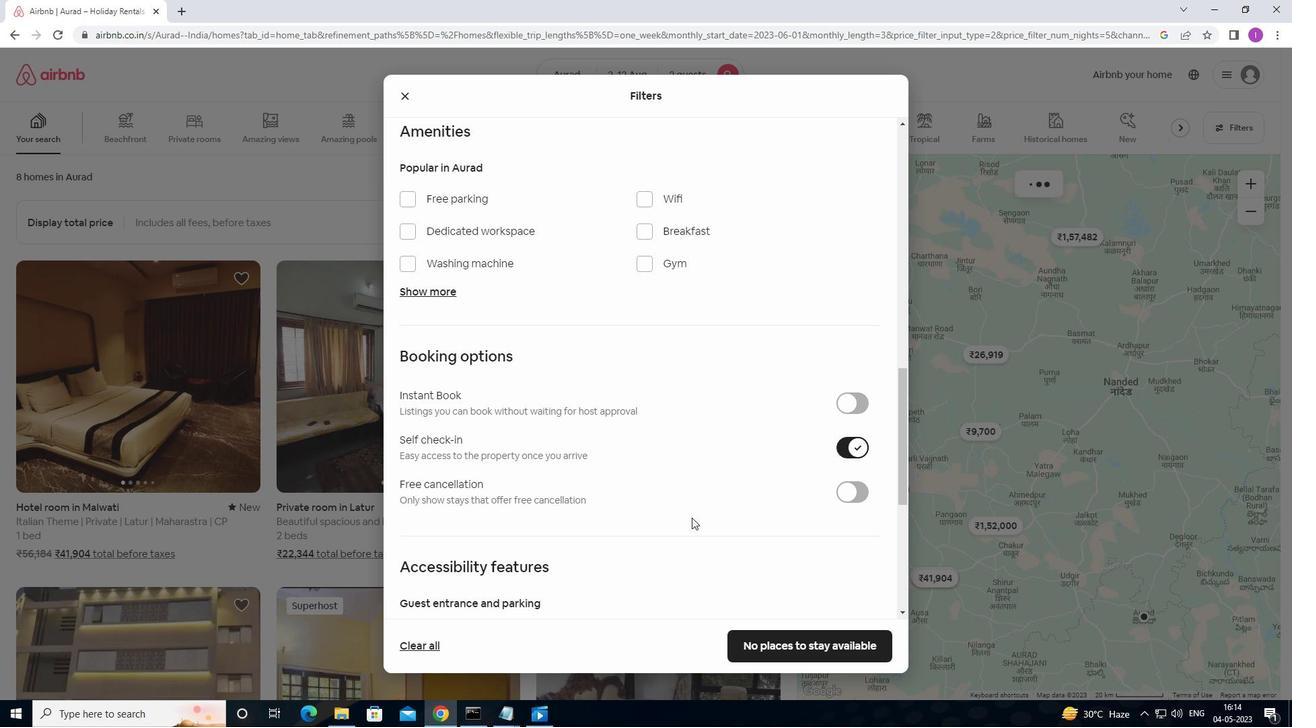 
Action: Mouse moved to (576, 607)
Screenshot: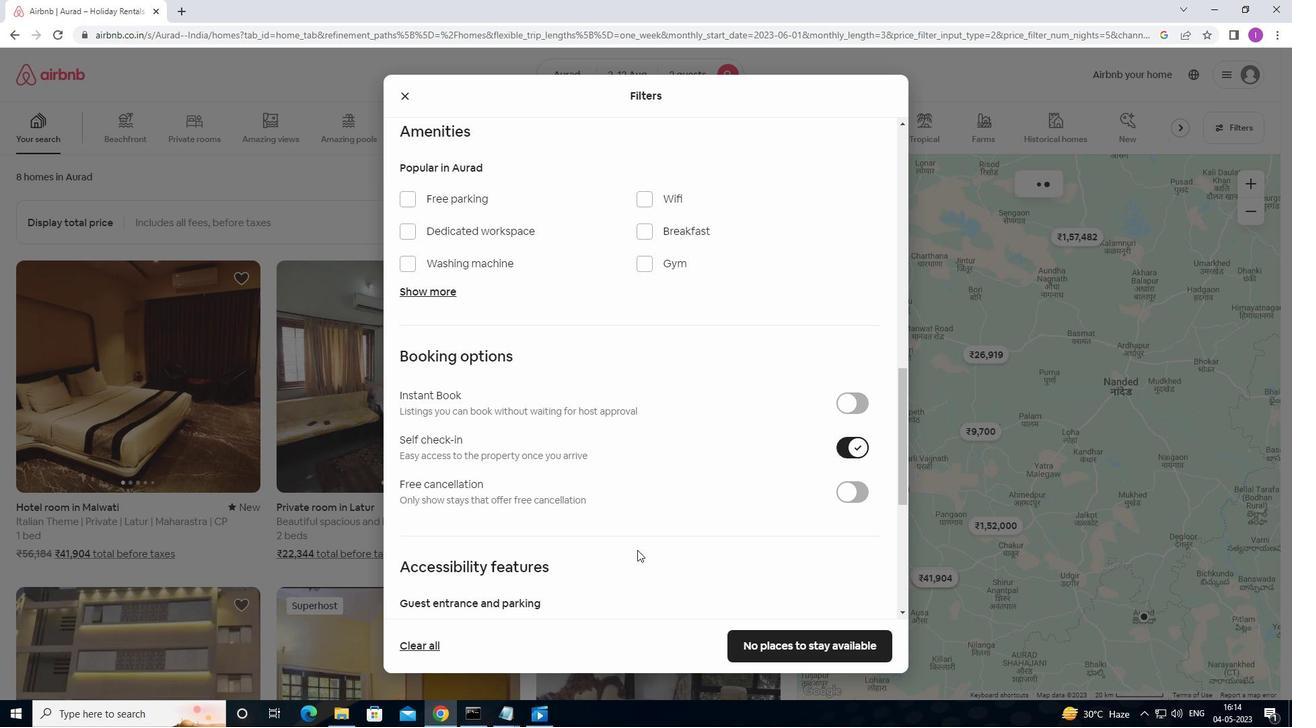 
Action: Mouse scrolled (576, 606) with delta (0, 0)
Screenshot: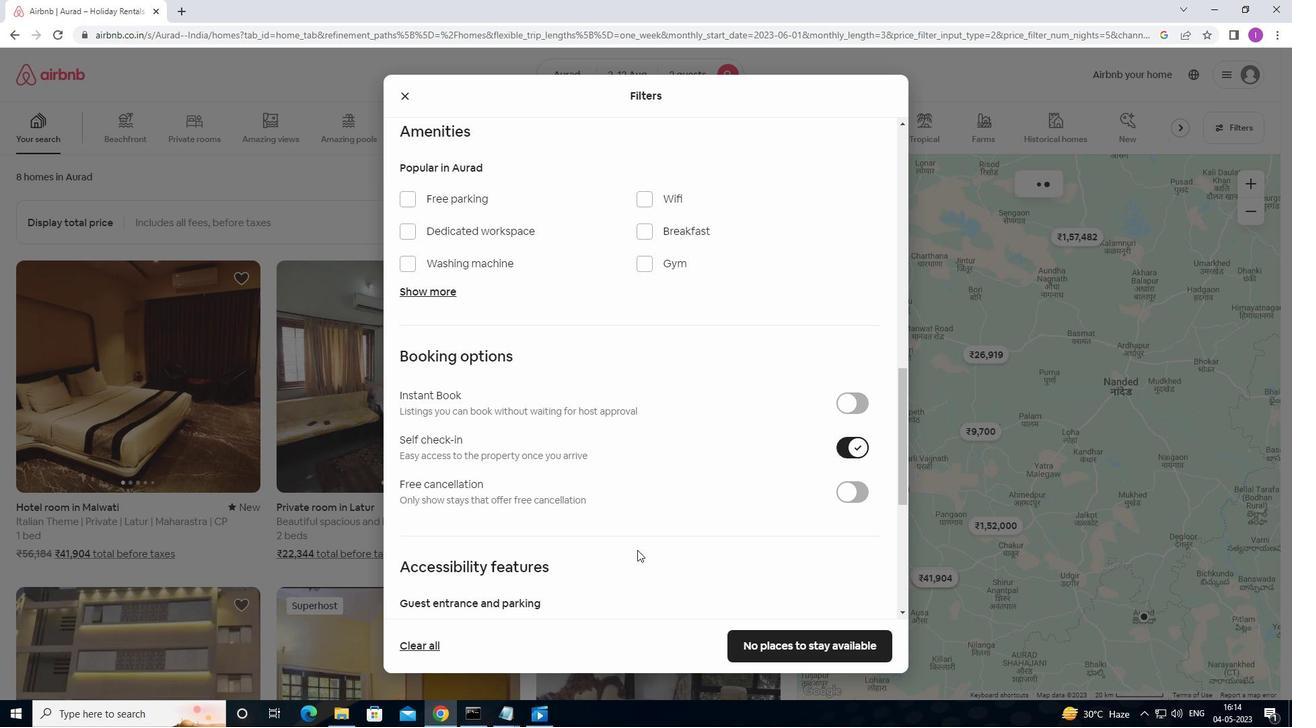 
Action: Mouse moved to (575, 607)
Screenshot: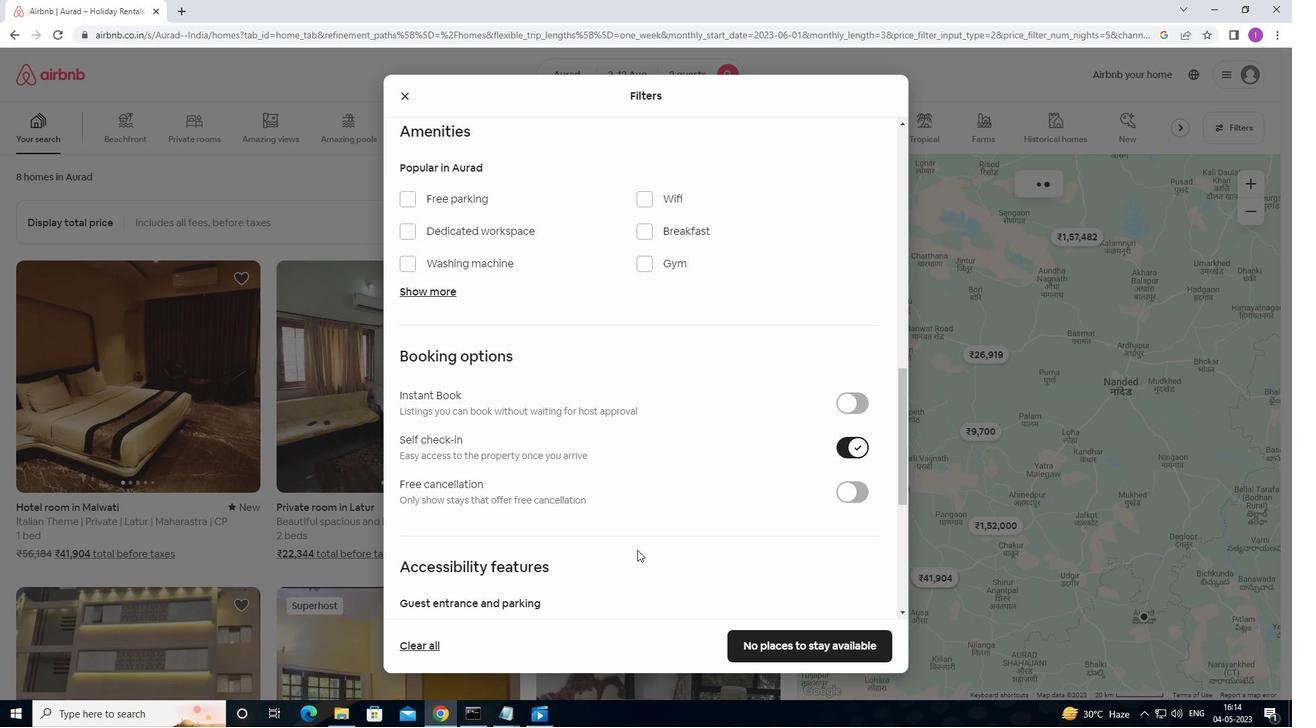 
Action: Mouse scrolled (575, 607) with delta (0, 0)
Screenshot: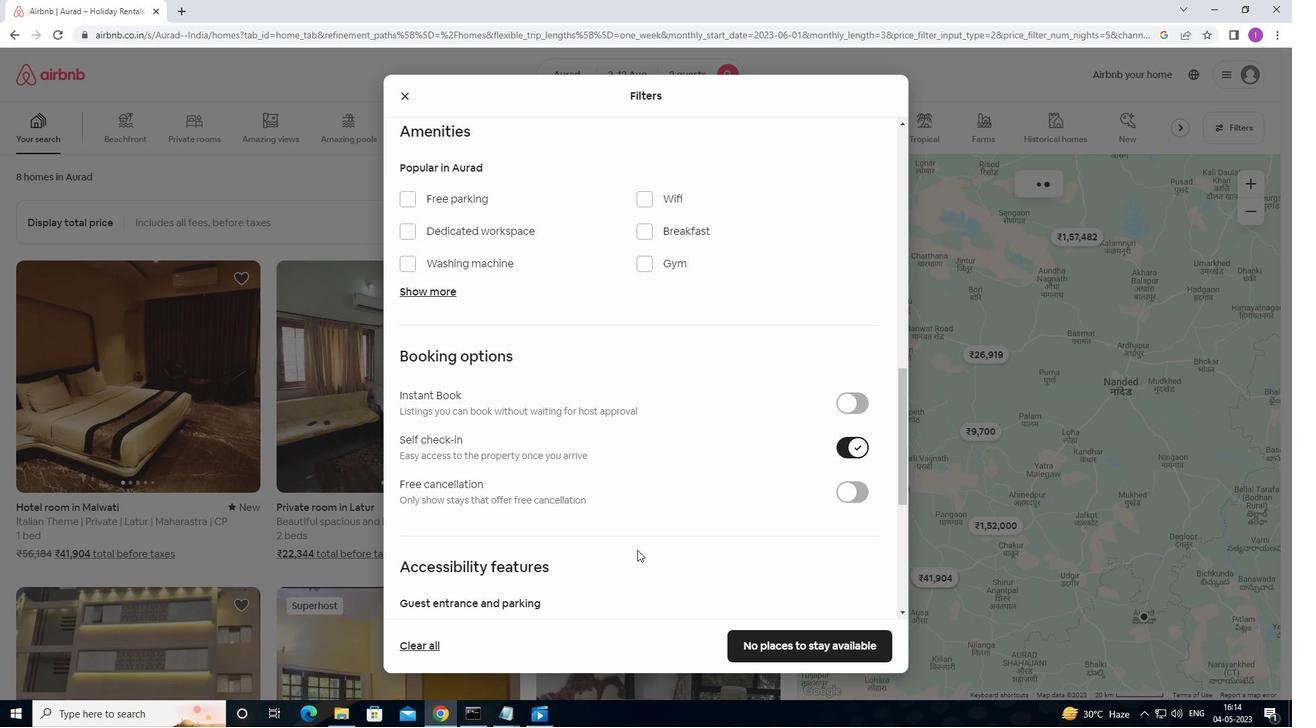 
Action: Mouse moved to (574, 605)
Screenshot: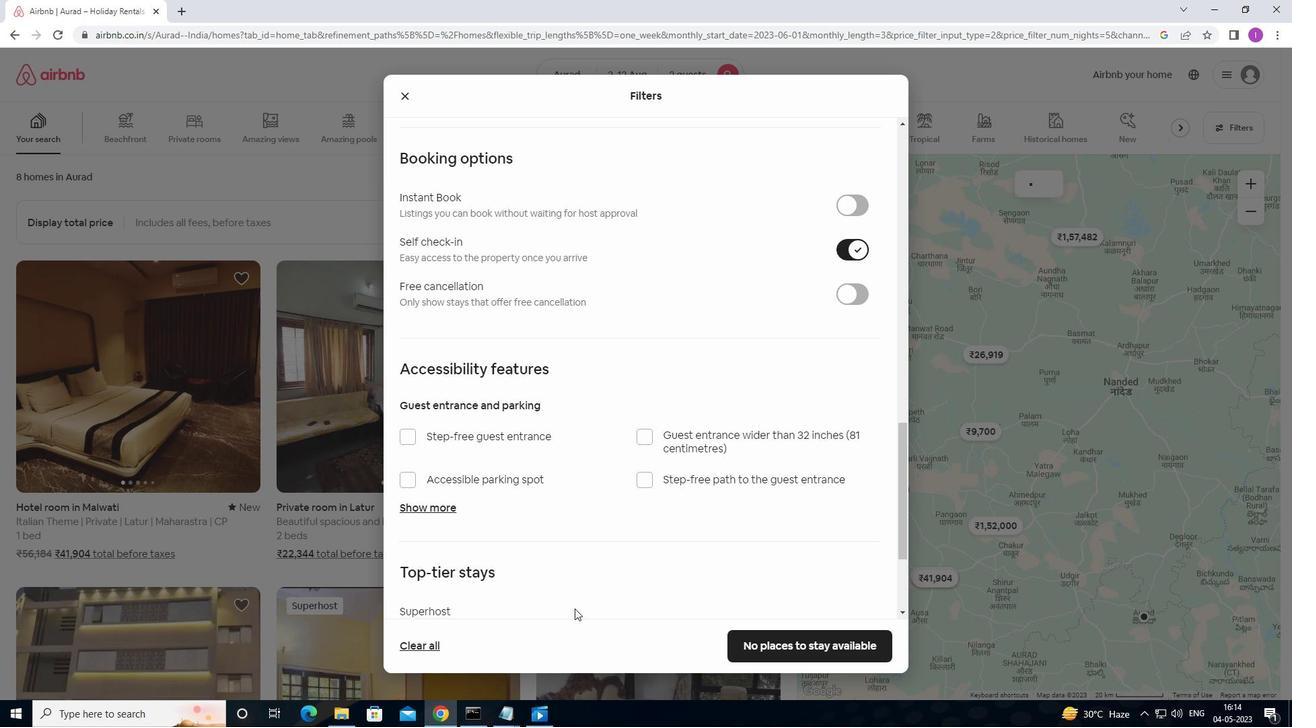 
Action: Mouse scrolled (574, 605) with delta (0, 0)
Screenshot: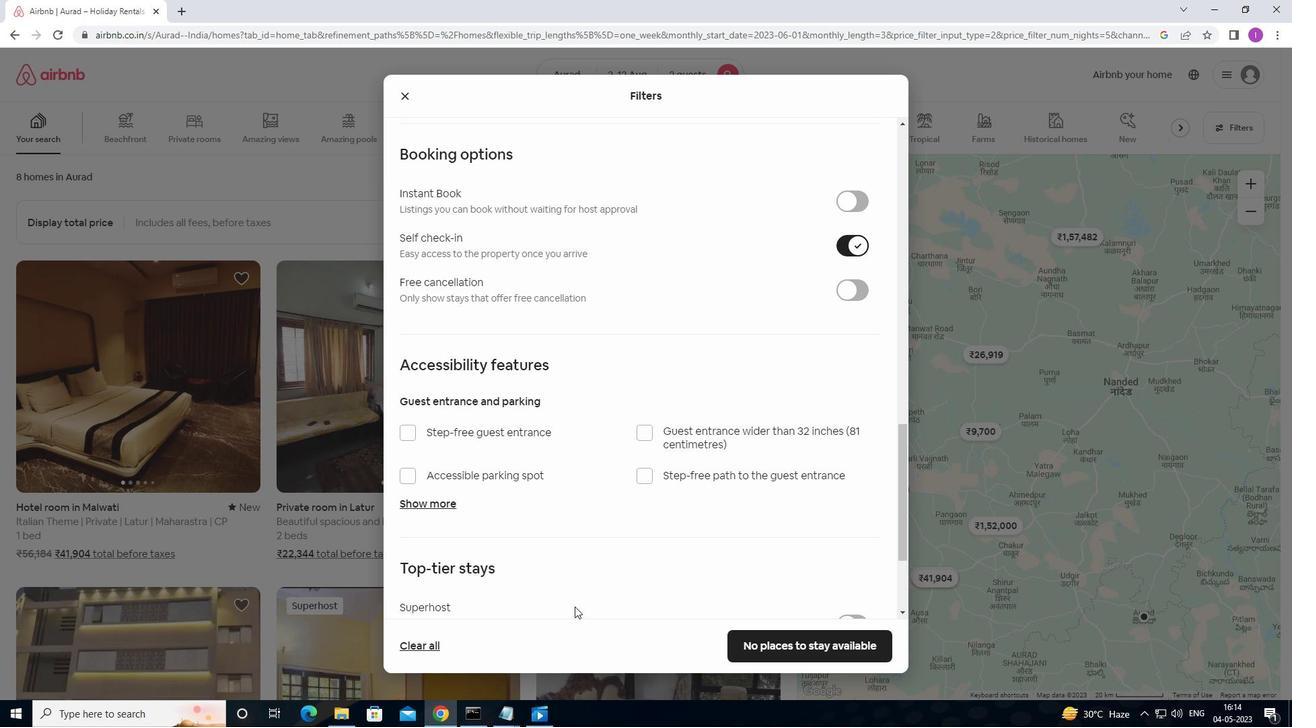 
Action: Mouse scrolled (574, 605) with delta (0, 0)
Screenshot: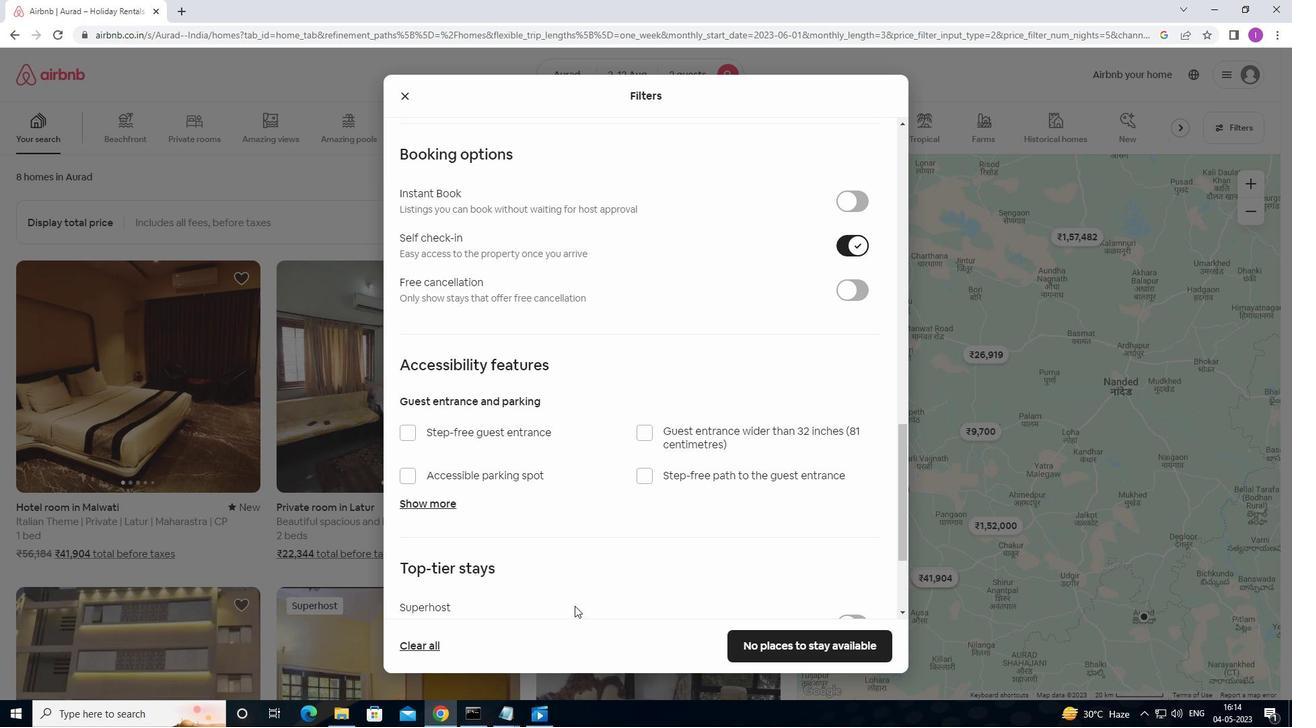 
Action: Mouse scrolled (574, 605) with delta (0, 0)
Screenshot: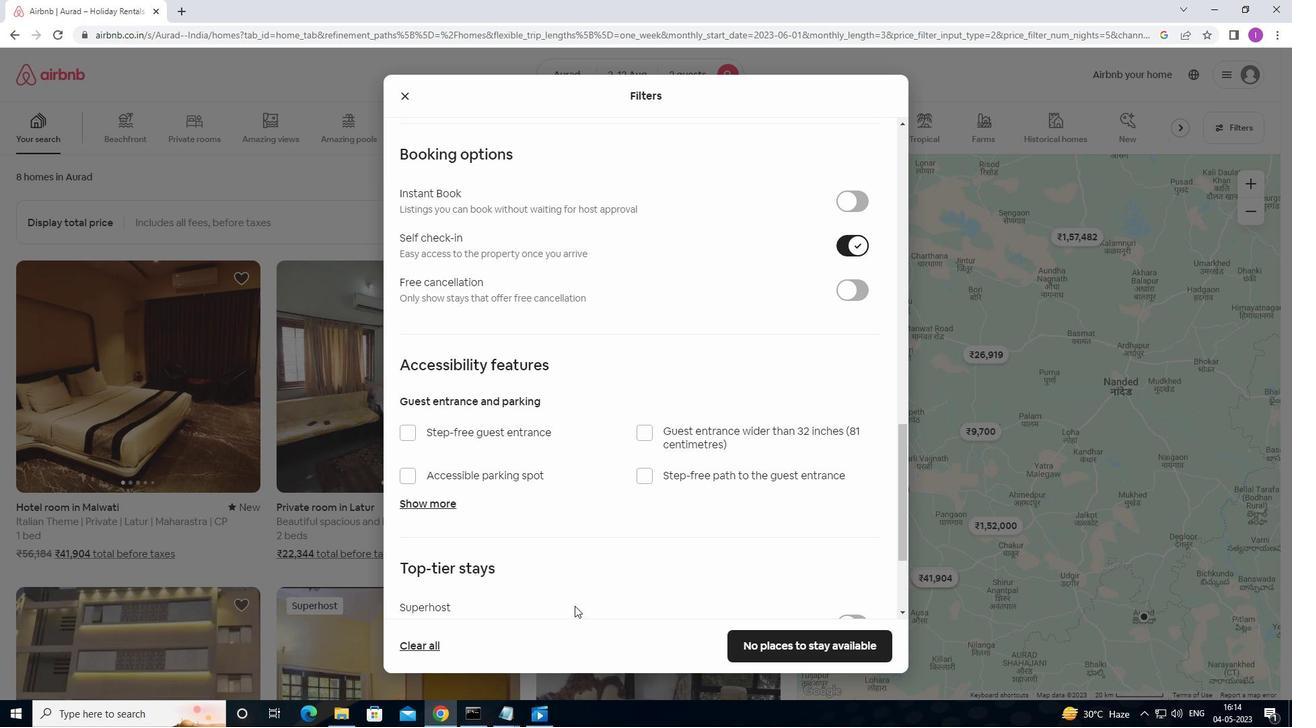 
Action: Mouse scrolled (574, 605) with delta (0, 0)
Screenshot: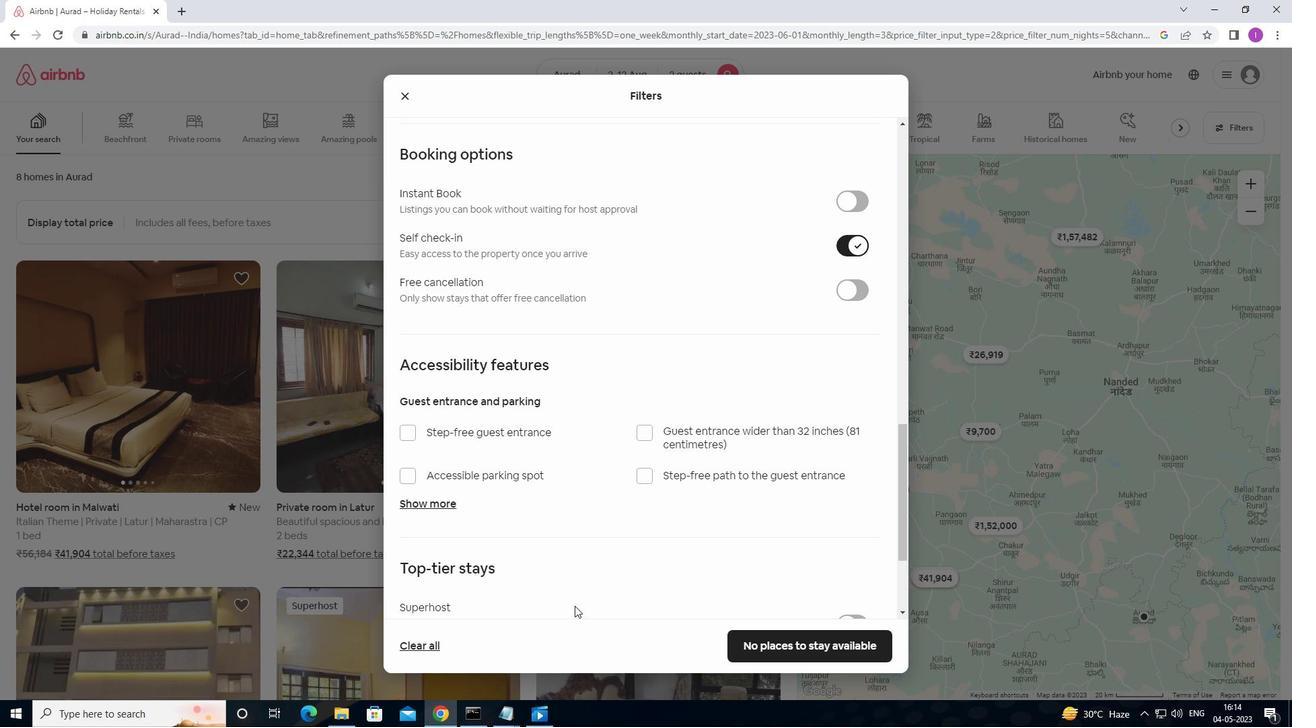 
Action: Mouse moved to (564, 603)
Screenshot: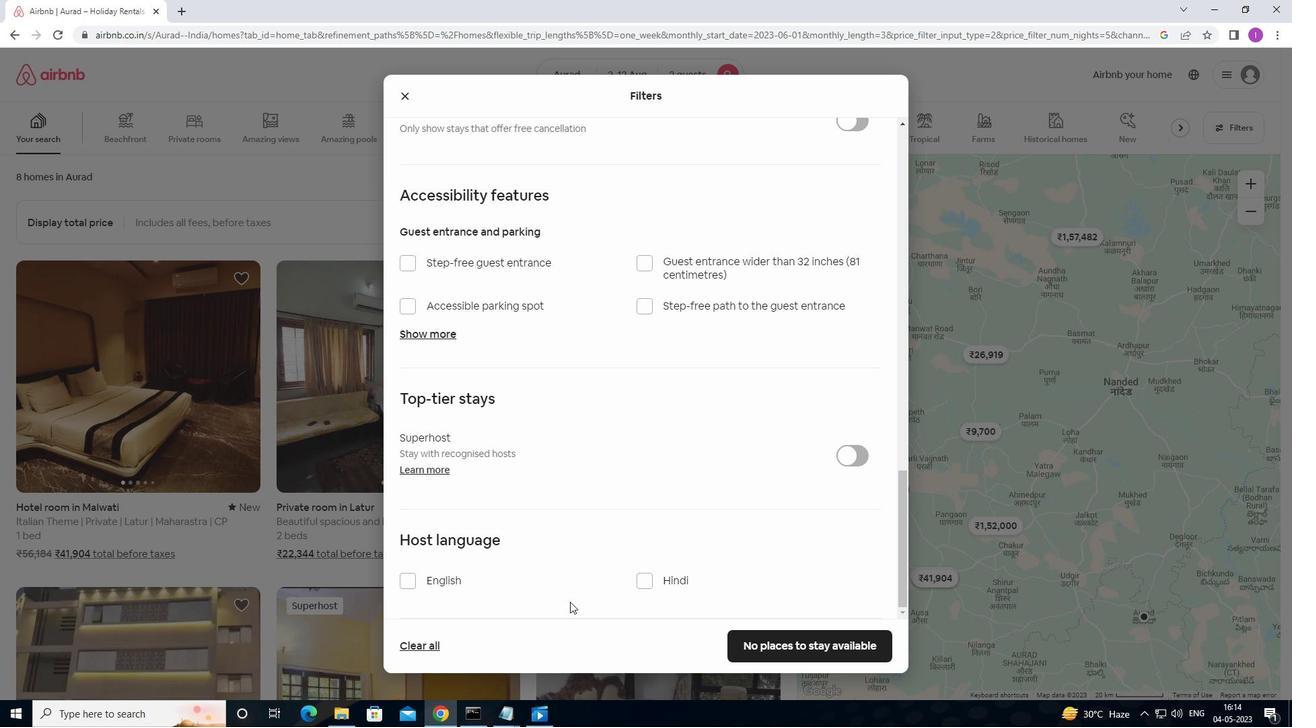 
Action: Mouse scrolled (564, 602) with delta (0, 0)
Screenshot: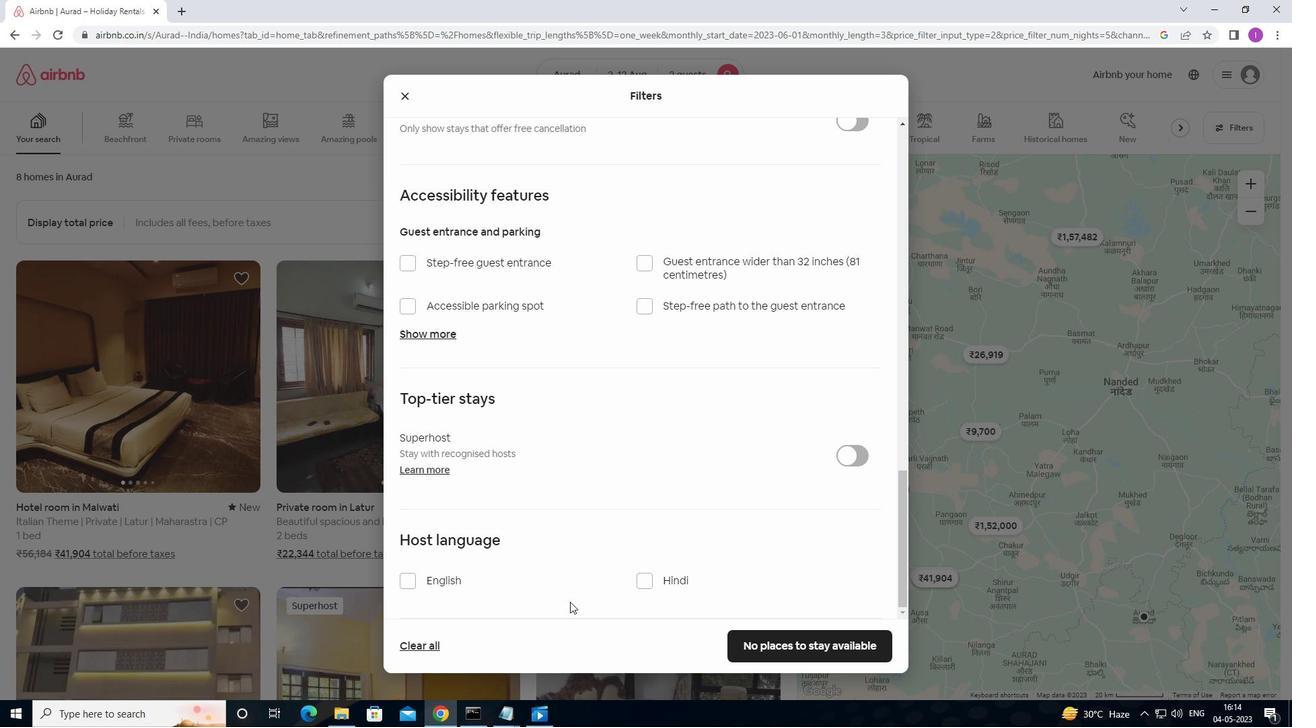
Action: Mouse moved to (561, 604)
Screenshot: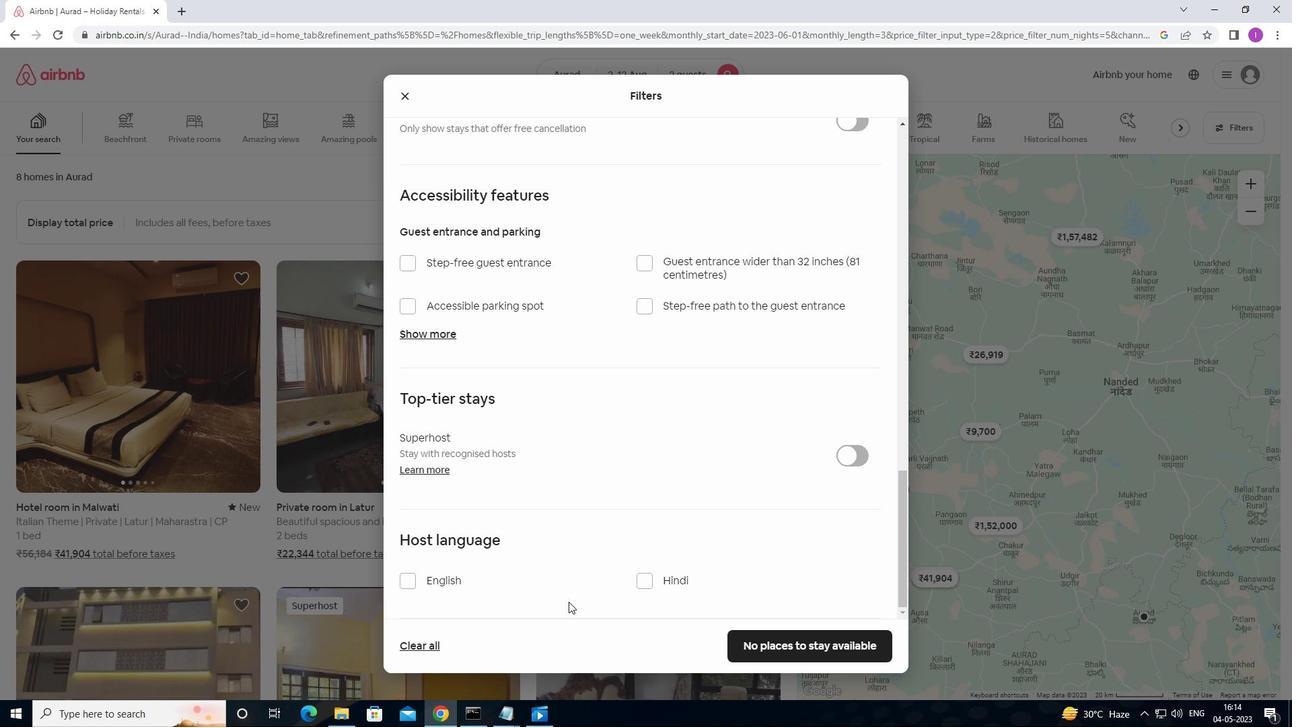 
Action: Mouse scrolled (561, 603) with delta (0, 0)
Screenshot: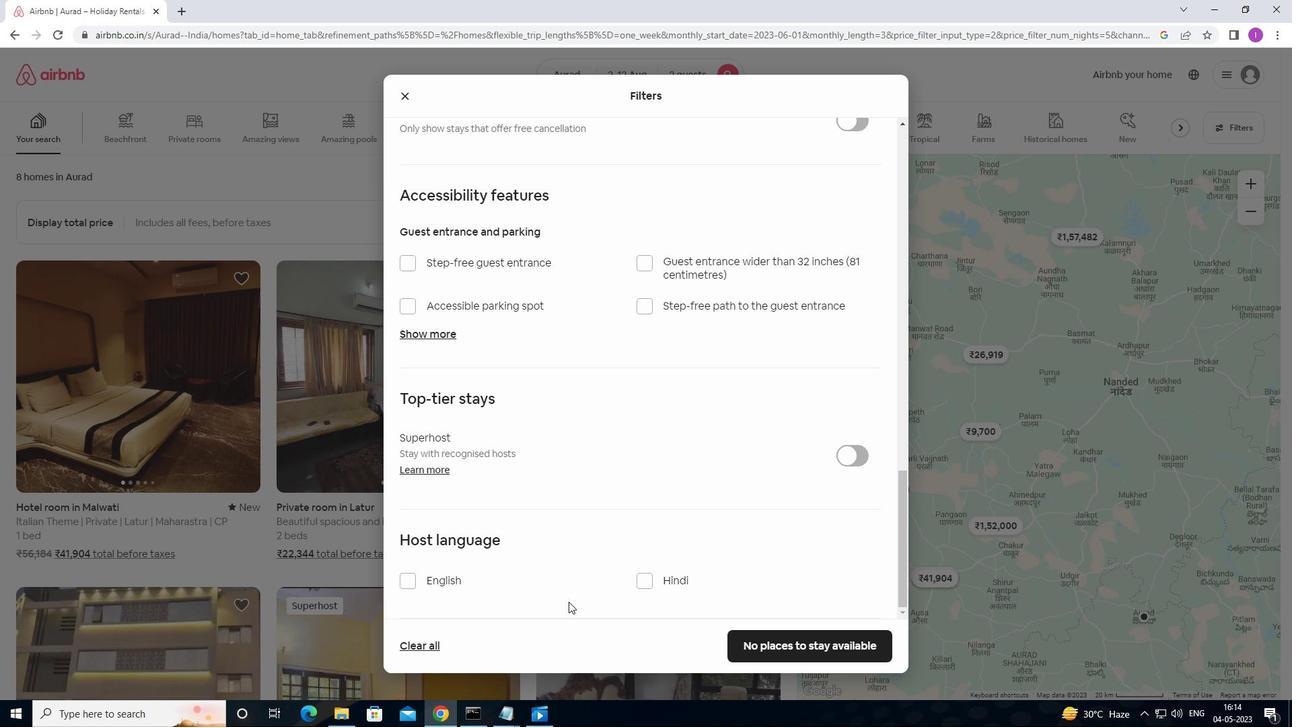 
Action: Mouse moved to (556, 605)
Screenshot: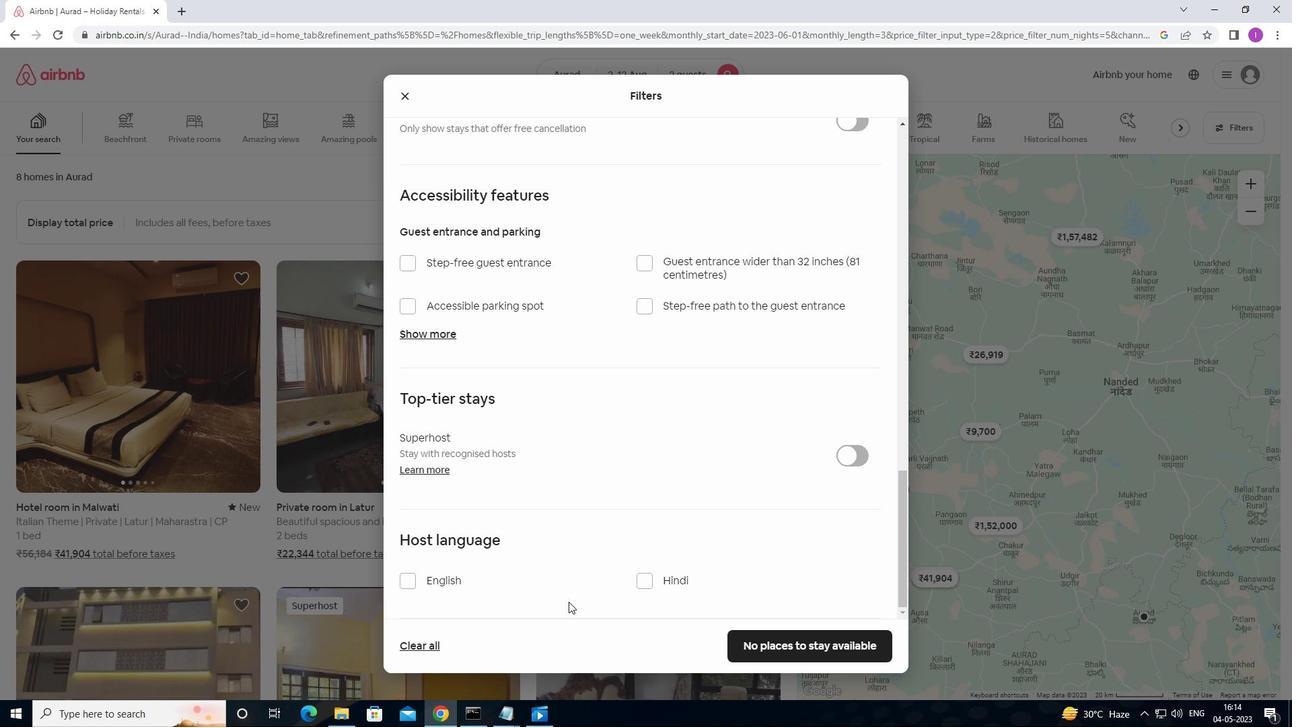 
Action: Mouse scrolled (556, 604) with delta (0, 0)
Screenshot: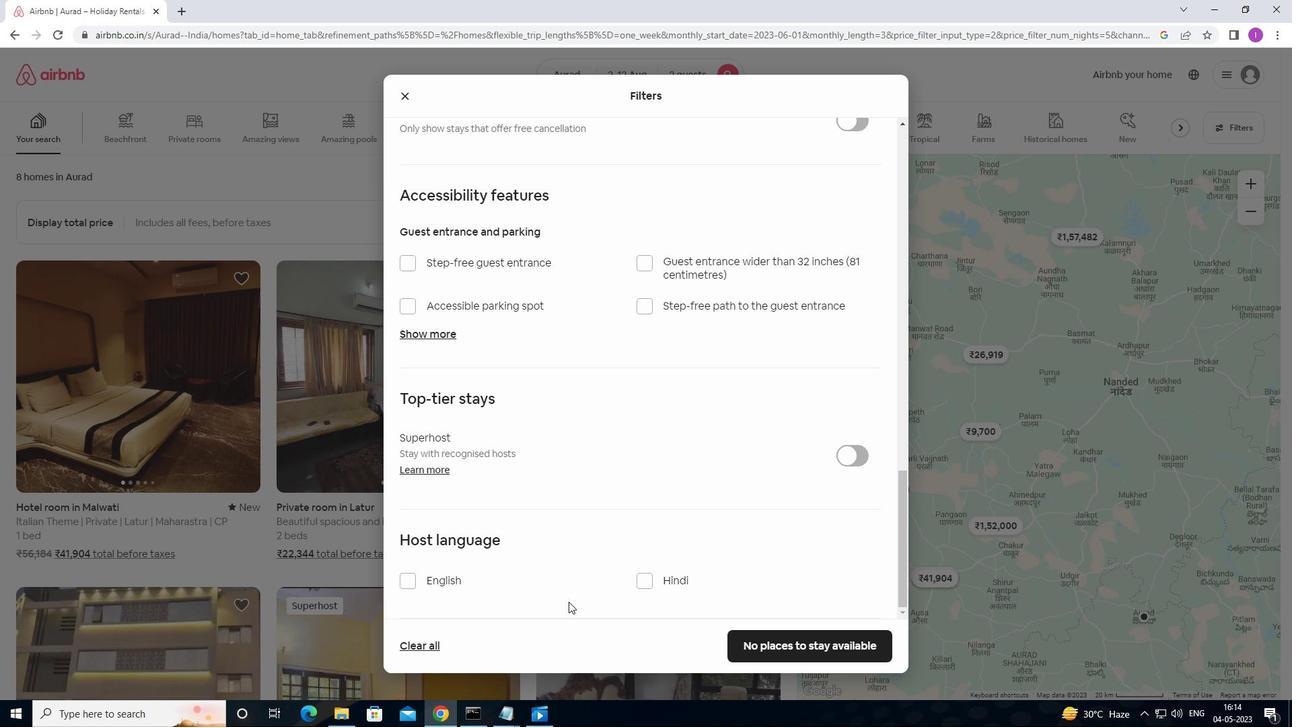 
Action: Mouse moved to (406, 585)
Screenshot: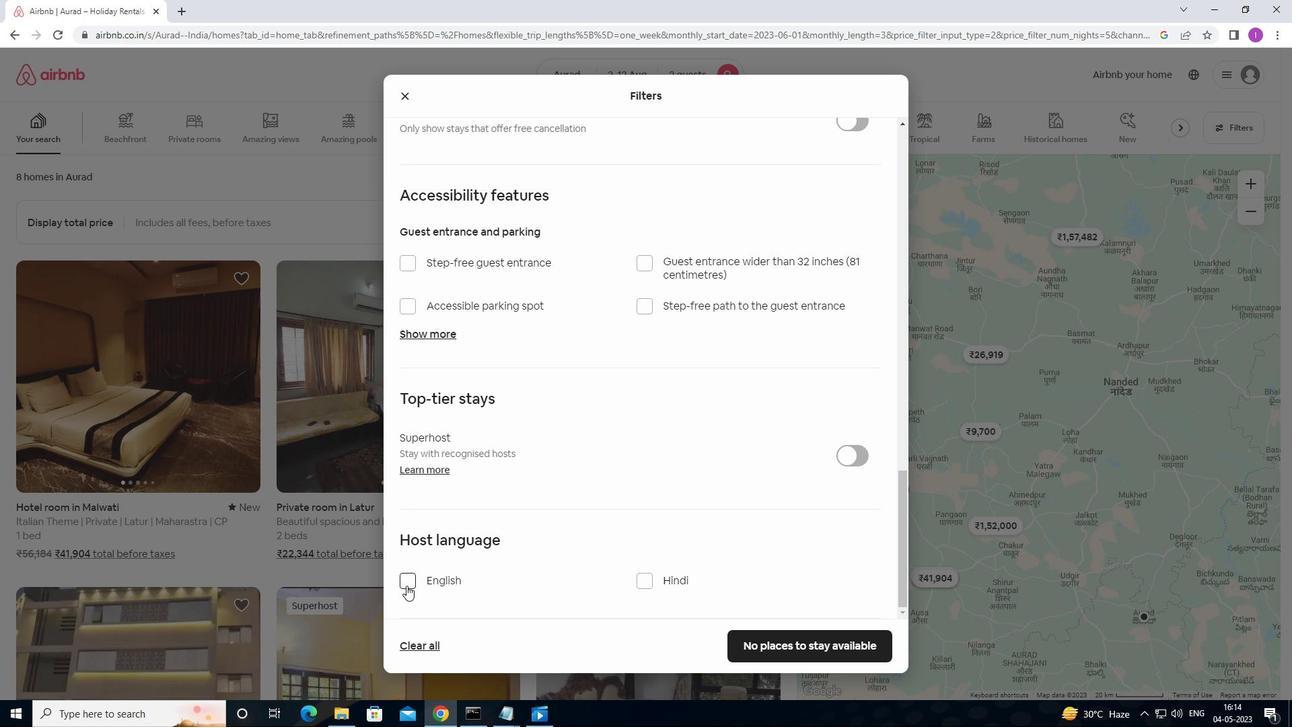 
Action: Mouse pressed left at (406, 585)
Screenshot: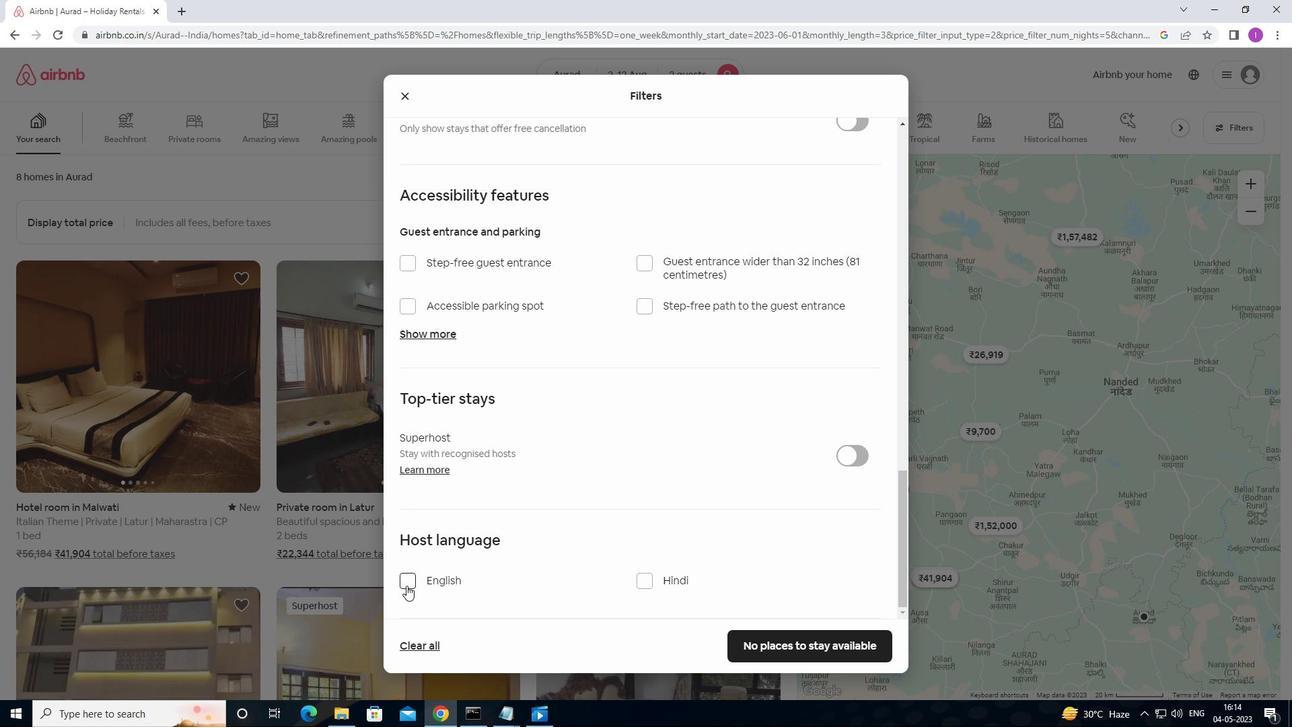 
Action: Mouse moved to (758, 650)
Screenshot: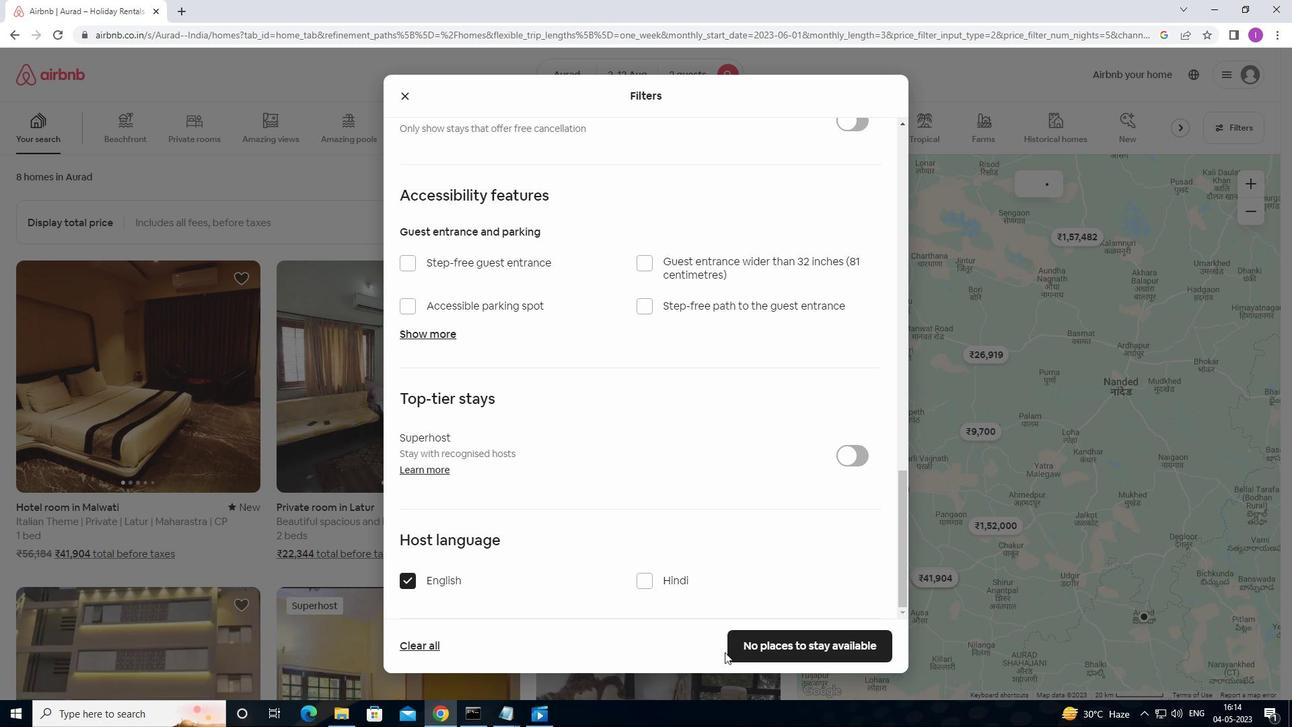 
Action: Mouse pressed left at (758, 650)
Screenshot: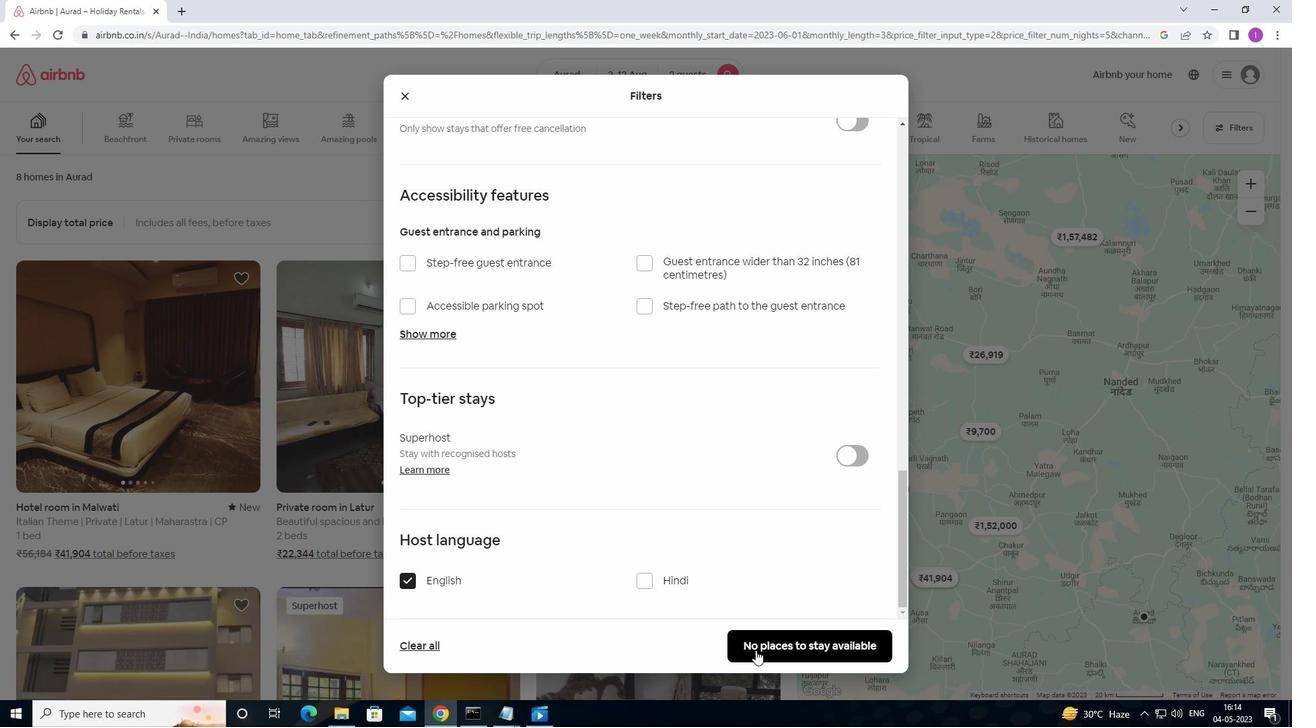 
Action: Mouse moved to (754, 627)
Screenshot: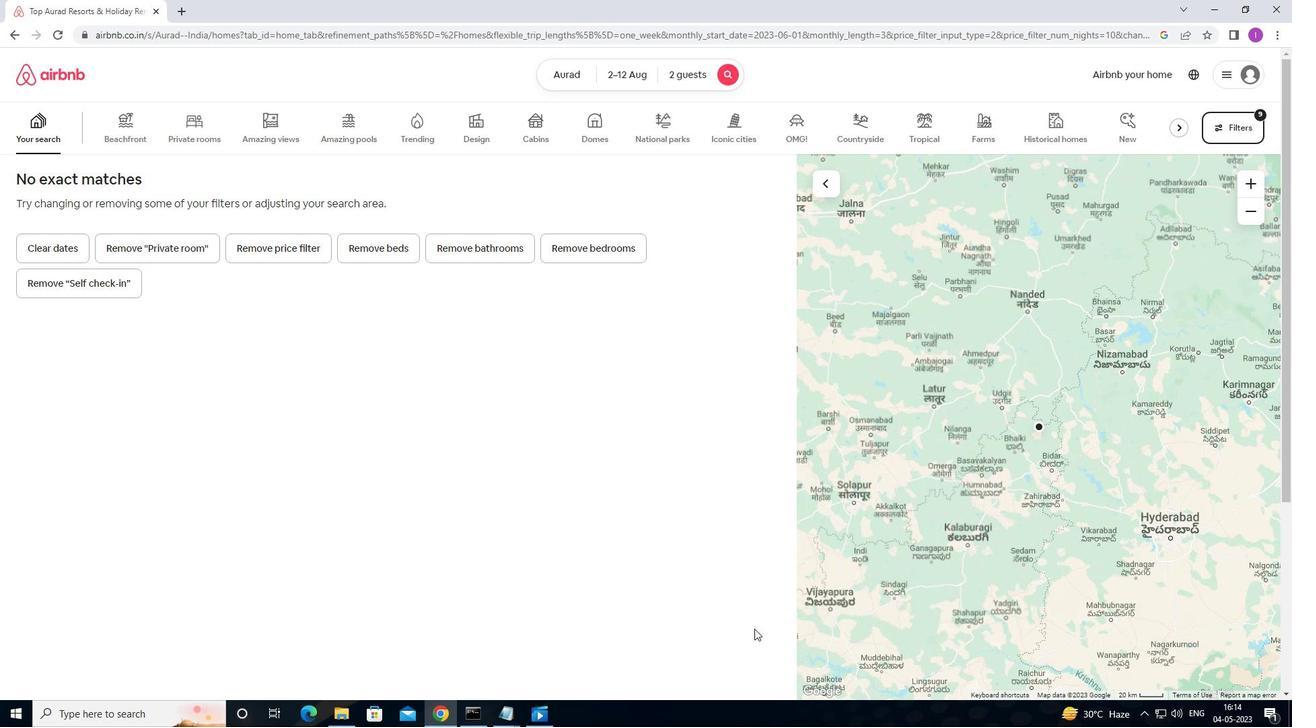 
